 Task: Open Card Patent Application Review in Board Sales Pipeline Management and Lead Generation to Workspace Business Writing and add a team member Softage.1@softage.net, a label Purple, a checklist Storytelling, an attachment from your google drive, a color Purple and finally, add a card description 'Create and send out employee satisfaction survey' and a comment 'Let us approach this task with a sense of curiosity and a willingness to learn, recognizing that there may be new knowledge or skills to gain.'. Add a start date 'Jan 09, 1900' with a due date 'Jan 16, 1900'
Action: Mouse moved to (711, 205)
Screenshot: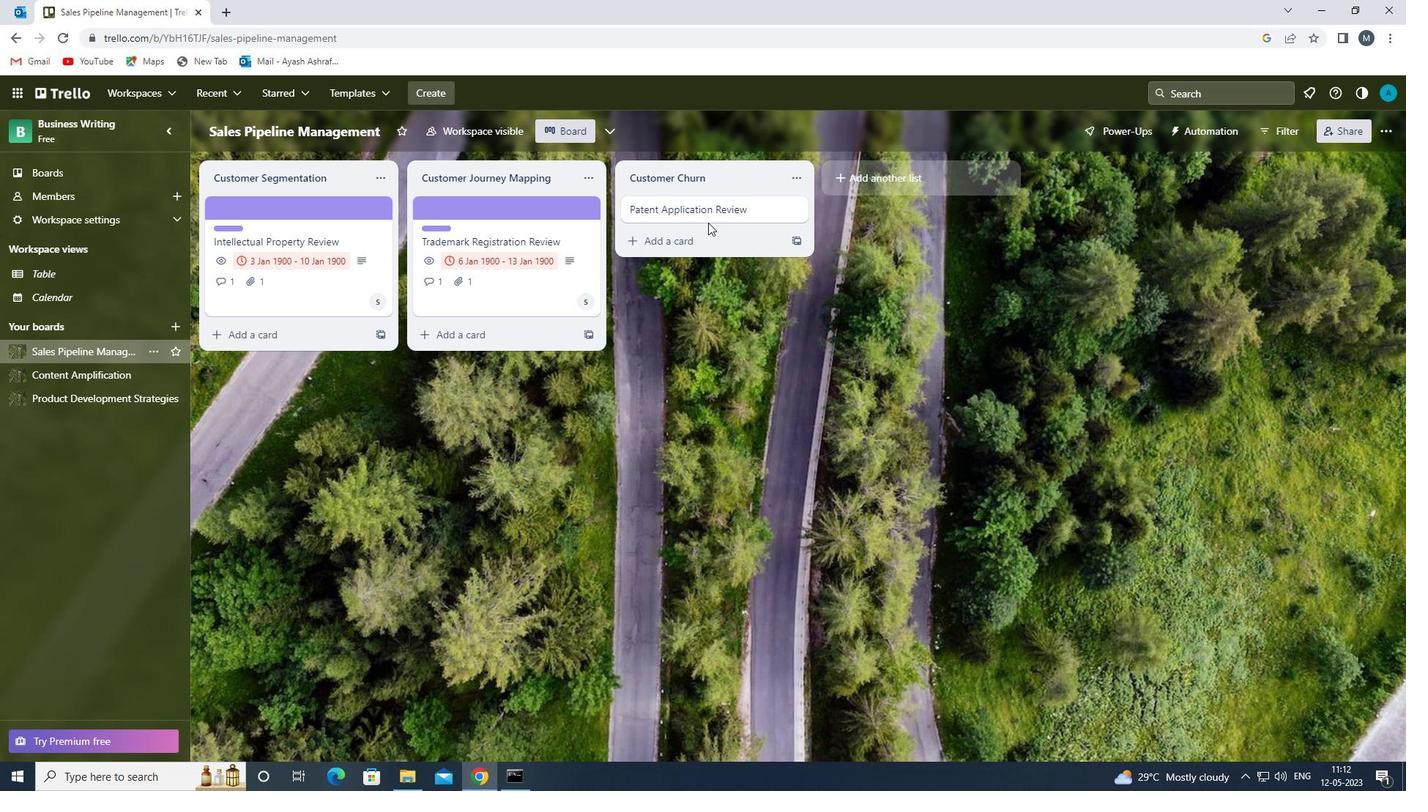 
Action: Mouse pressed left at (711, 205)
Screenshot: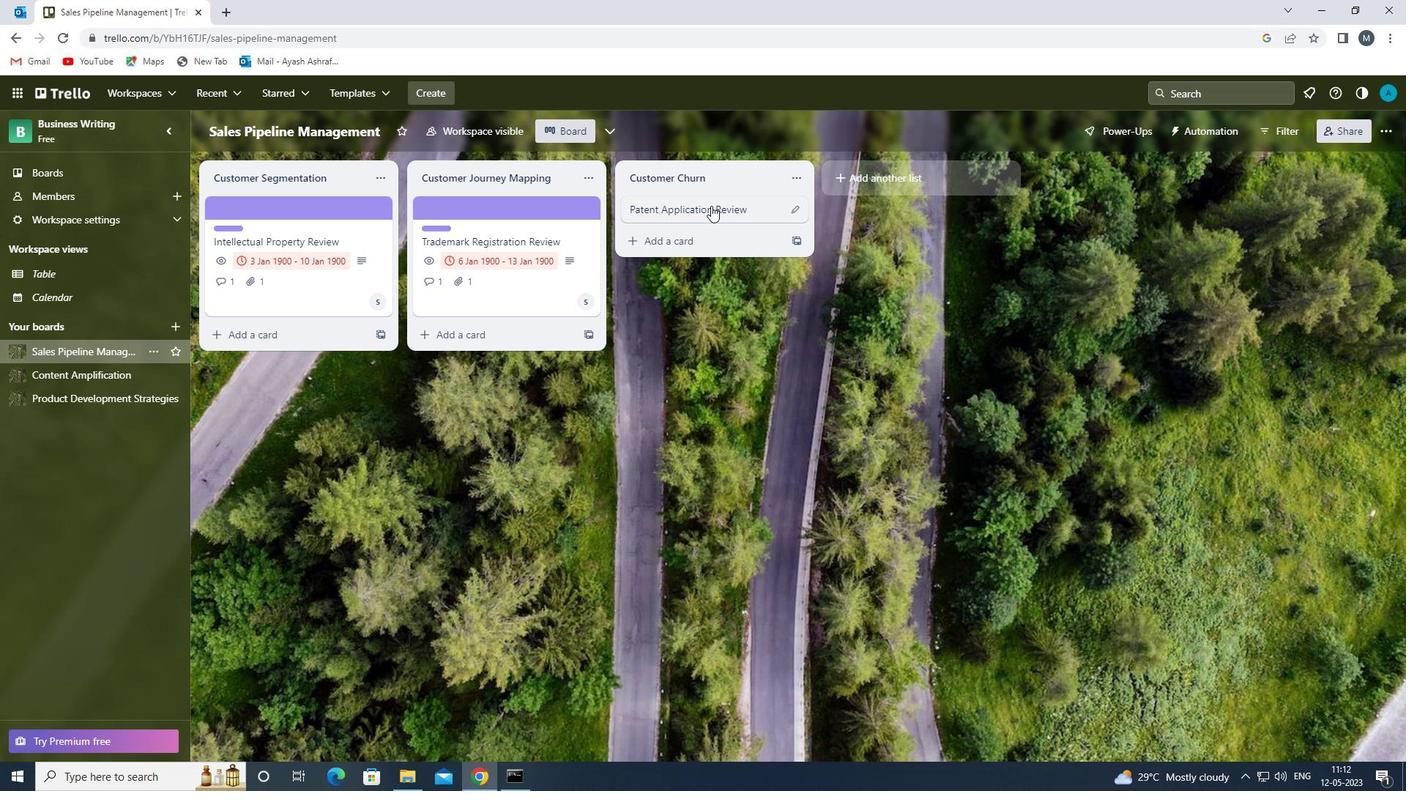 
Action: Mouse moved to (887, 259)
Screenshot: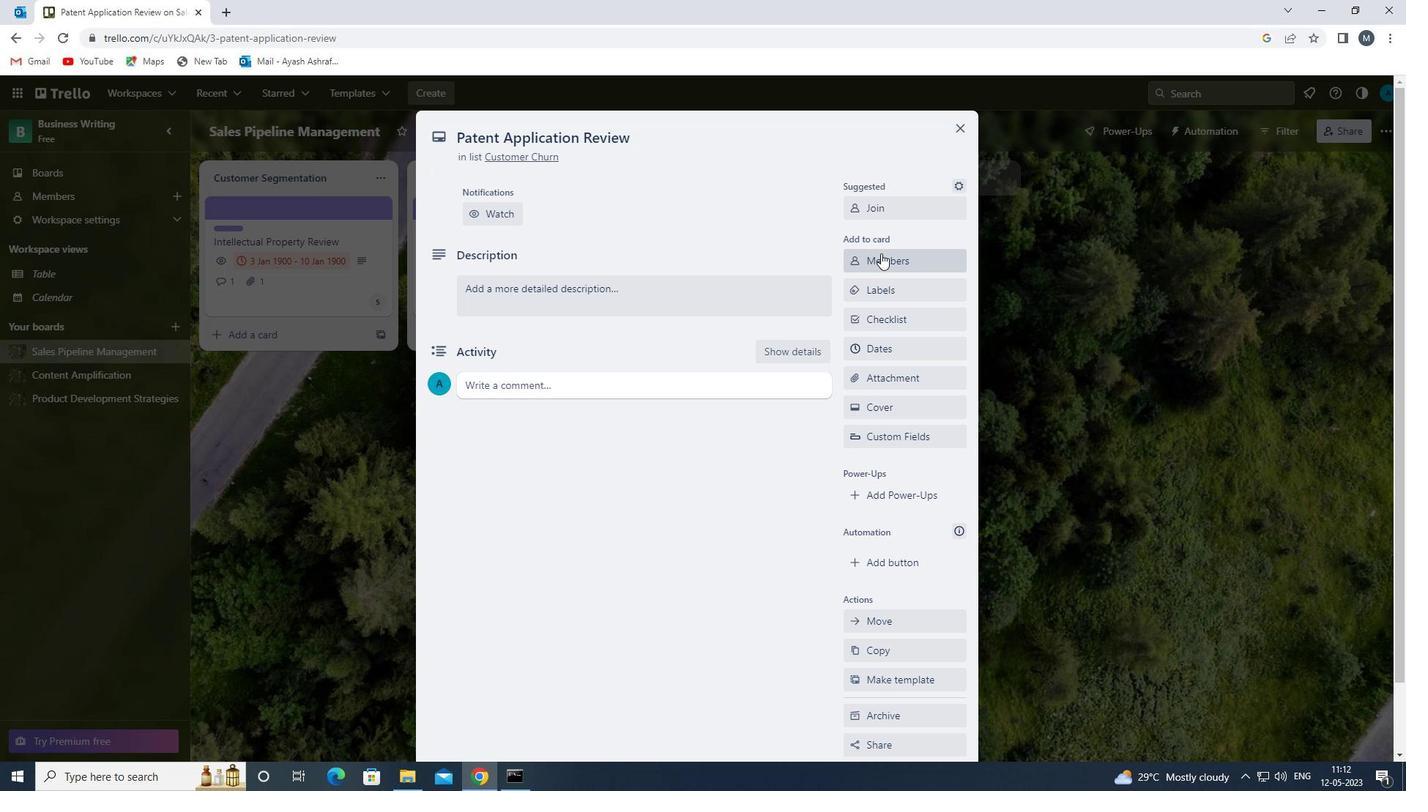
Action: Mouse pressed left at (887, 259)
Screenshot: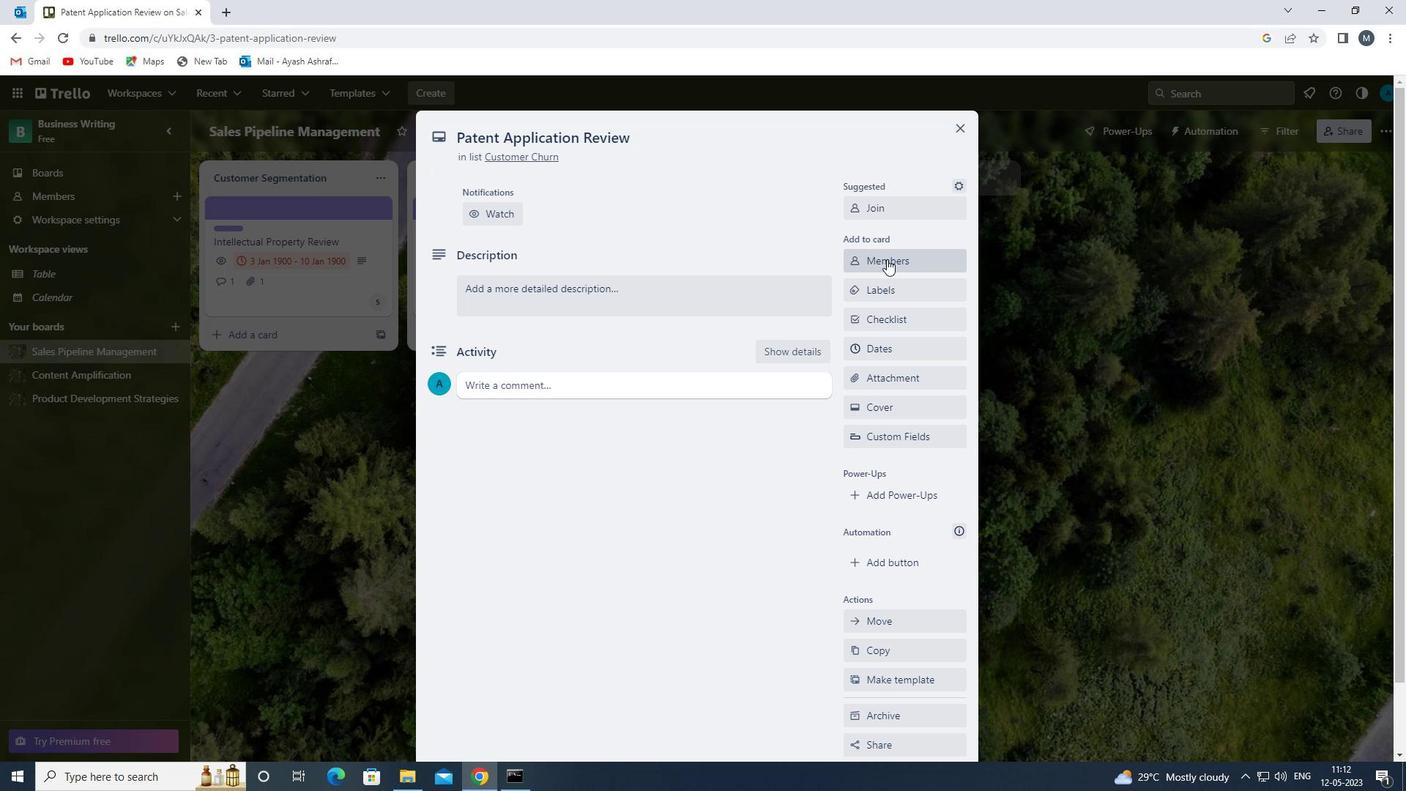 
Action: Mouse moved to (929, 307)
Screenshot: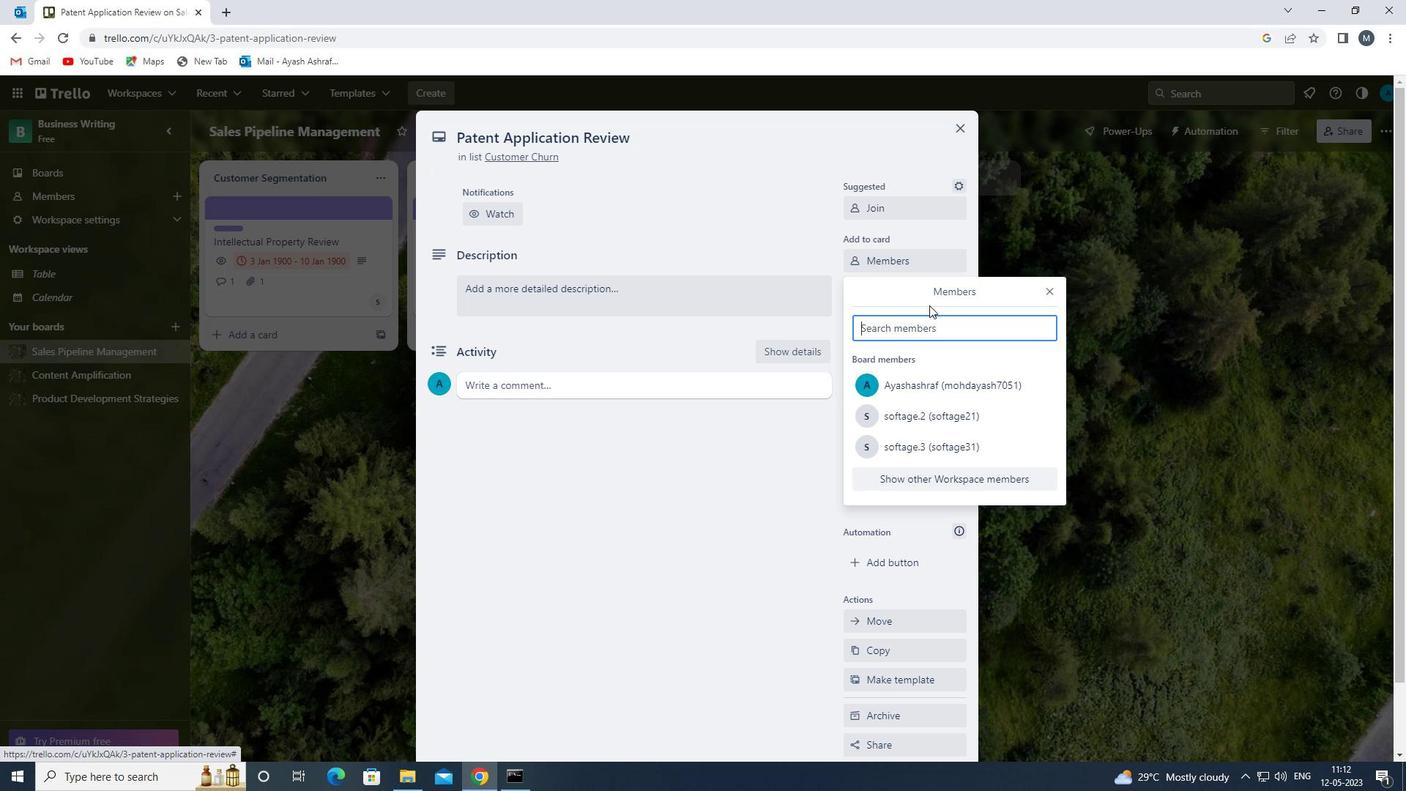 
Action: Key pressed s
Screenshot: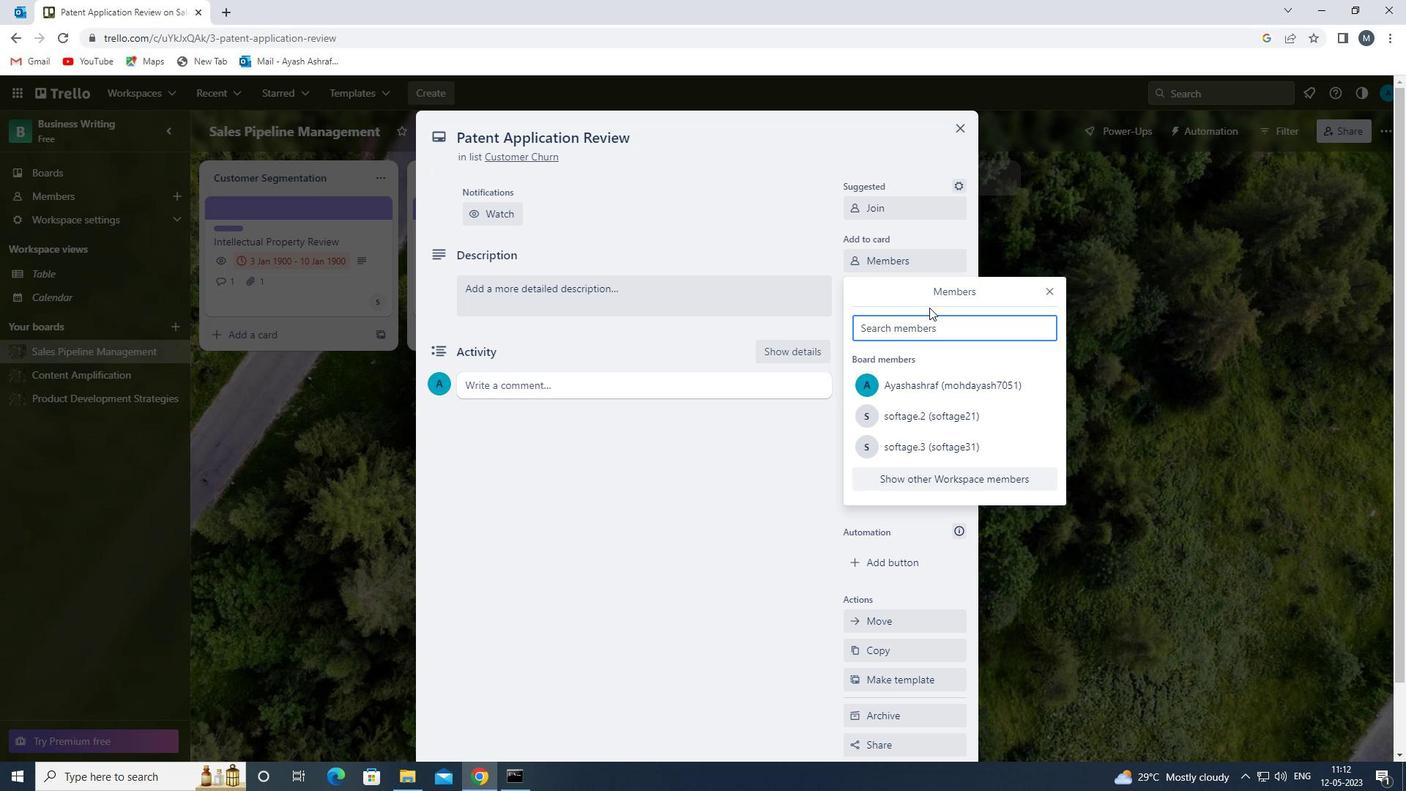 
Action: Mouse moved to (935, 480)
Screenshot: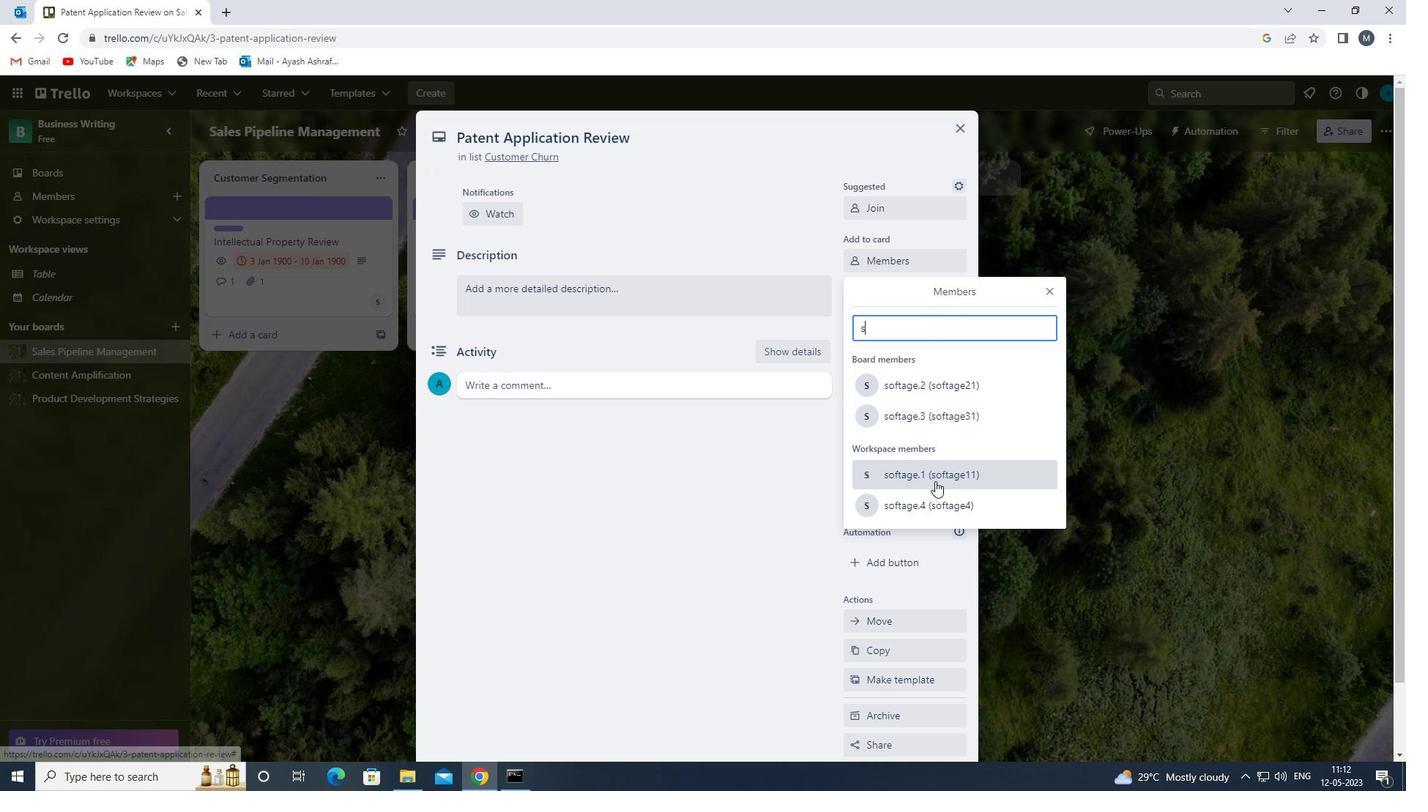 
Action: Mouse pressed left at (935, 480)
Screenshot: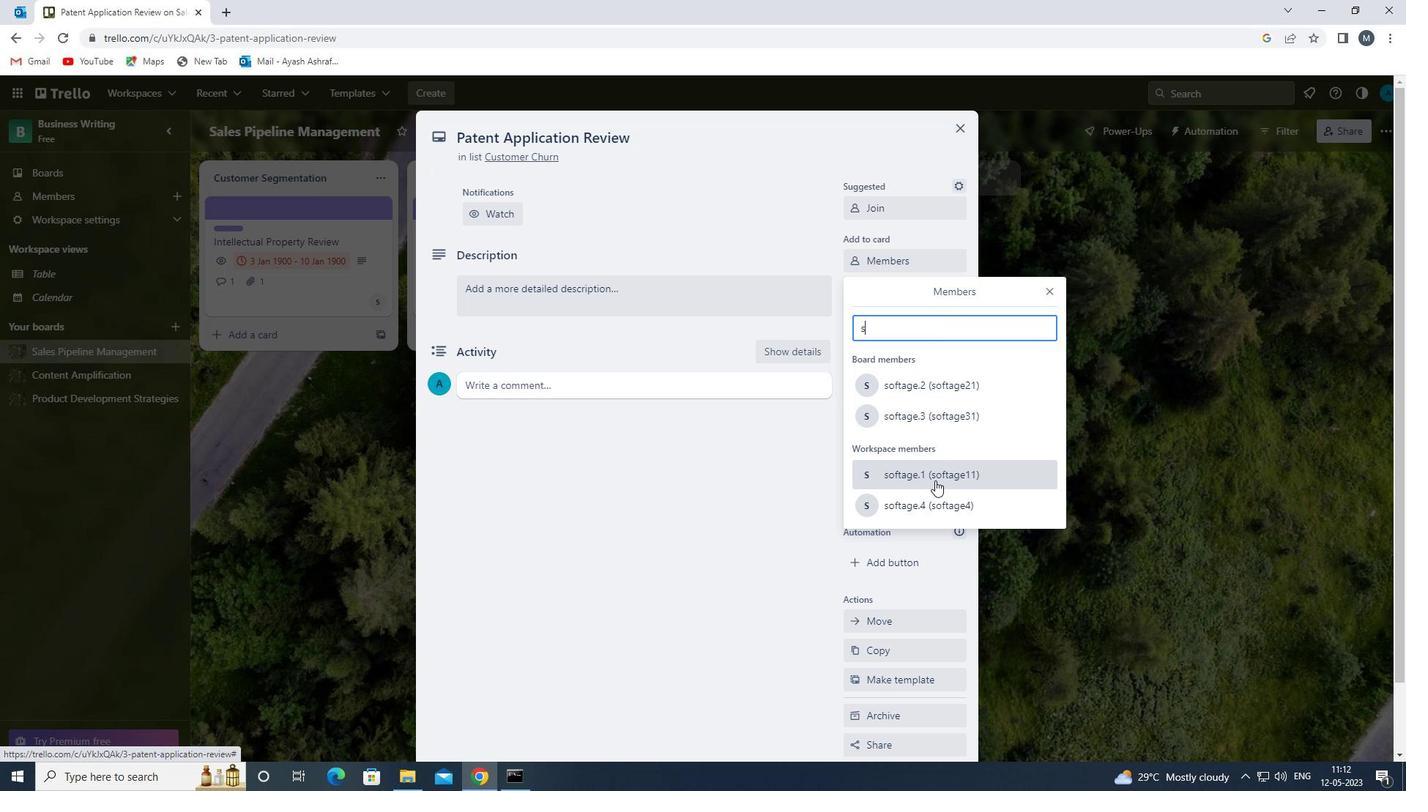 
Action: Mouse moved to (1044, 293)
Screenshot: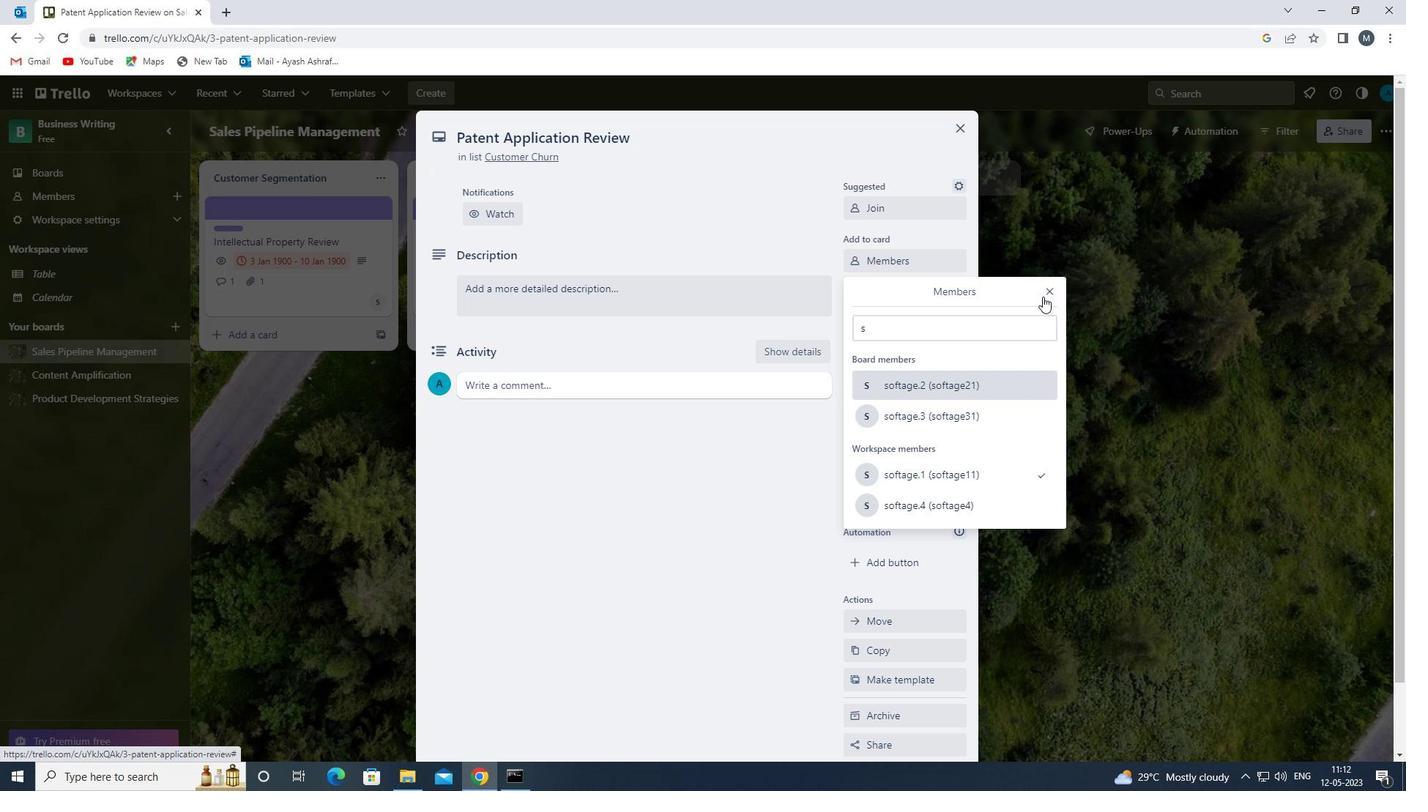 
Action: Mouse pressed left at (1044, 293)
Screenshot: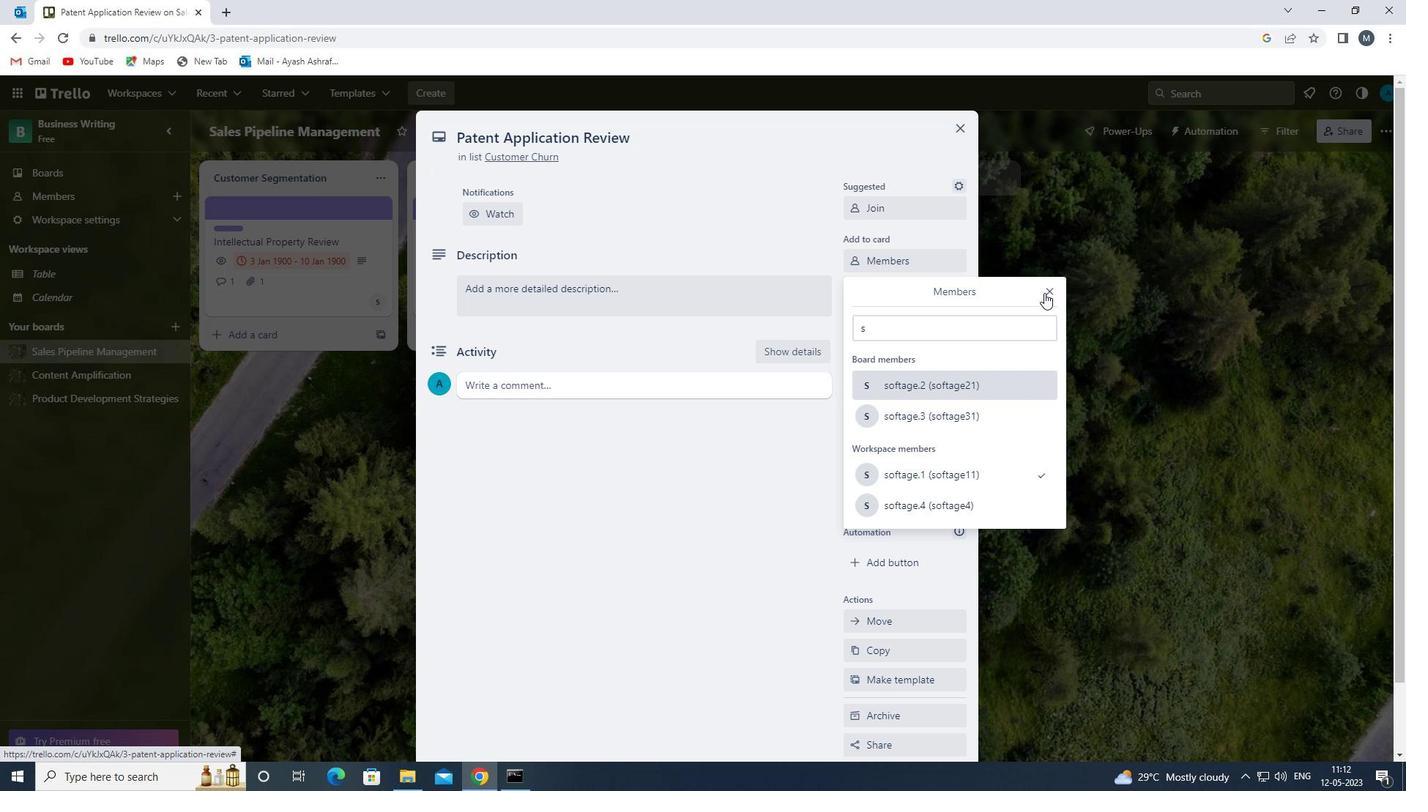 
Action: Mouse moved to (881, 284)
Screenshot: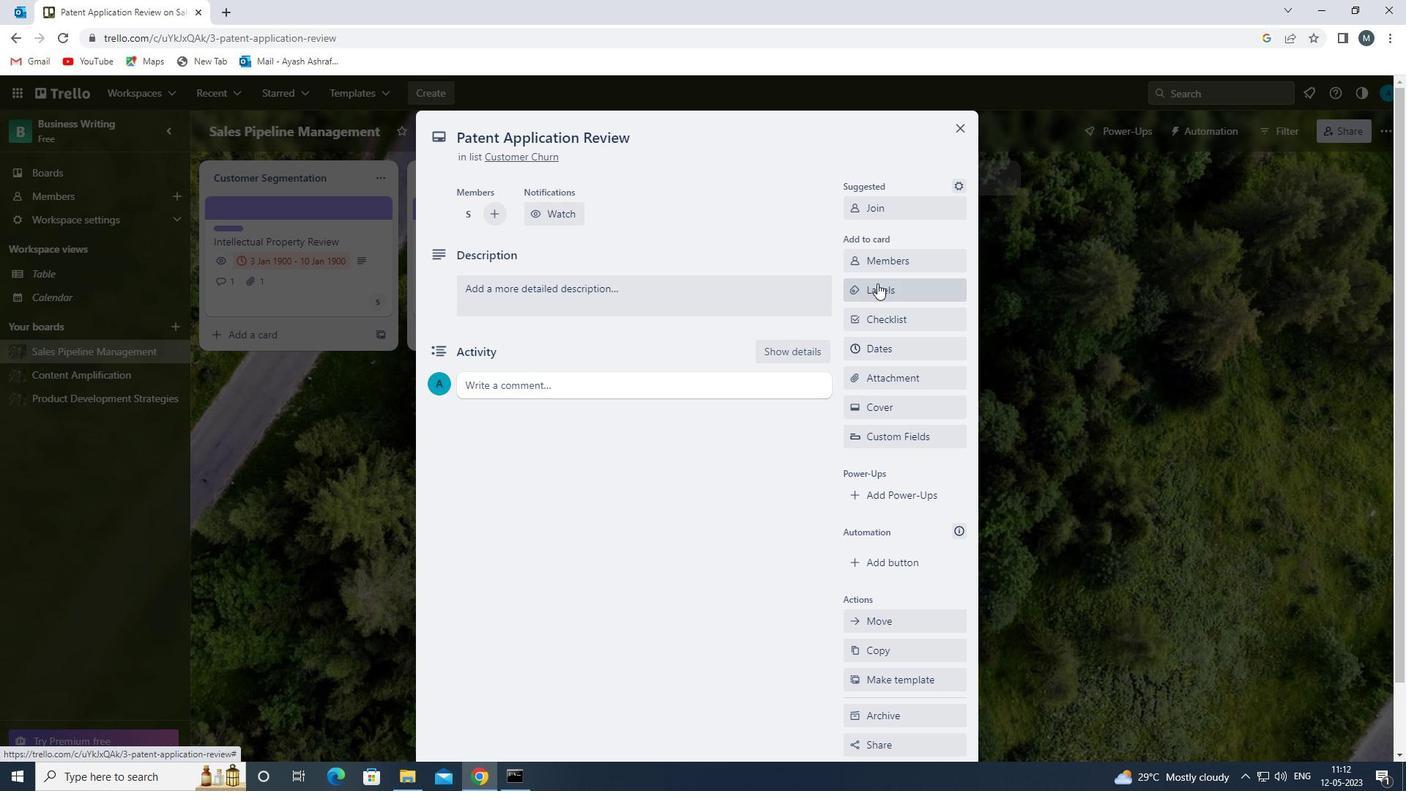 
Action: Mouse pressed left at (881, 284)
Screenshot: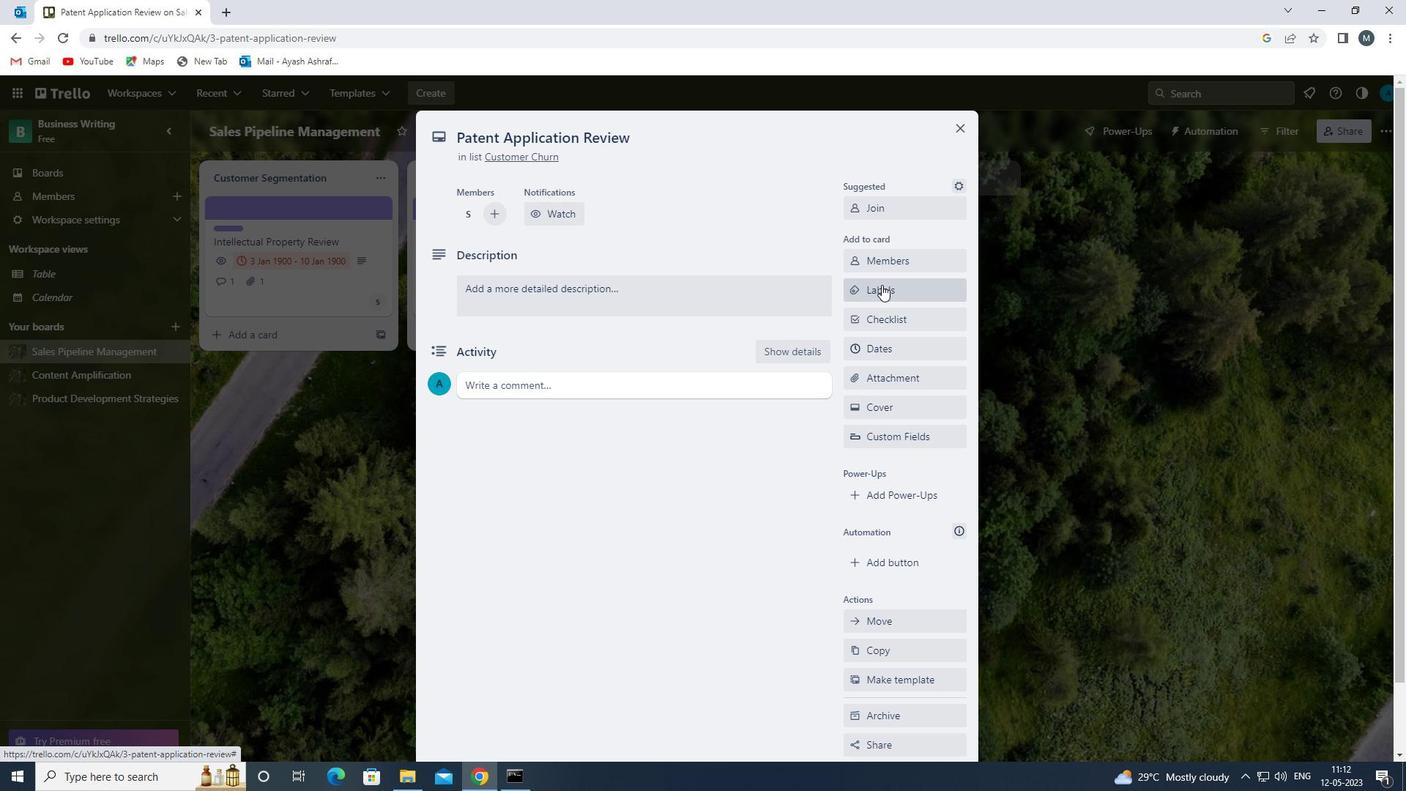 
Action: Mouse moved to (858, 516)
Screenshot: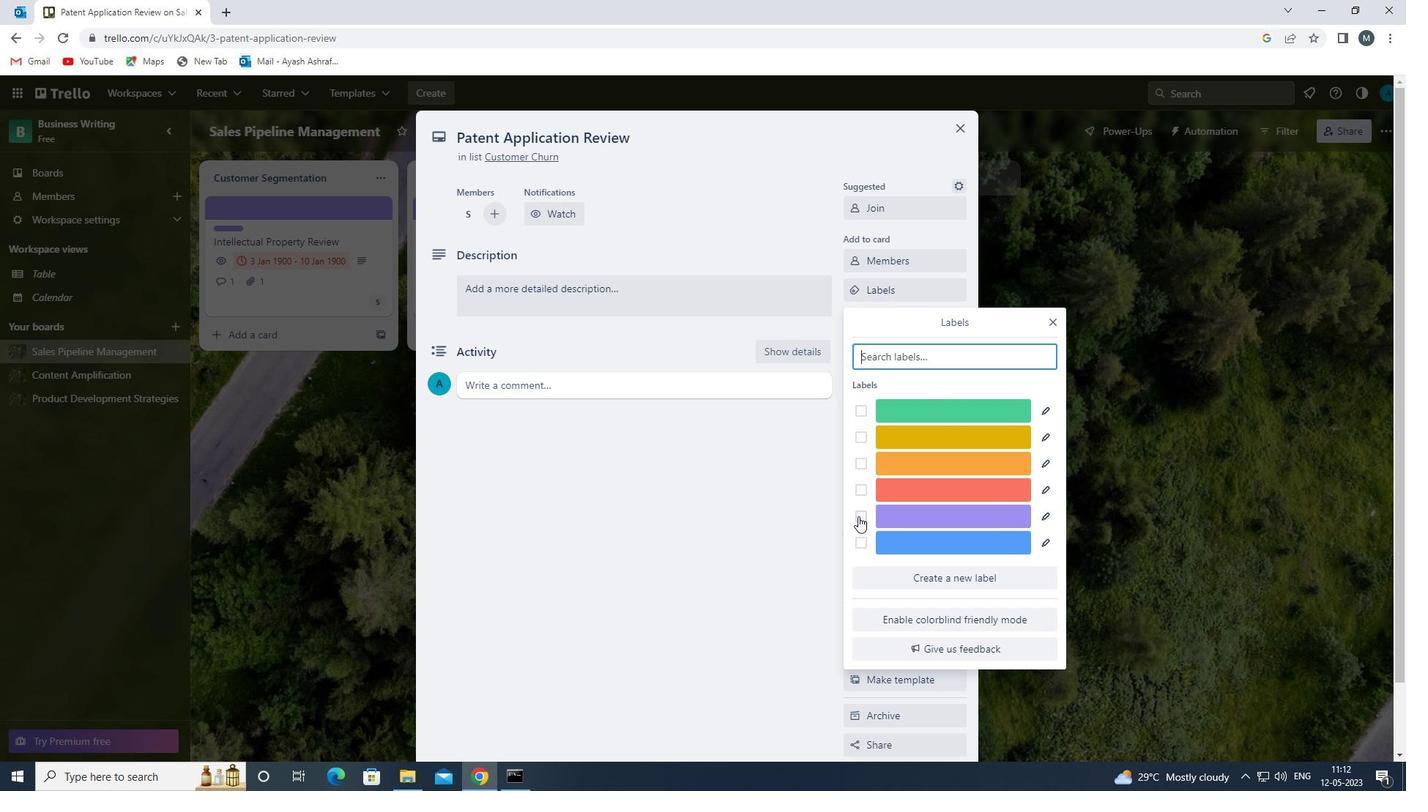 
Action: Mouse pressed left at (858, 516)
Screenshot: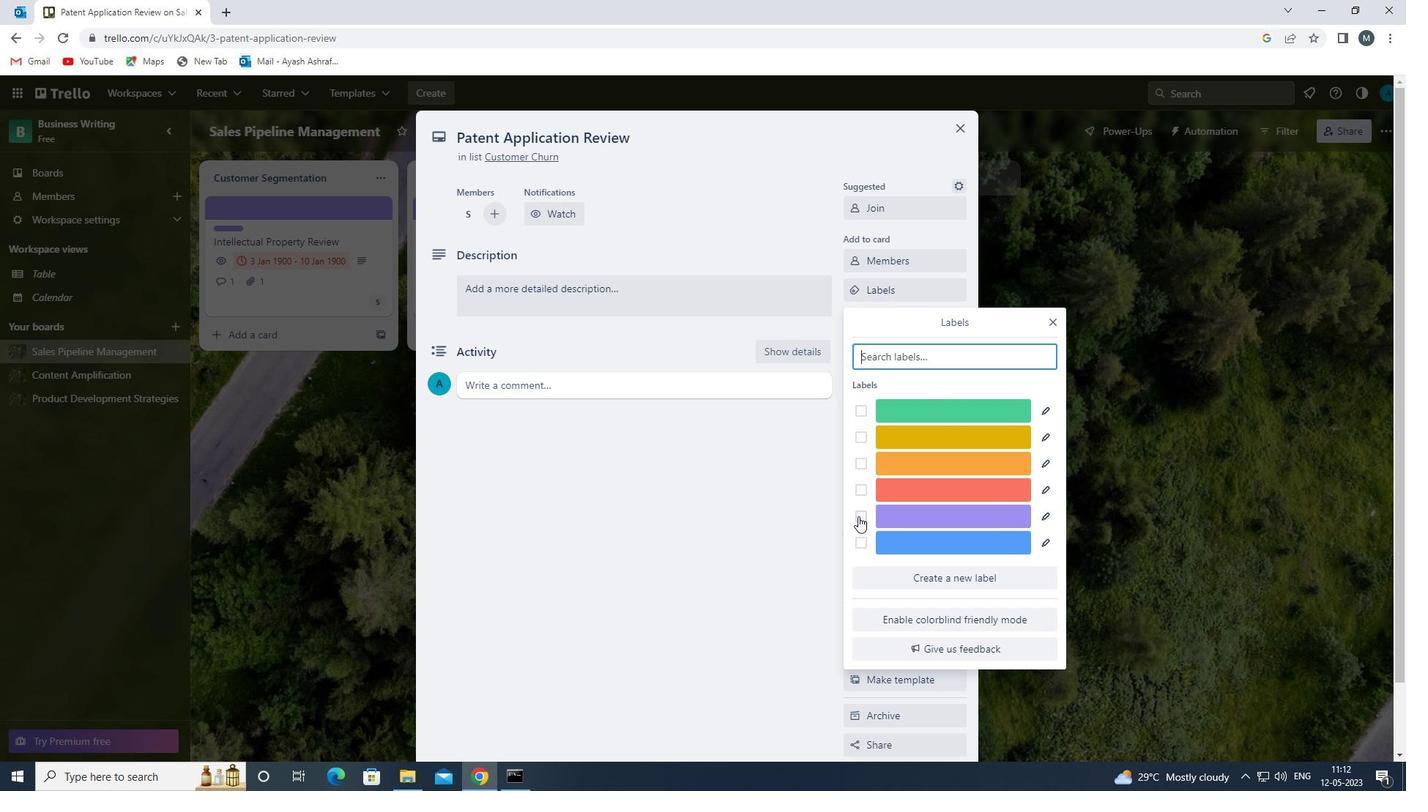 
Action: Mouse moved to (1056, 323)
Screenshot: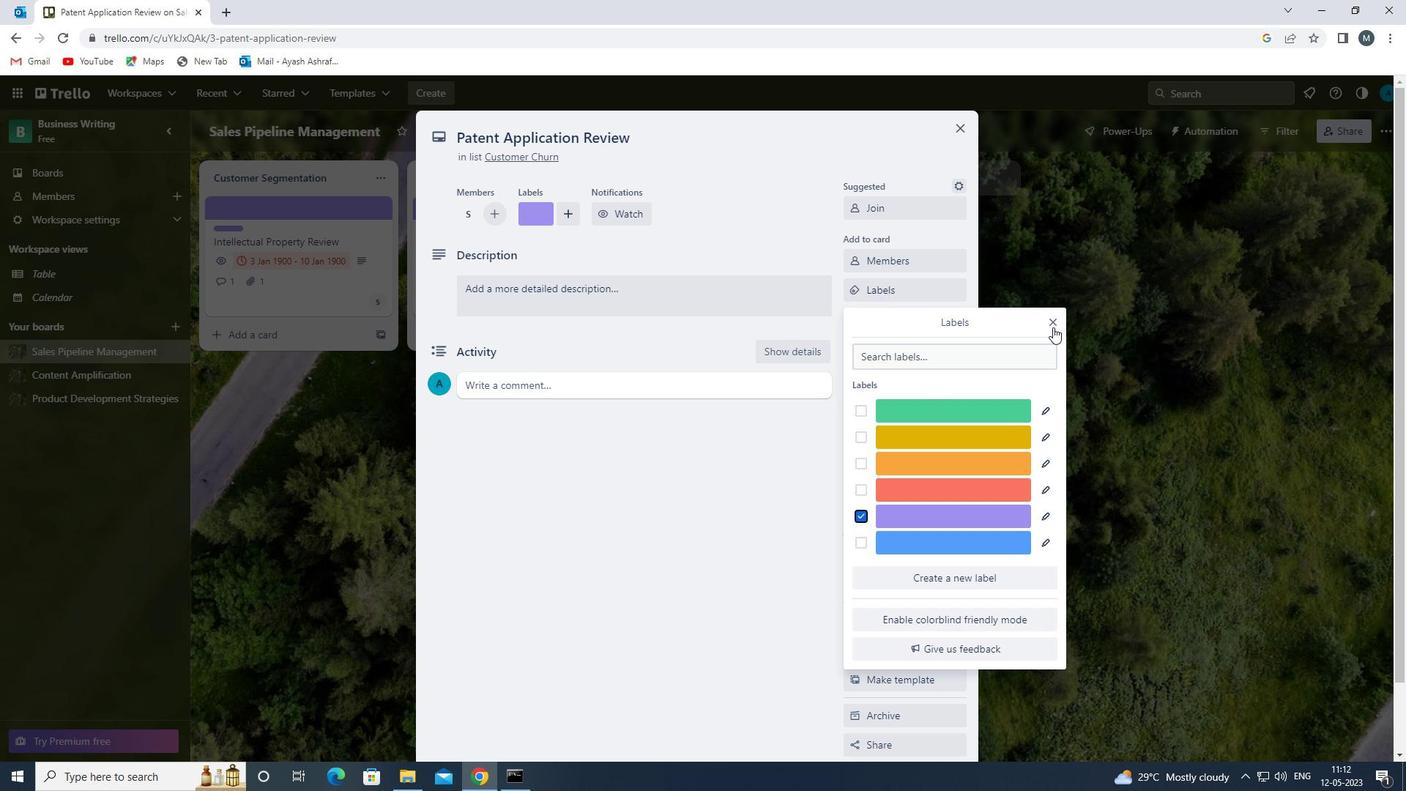 
Action: Mouse pressed left at (1056, 323)
Screenshot: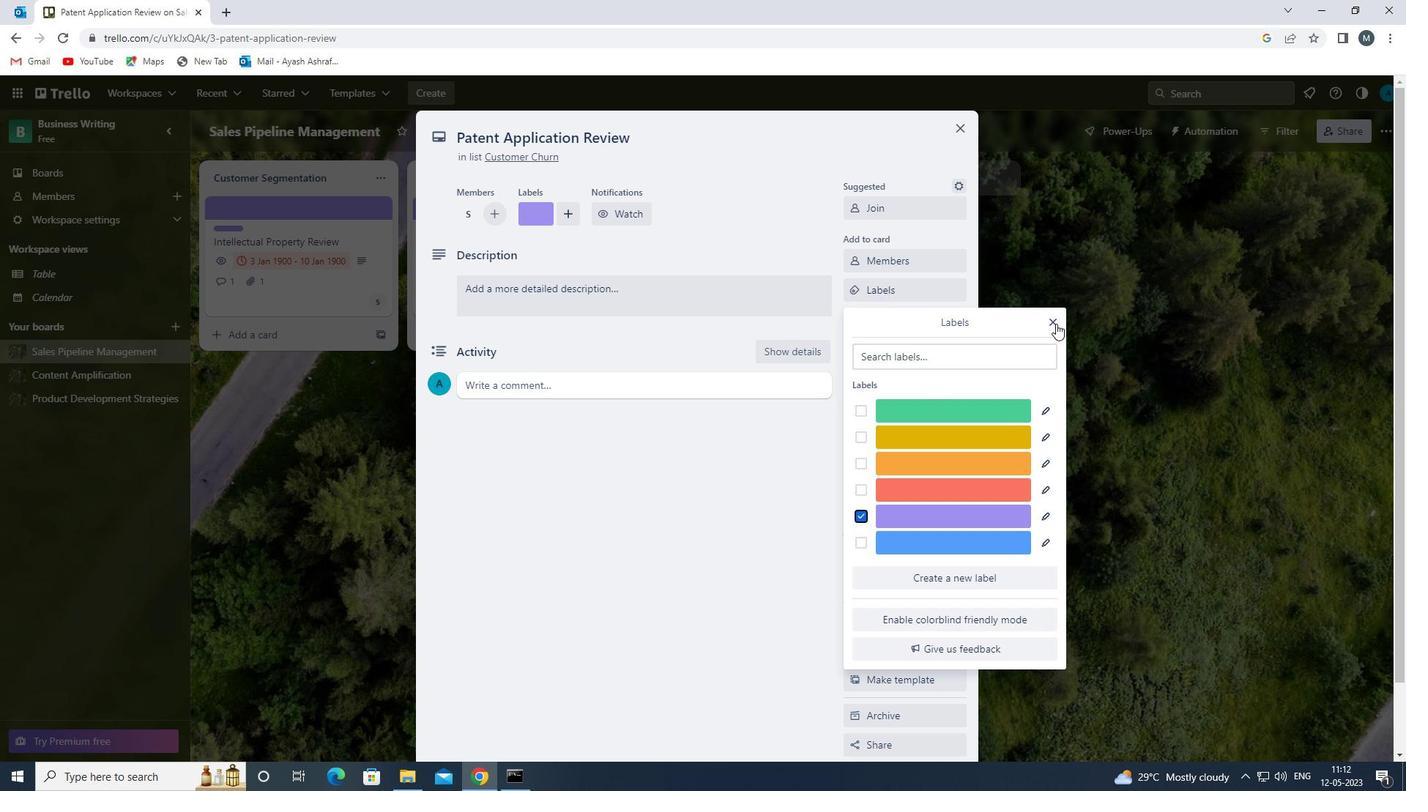 
Action: Mouse moved to (888, 315)
Screenshot: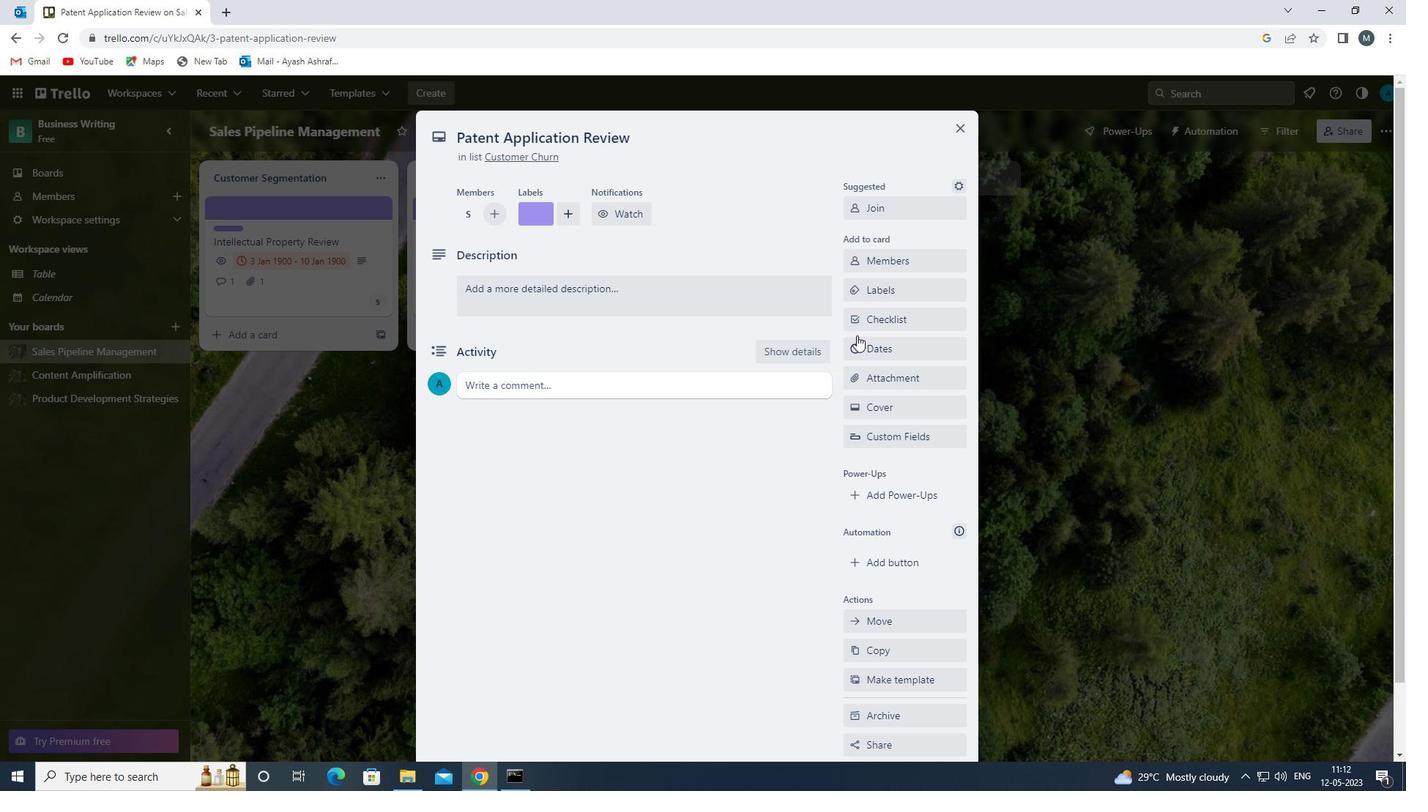 
Action: Mouse pressed left at (888, 315)
Screenshot: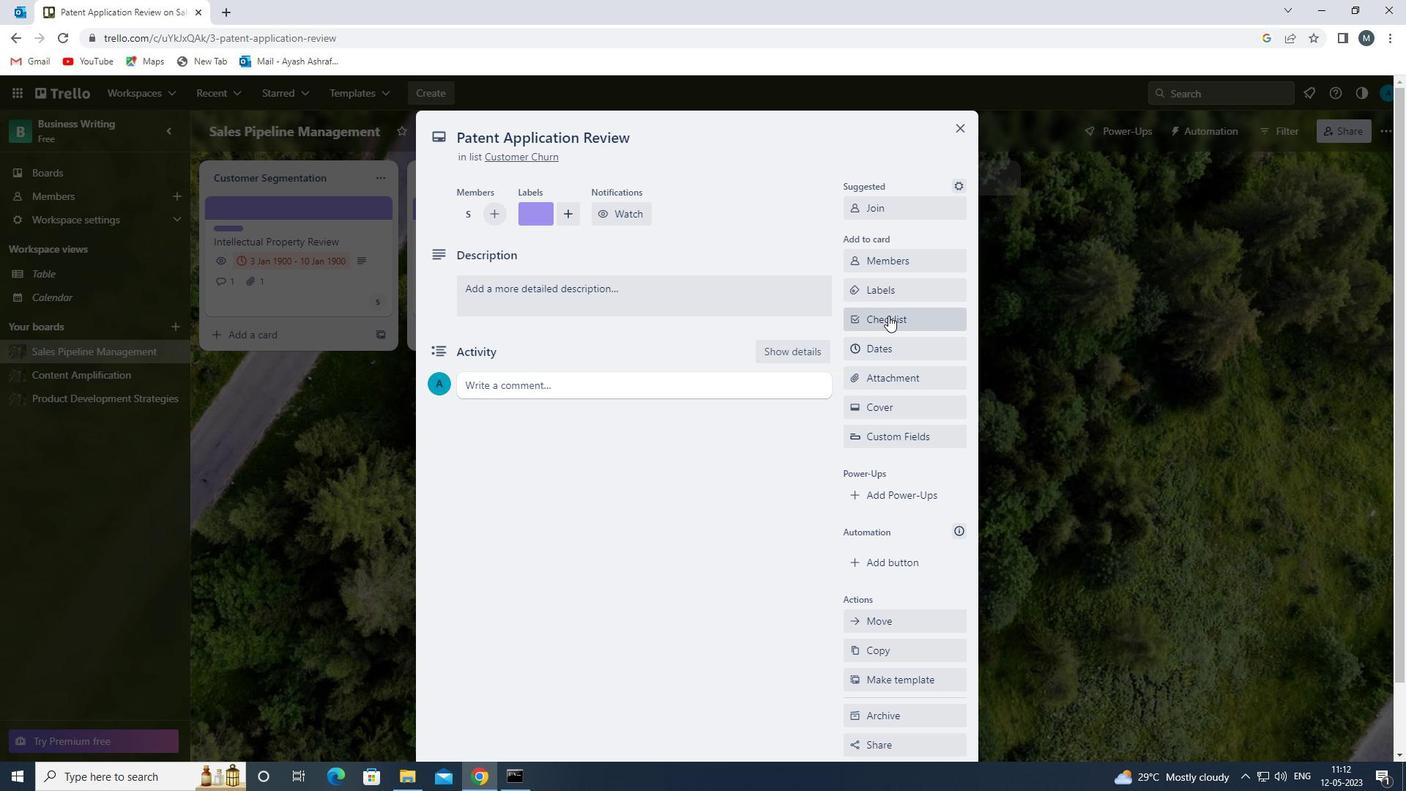
Action: Mouse moved to (901, 356)
Screenshot: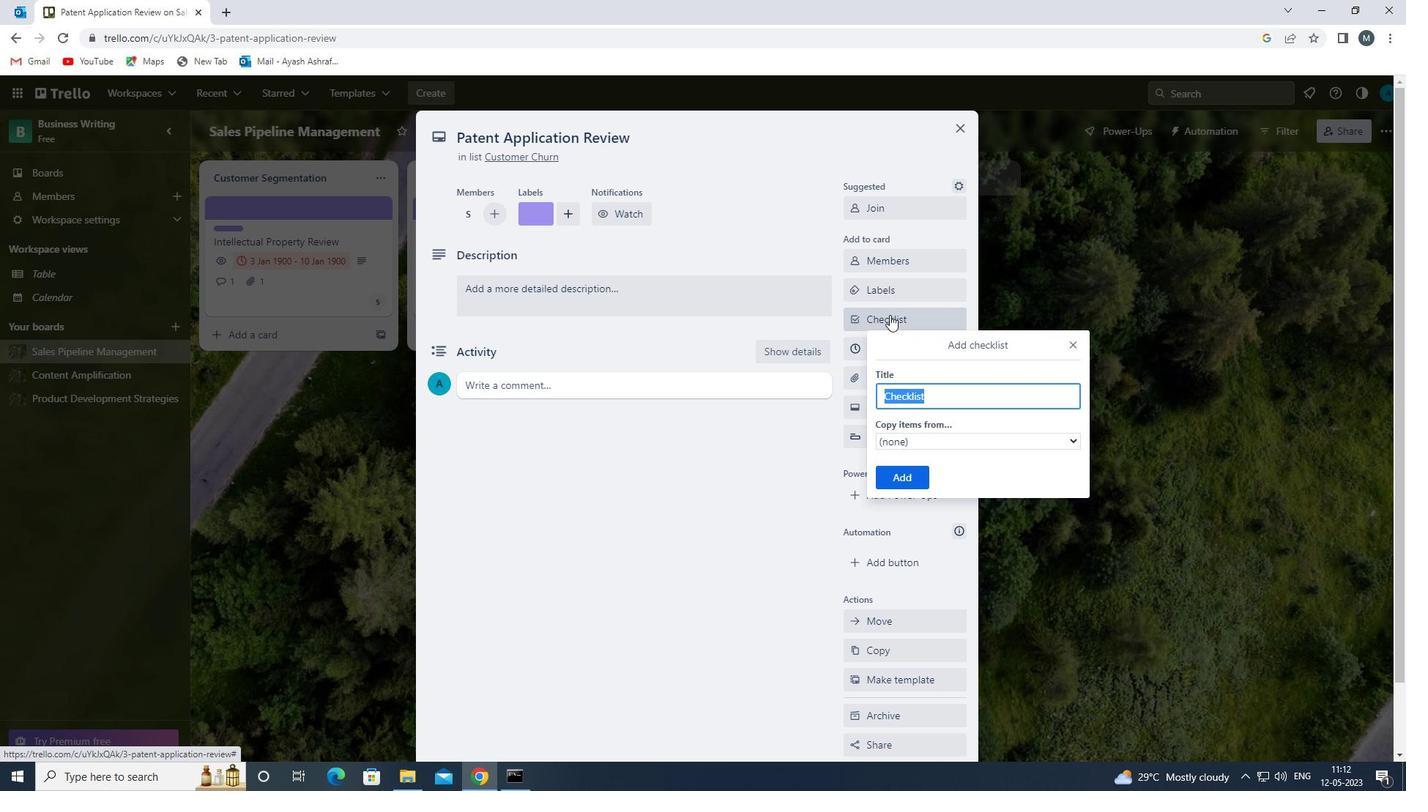 
Action: Key pressed s
Screenshot: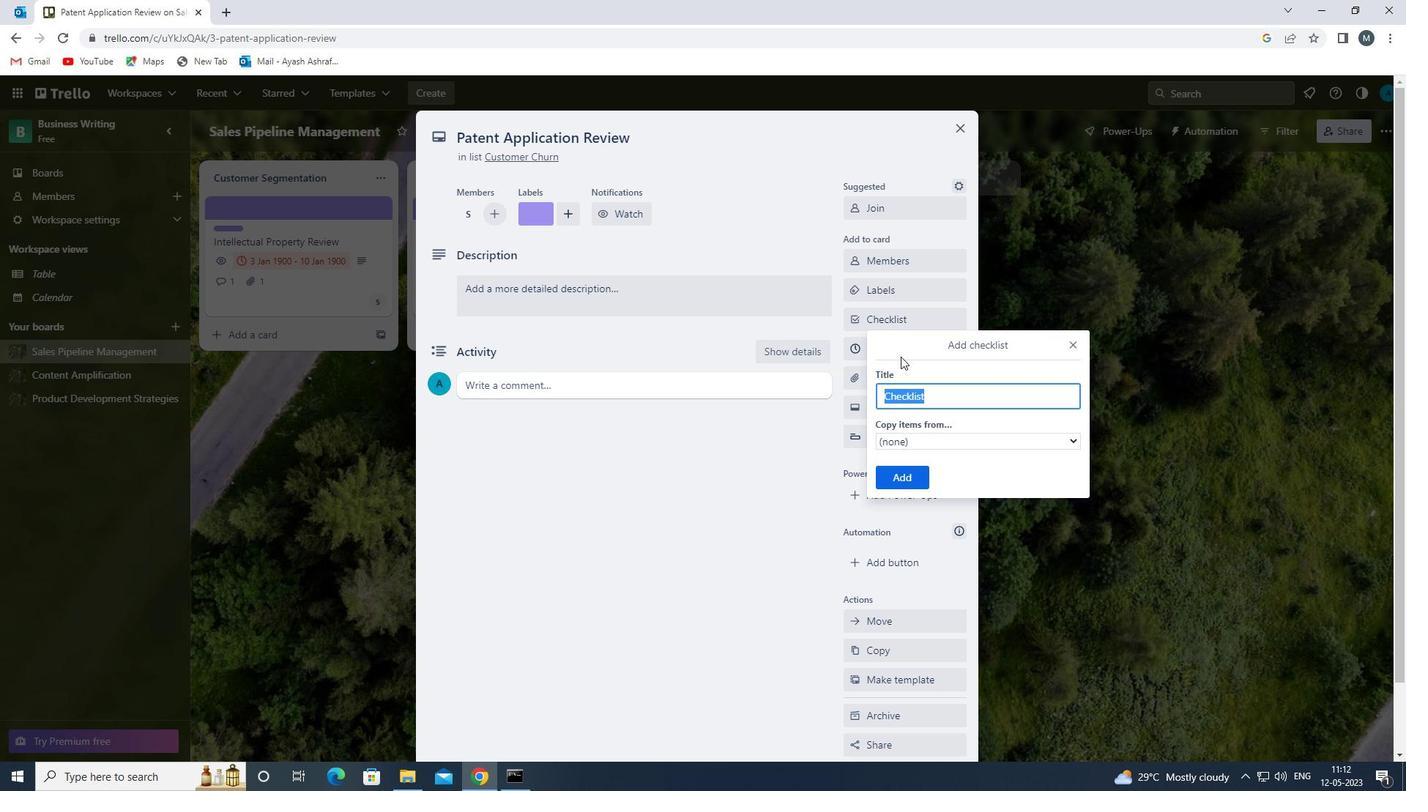 
Action: Mouse moved to (964, 434)
Screenshot: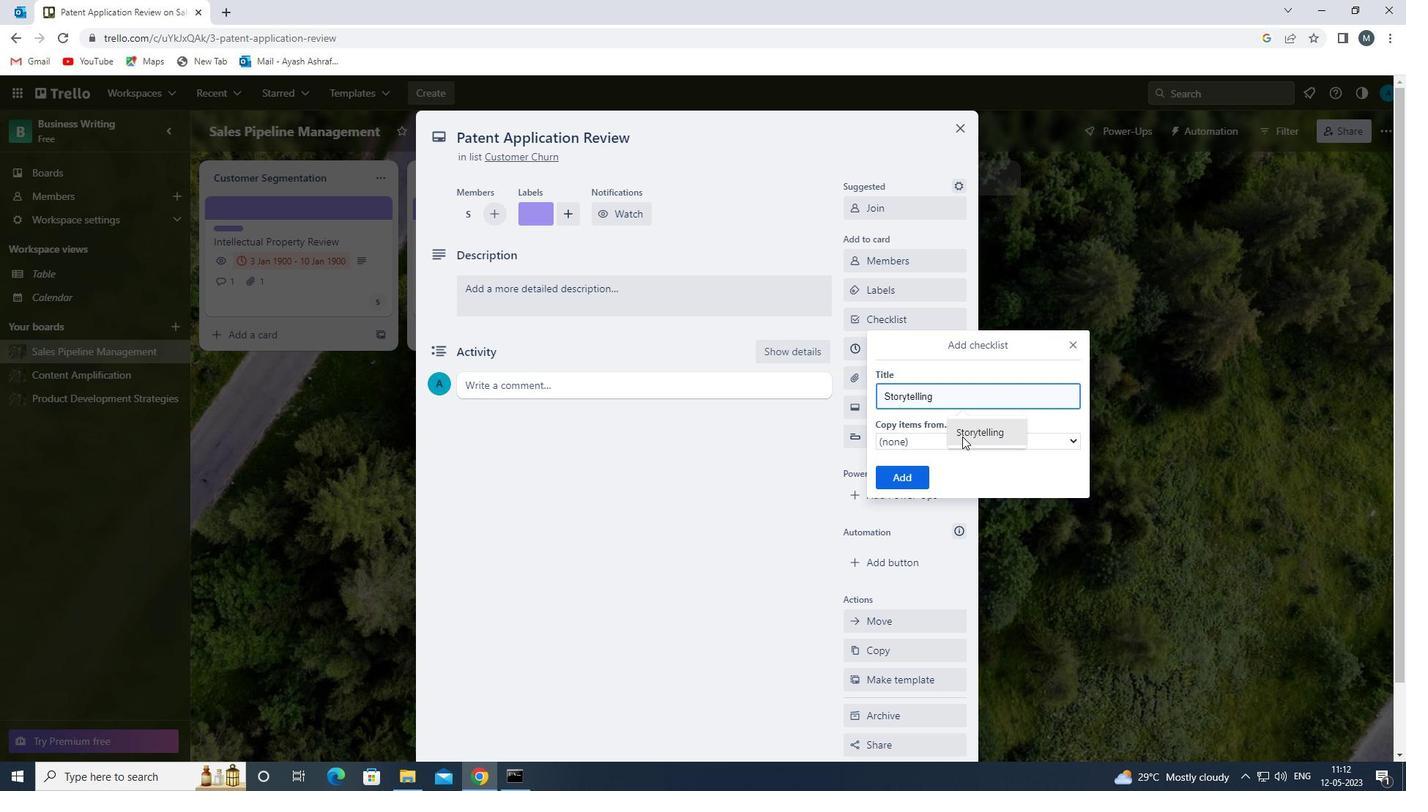 
Action: Mouse pressed left at (964, 434)
Screenshot: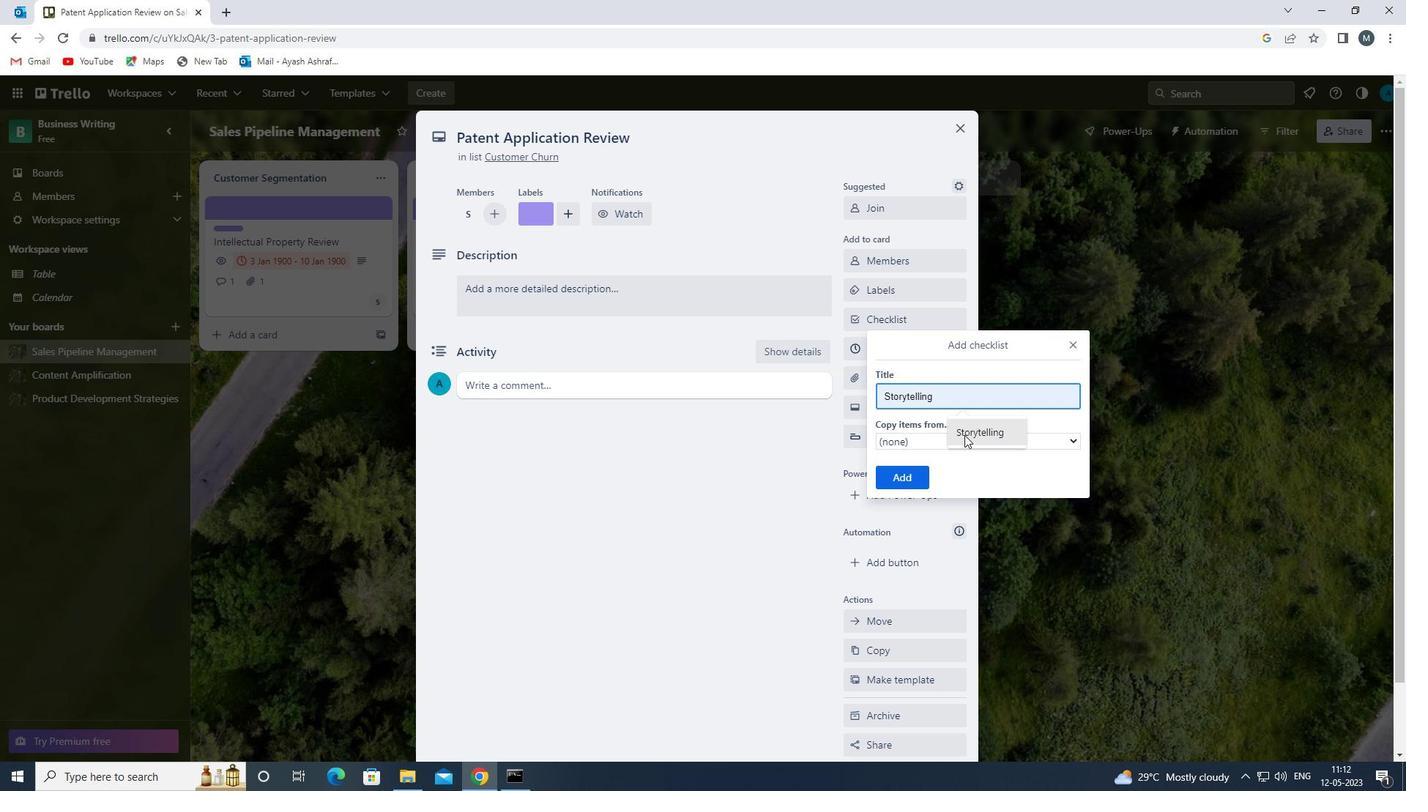 
Action: Mouse moved to (918, 471)
Screenshot: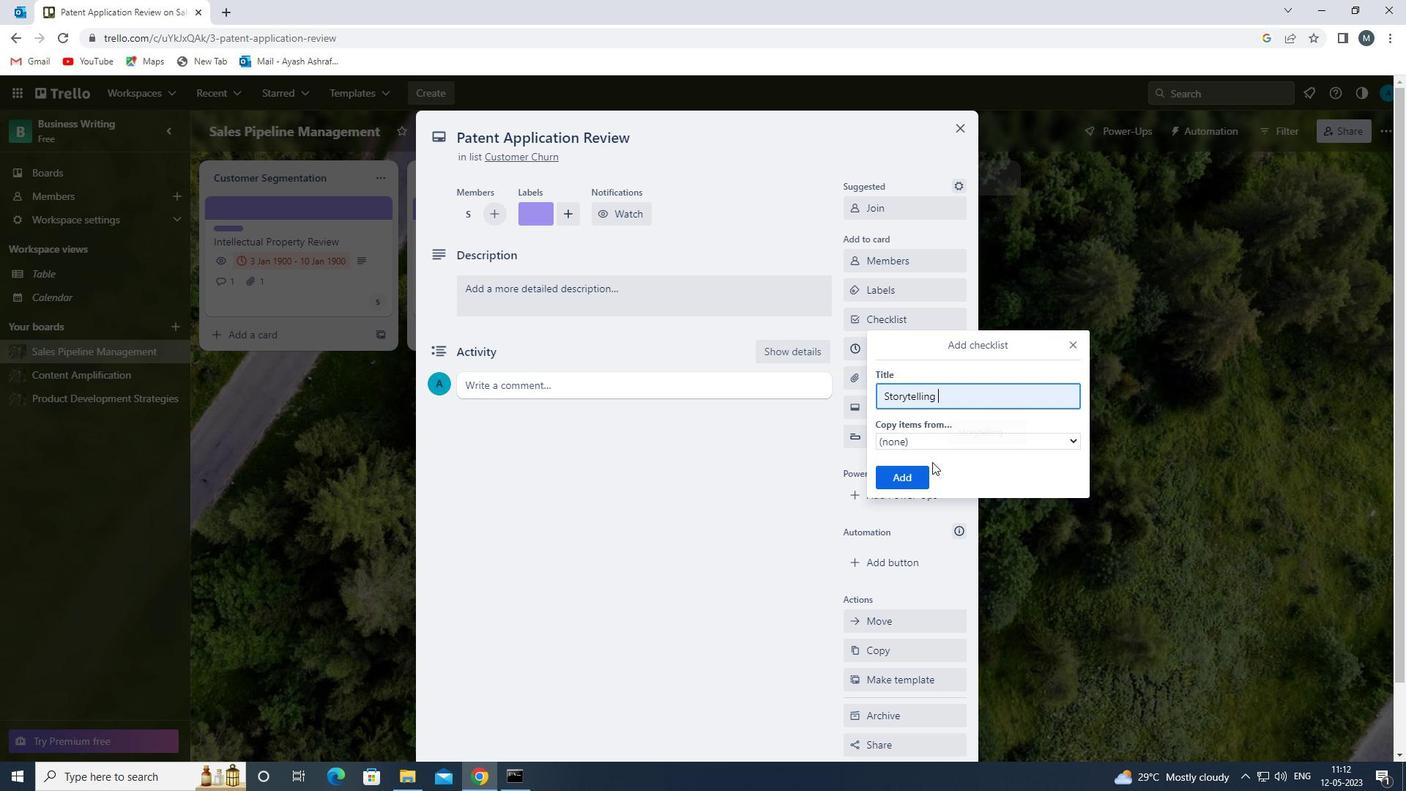 
Action: Mouse pressed left at (918, 471)
Screenshot: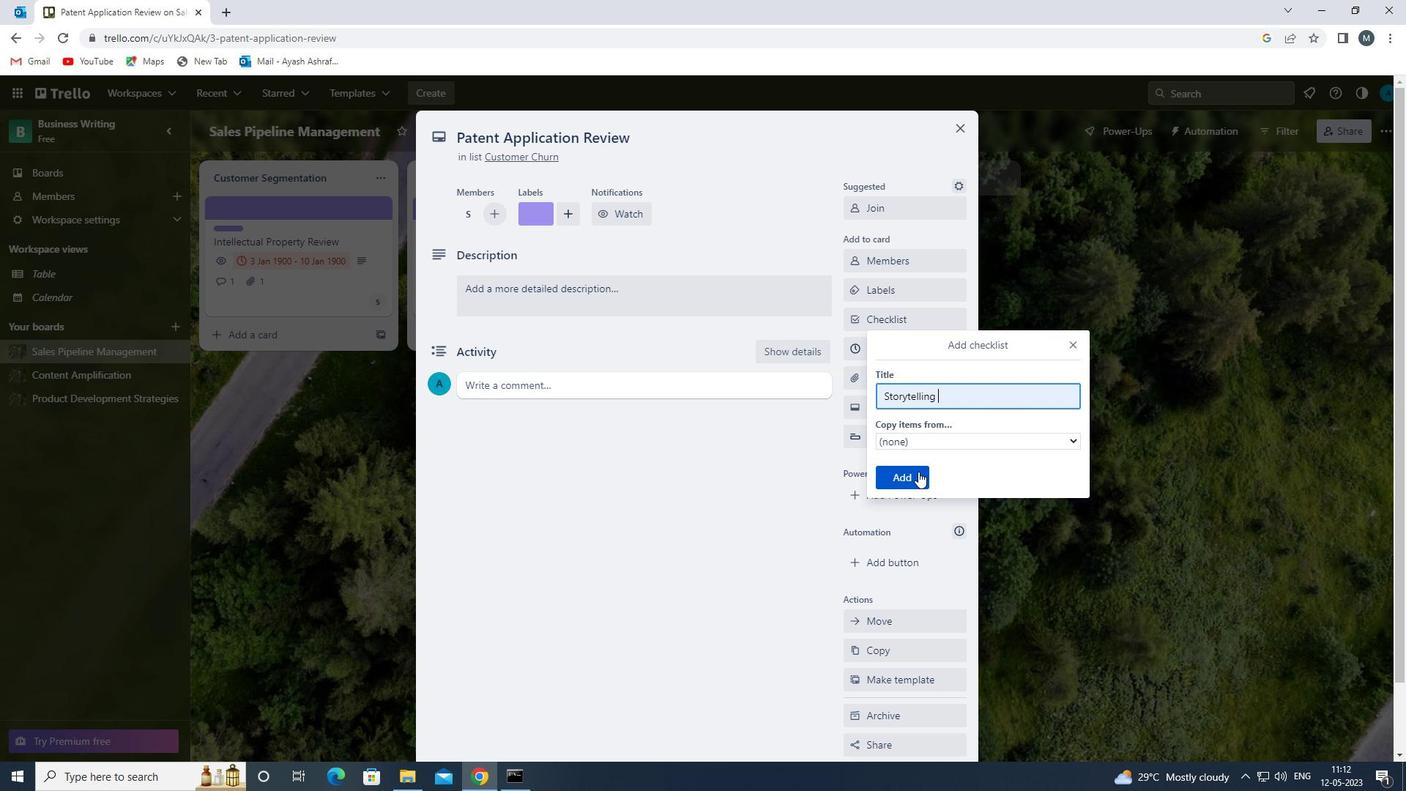 
Action: Mouse moved to (909, 375)
Screenshot: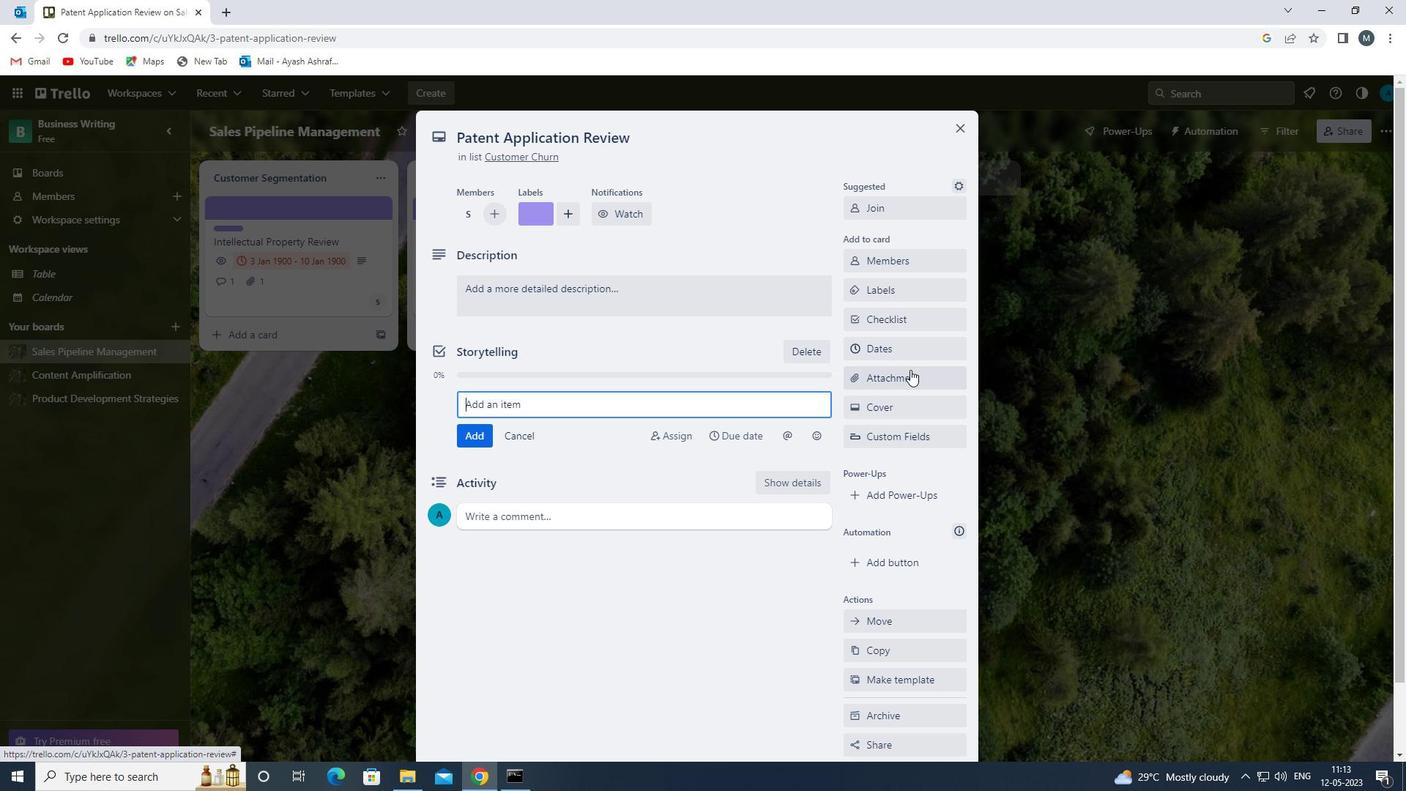 
Action: Mouse pressed left at (909, 375)
Screenshot: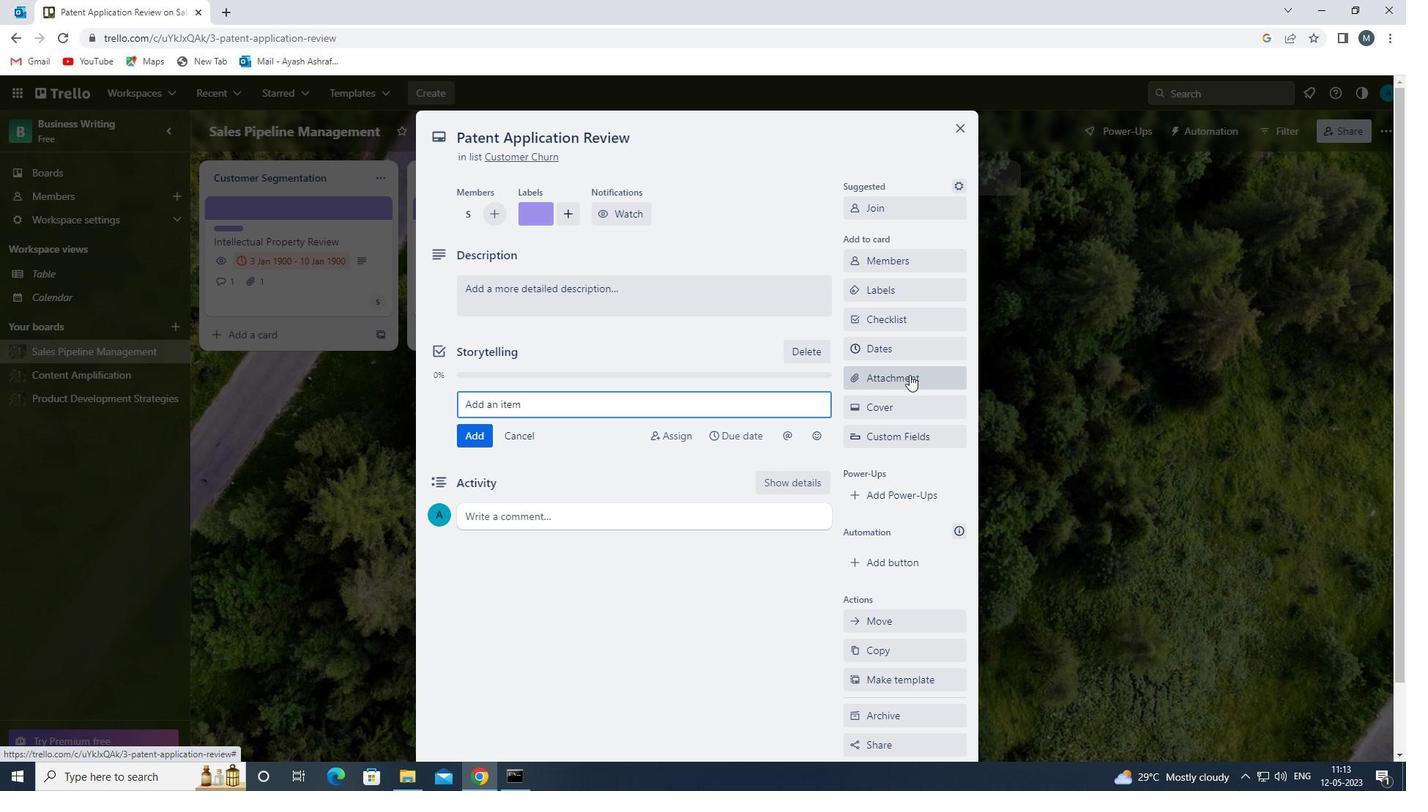 
Action: Mouse moved to (895, 494)
Screenshot: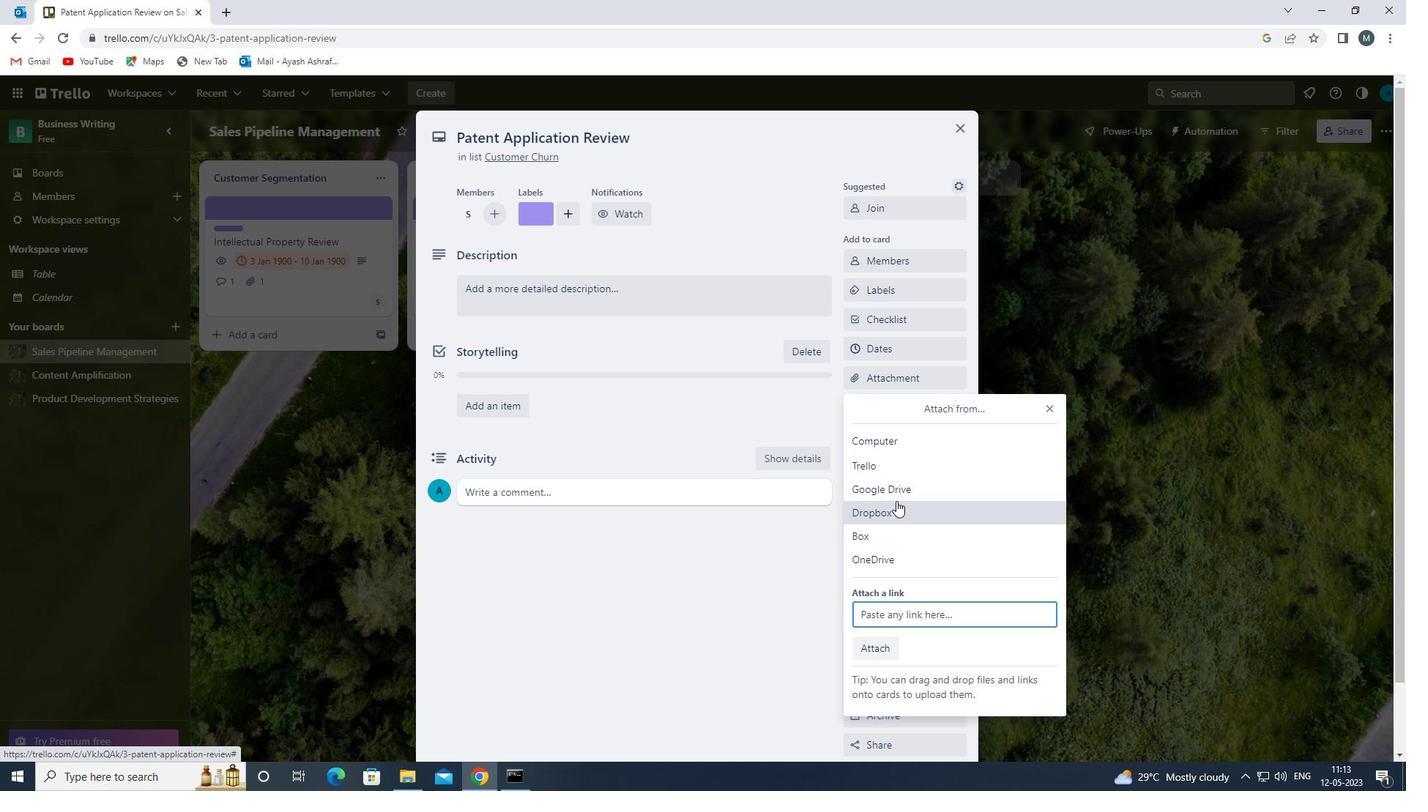 
Action: Mouse pressed left at (895, 494)
Screenshot: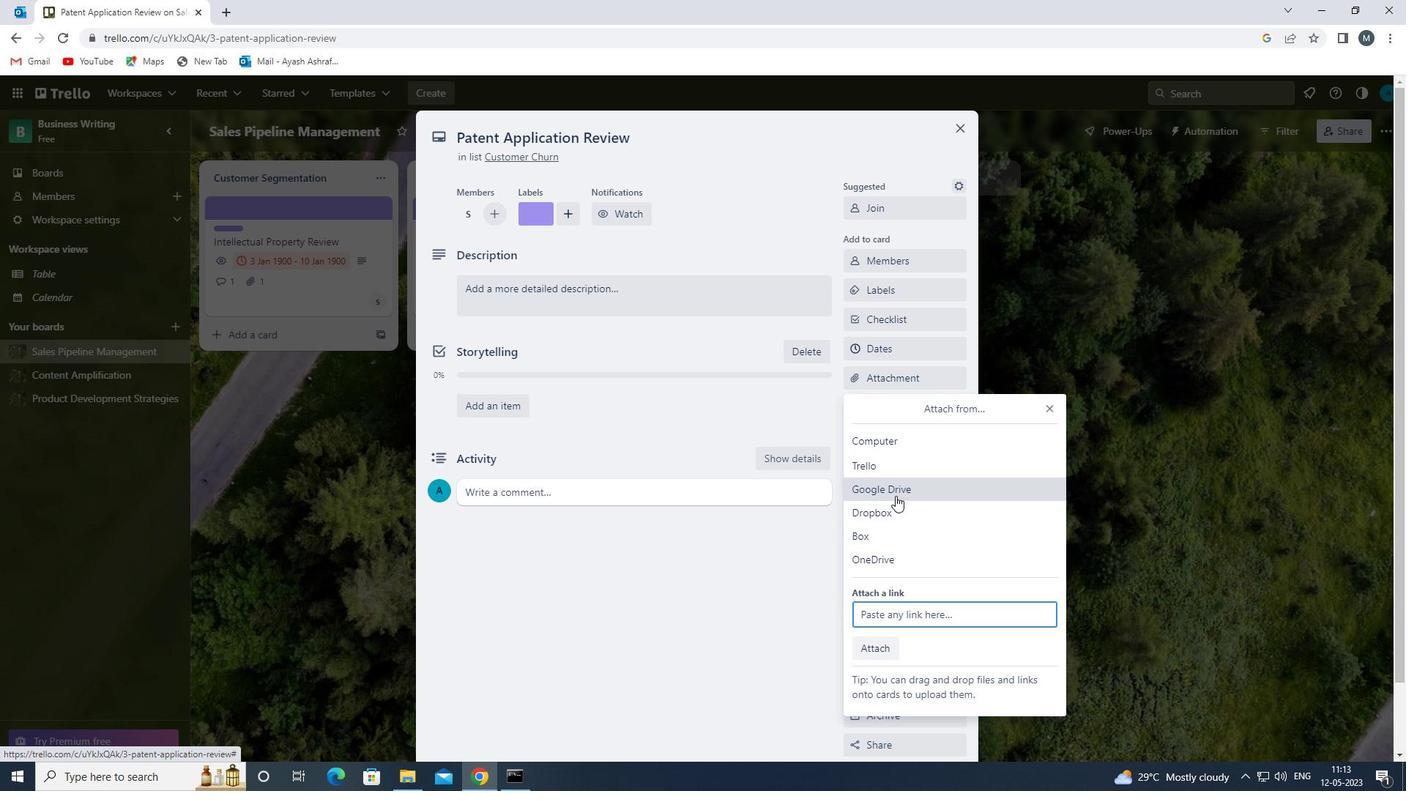 
Action: Mouse moved to (371, 428)
Screenshot: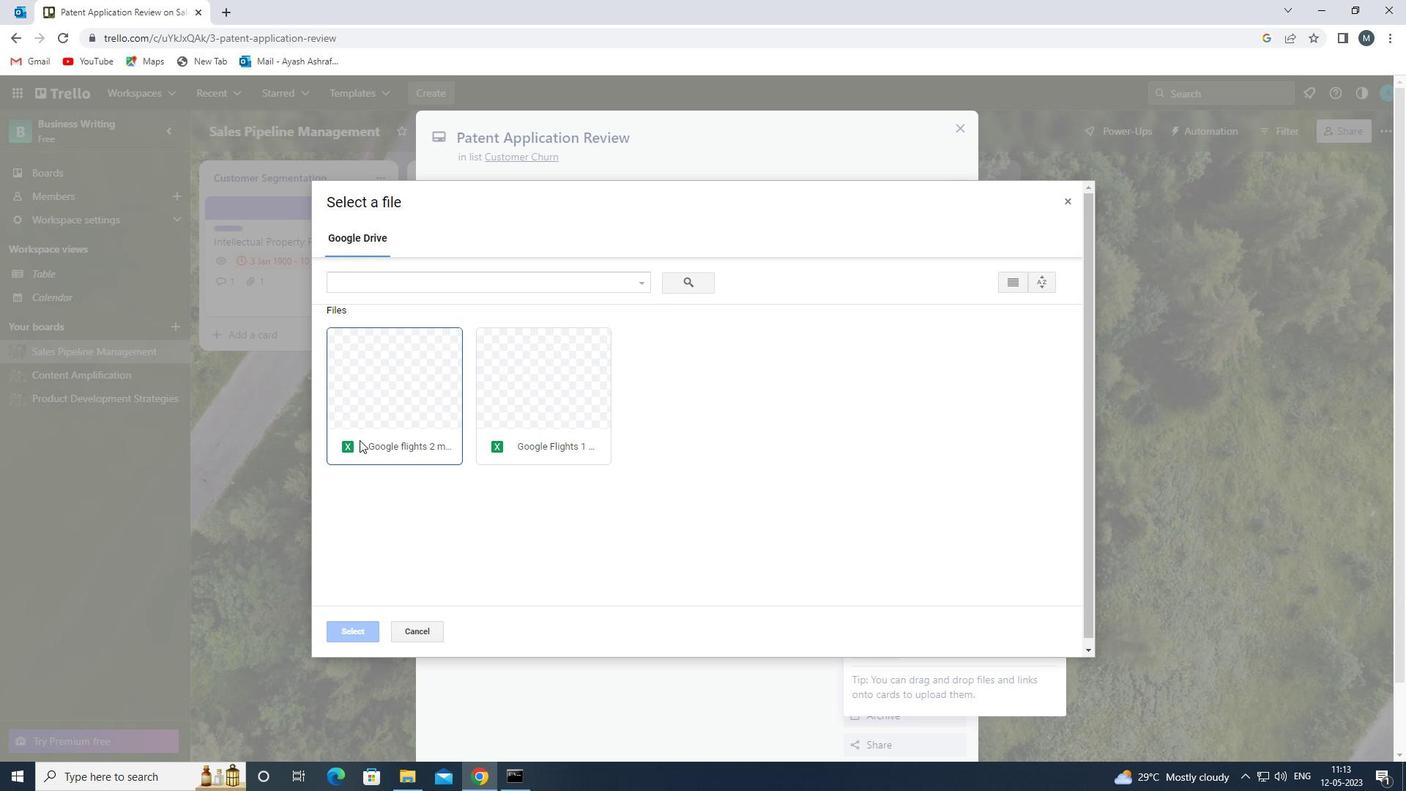 
Action: Mouse pressed left at (371, 428)
Screenshot: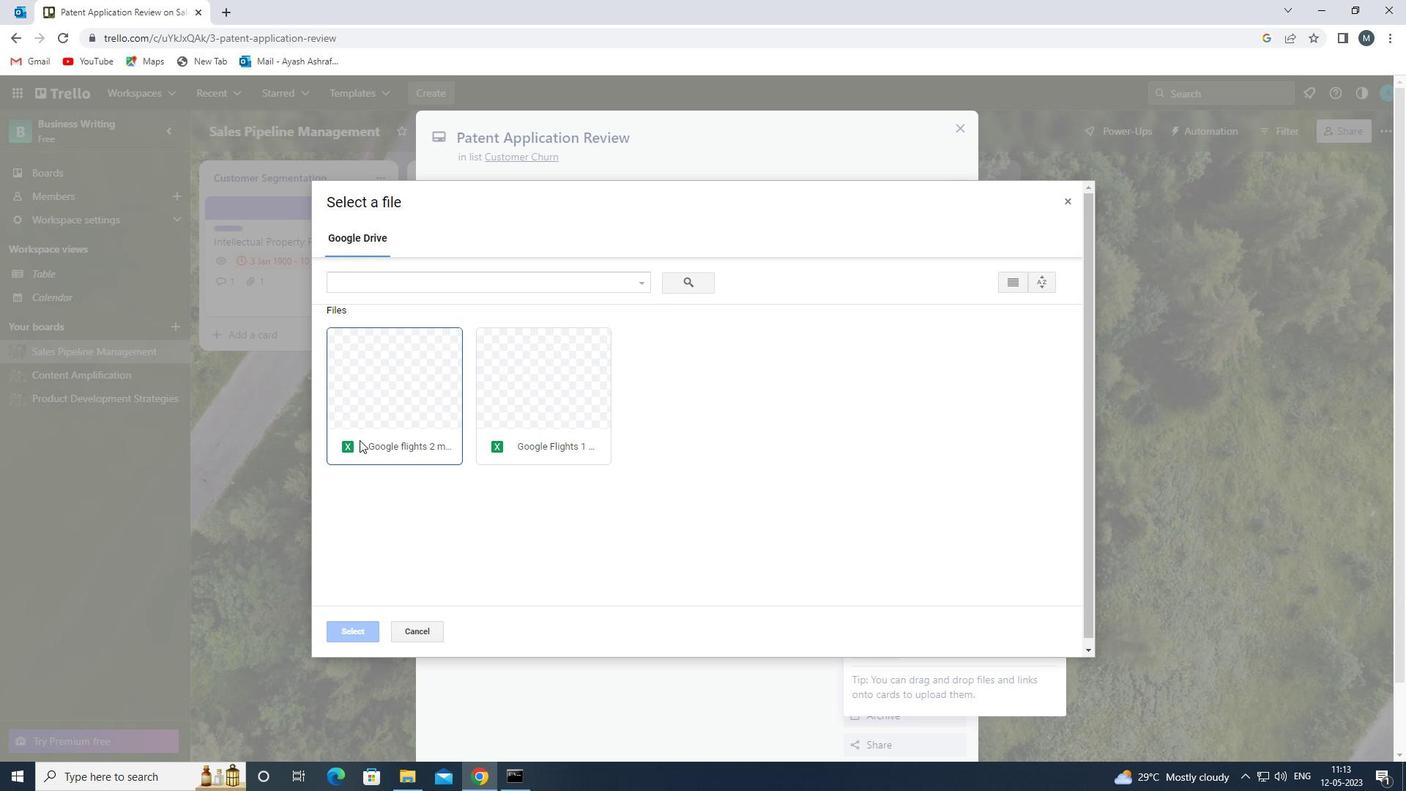 
Action: Mouse moved to (349, 629)
Screenshot: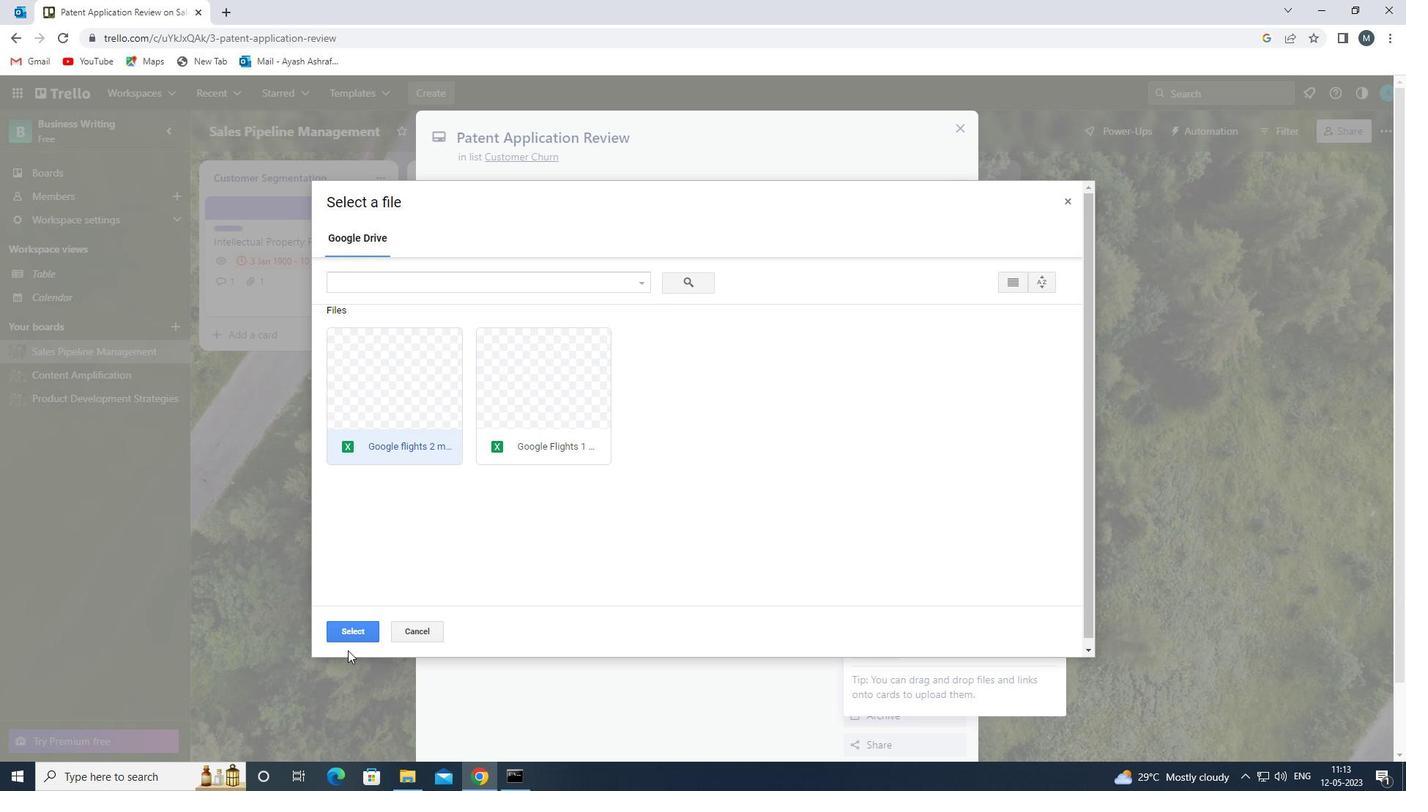 
Action: Mouse pressed left at (349, 629)
Screenshot: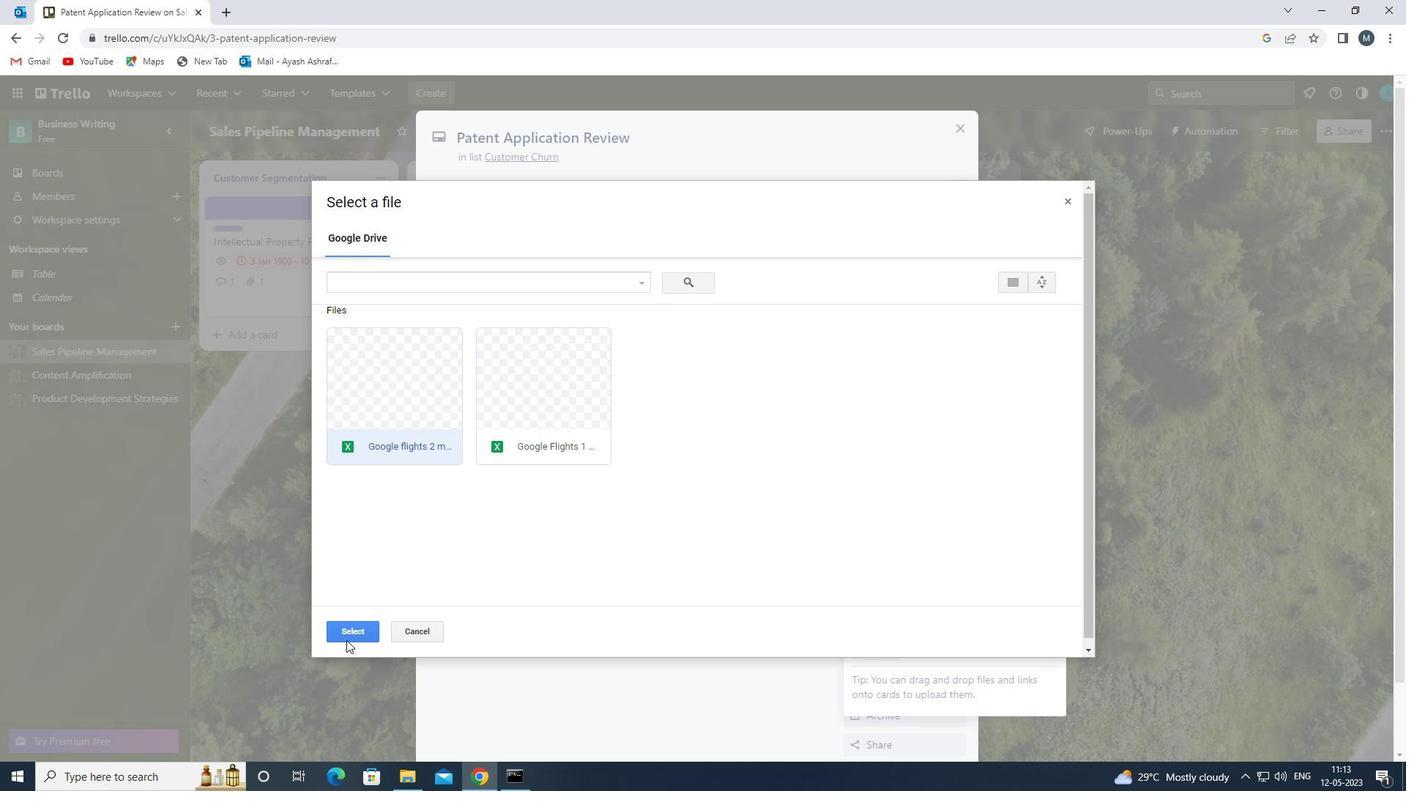 
Action: Mouse moved to (896, 408)
Screenshot: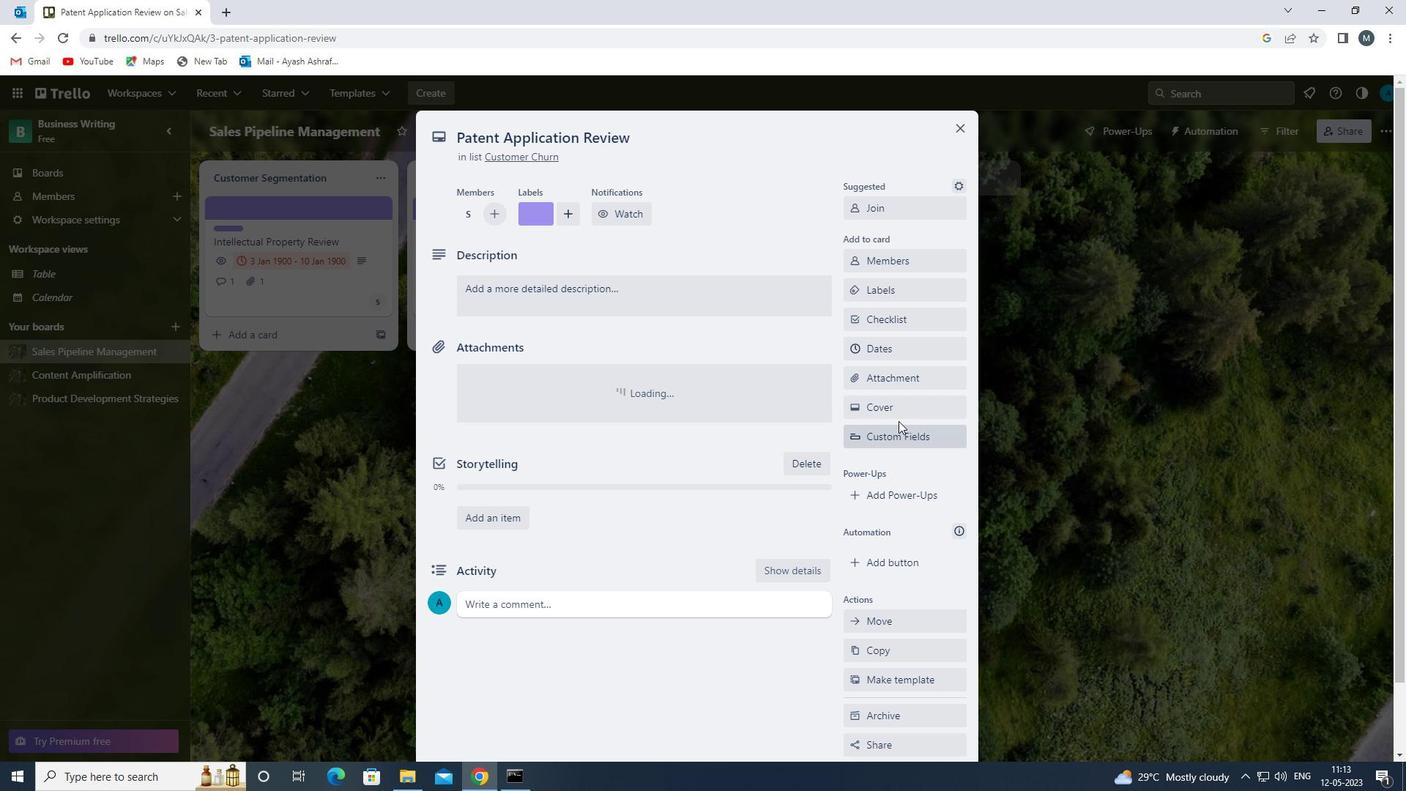 
Action: Mouse pressed left at (896, 408)
Screenshot: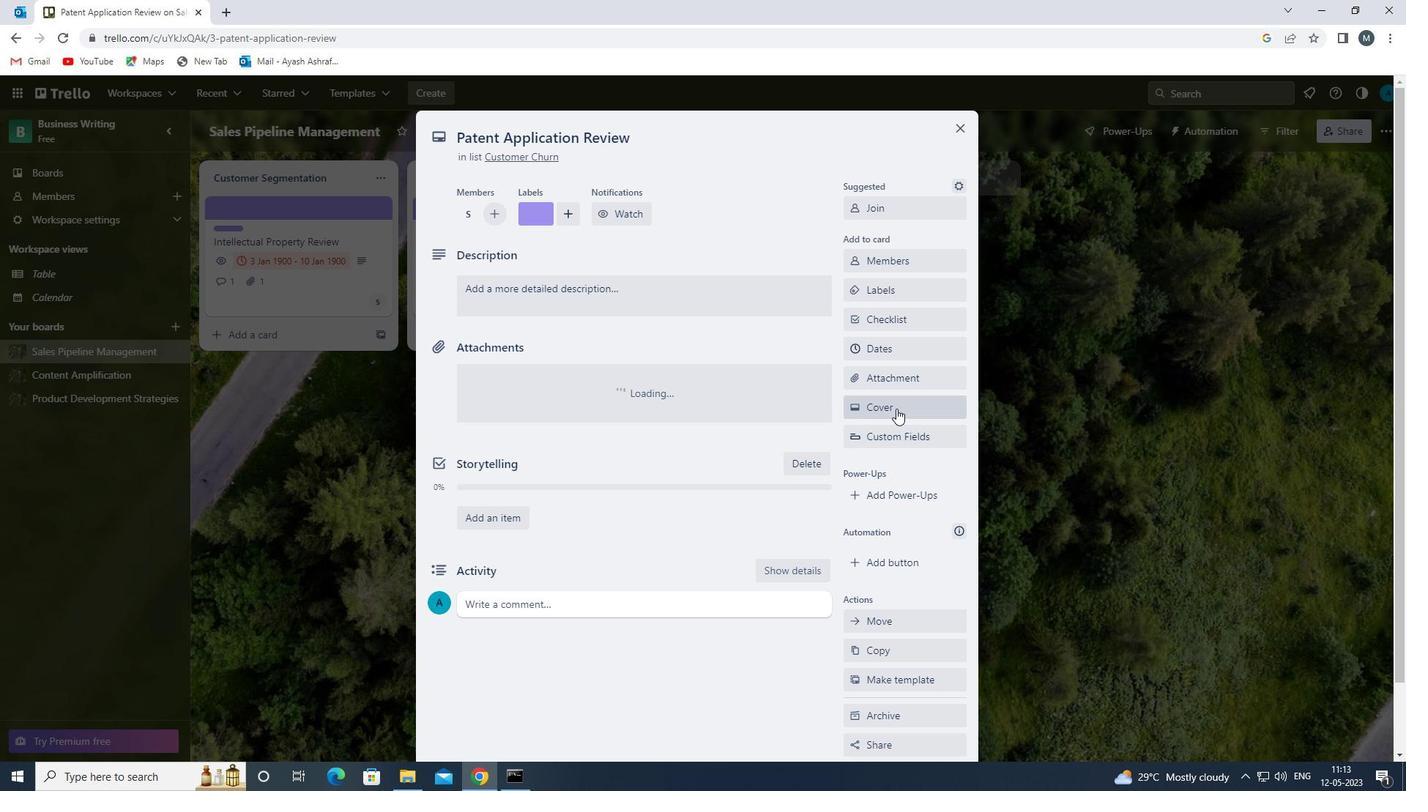
Action: Mouse moved to (1042, 462)
Screenshot: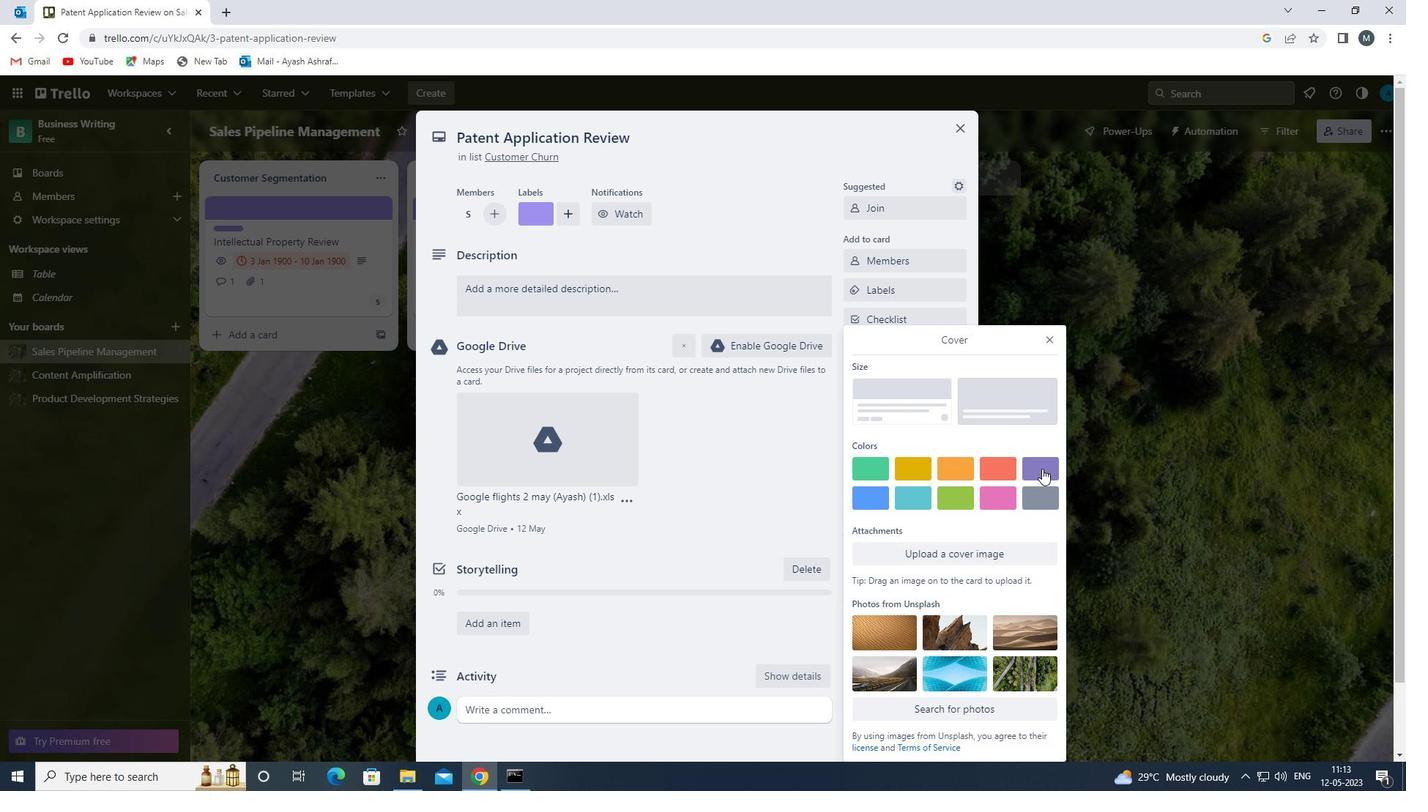 
Action: Mouse pressed left at (1042, 462)
Screenshot: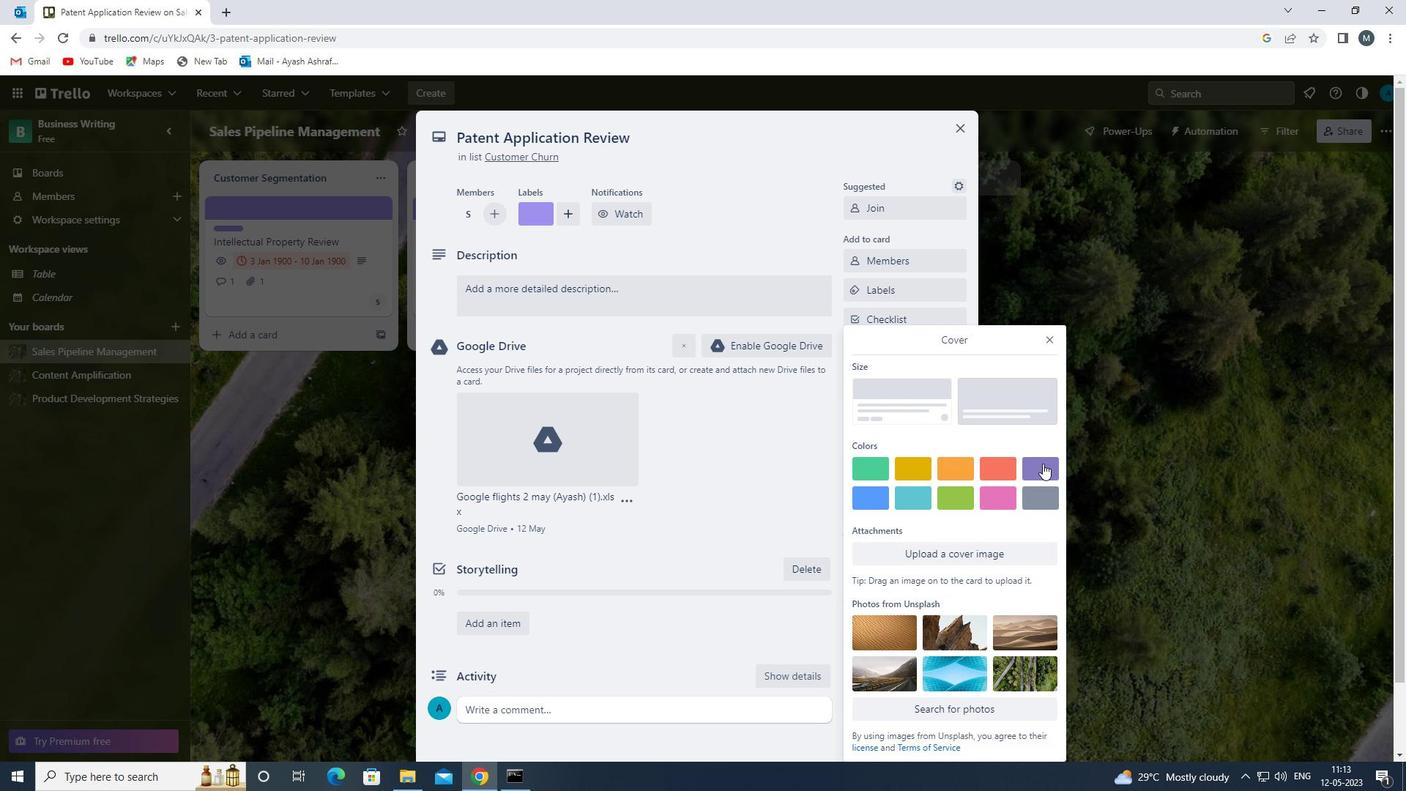 
Action: Mouse moved to (1053, 313)
Screenshot: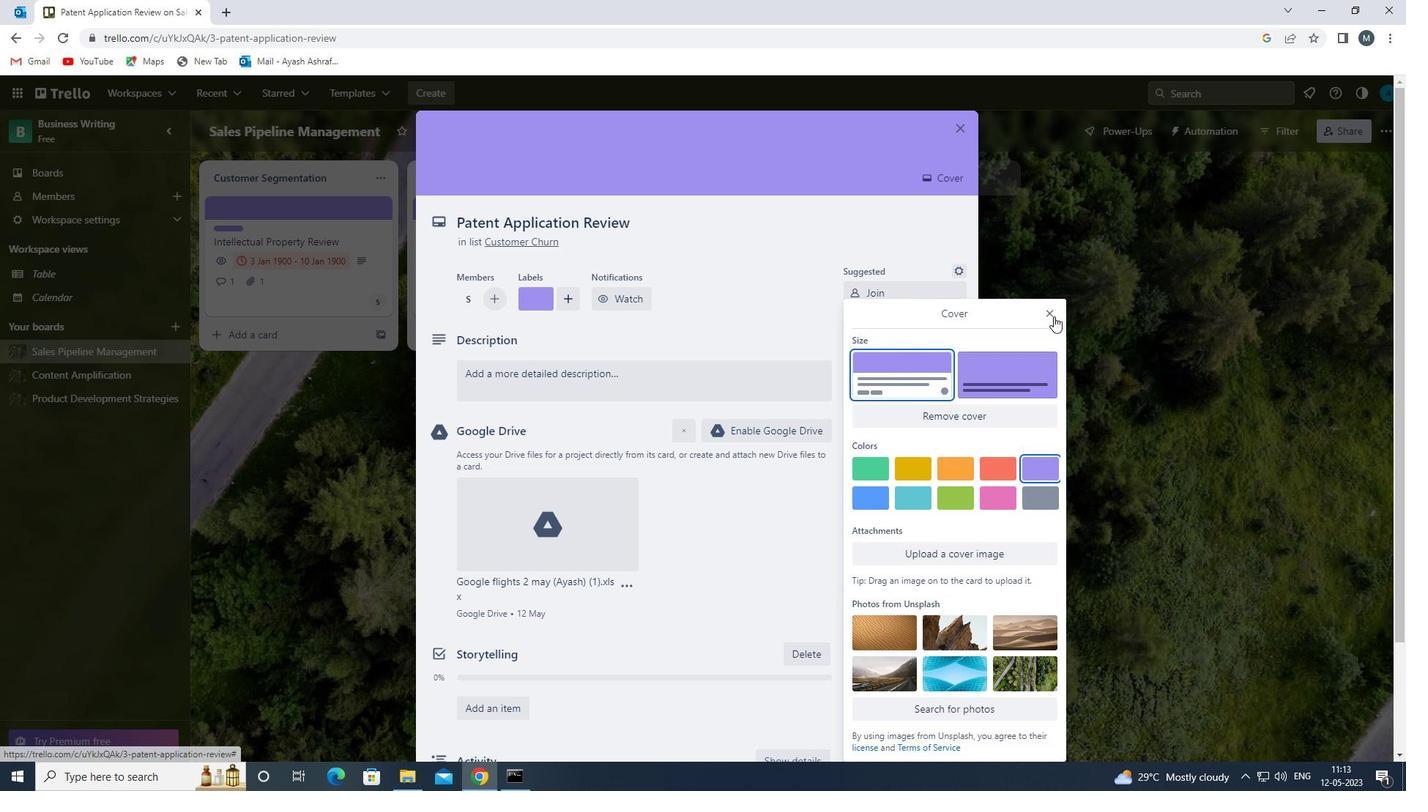 
Action: Mouse pressed left at (1053, 313)
Screenshot: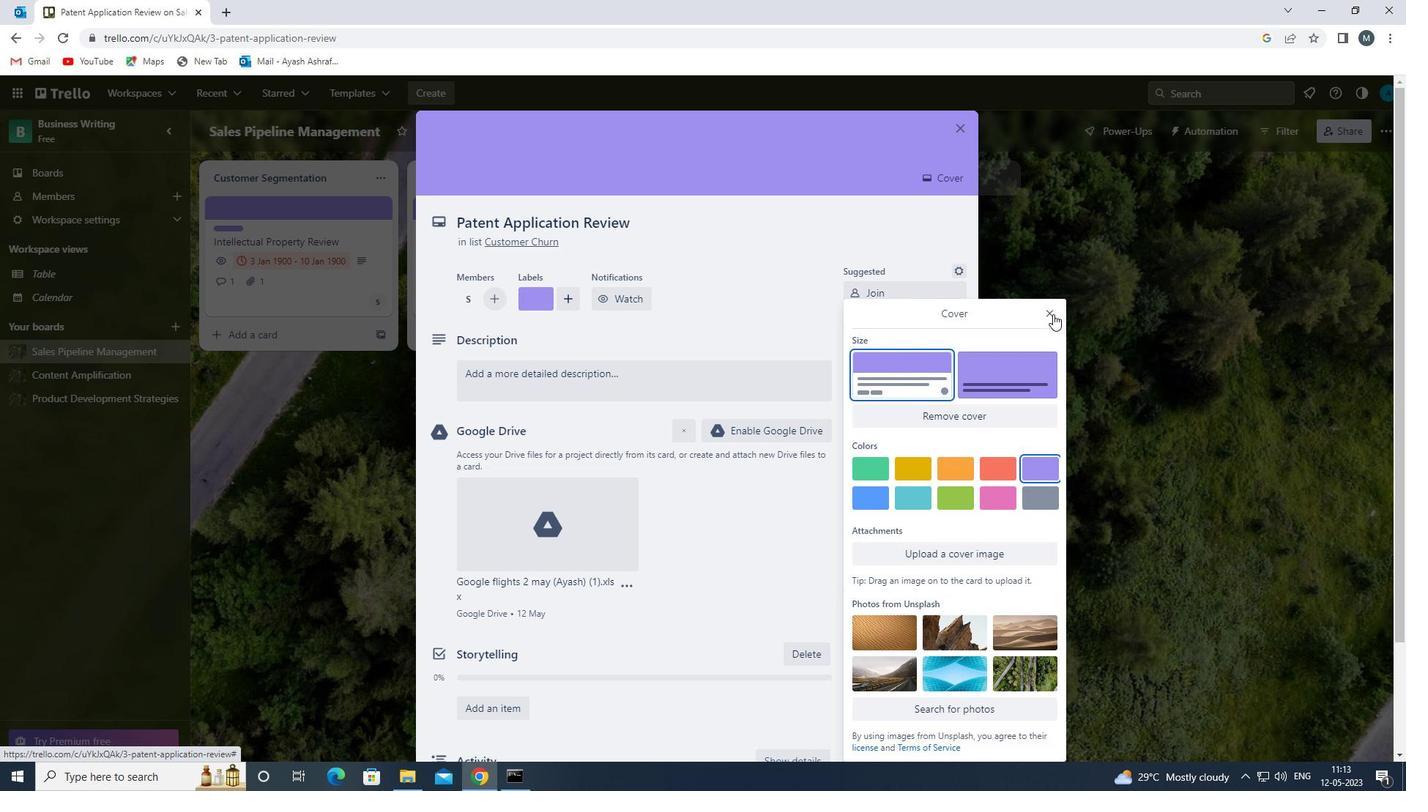 
Action: Mouse moved to (561, 361)
Screenshot: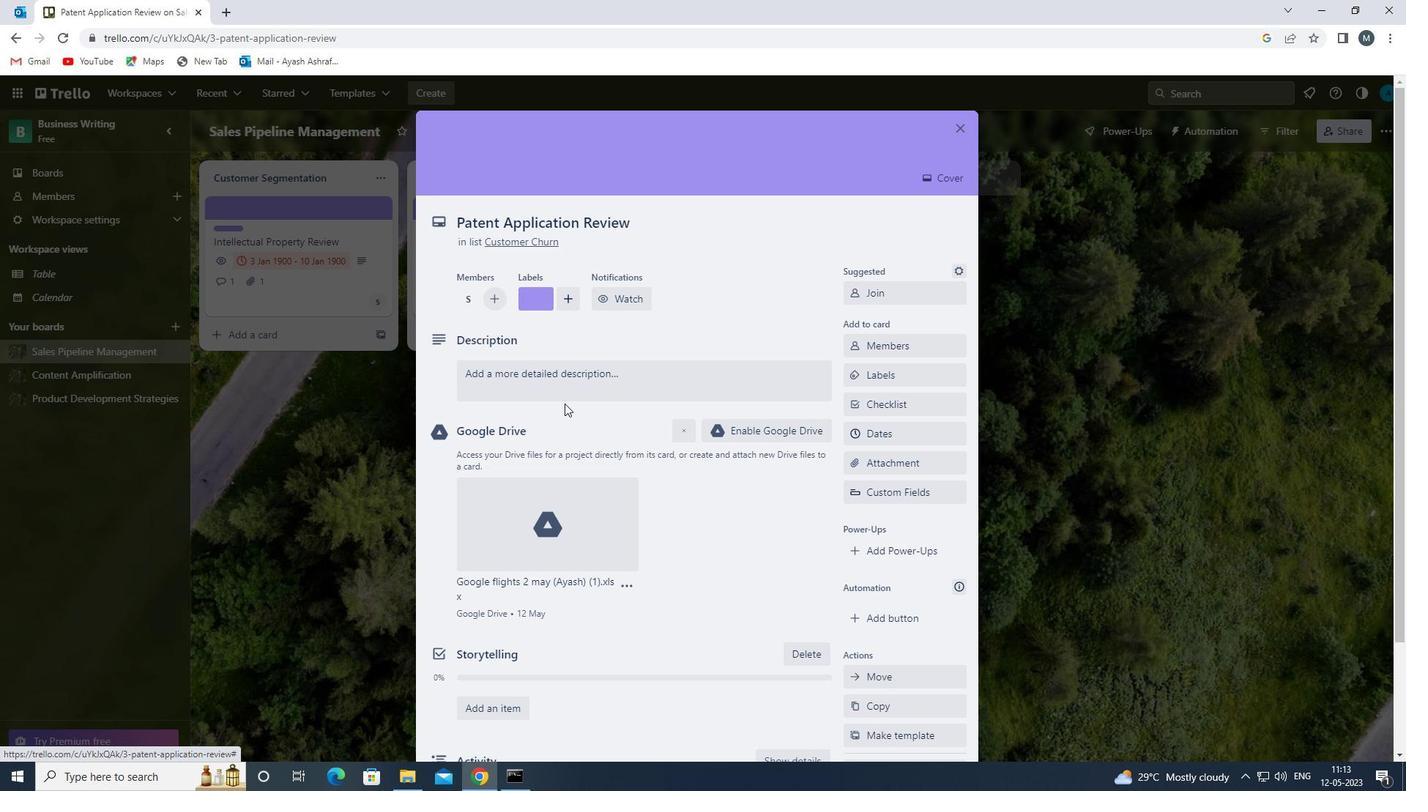 
Action: Mouse pressed left at (561, 361)
Screenshot: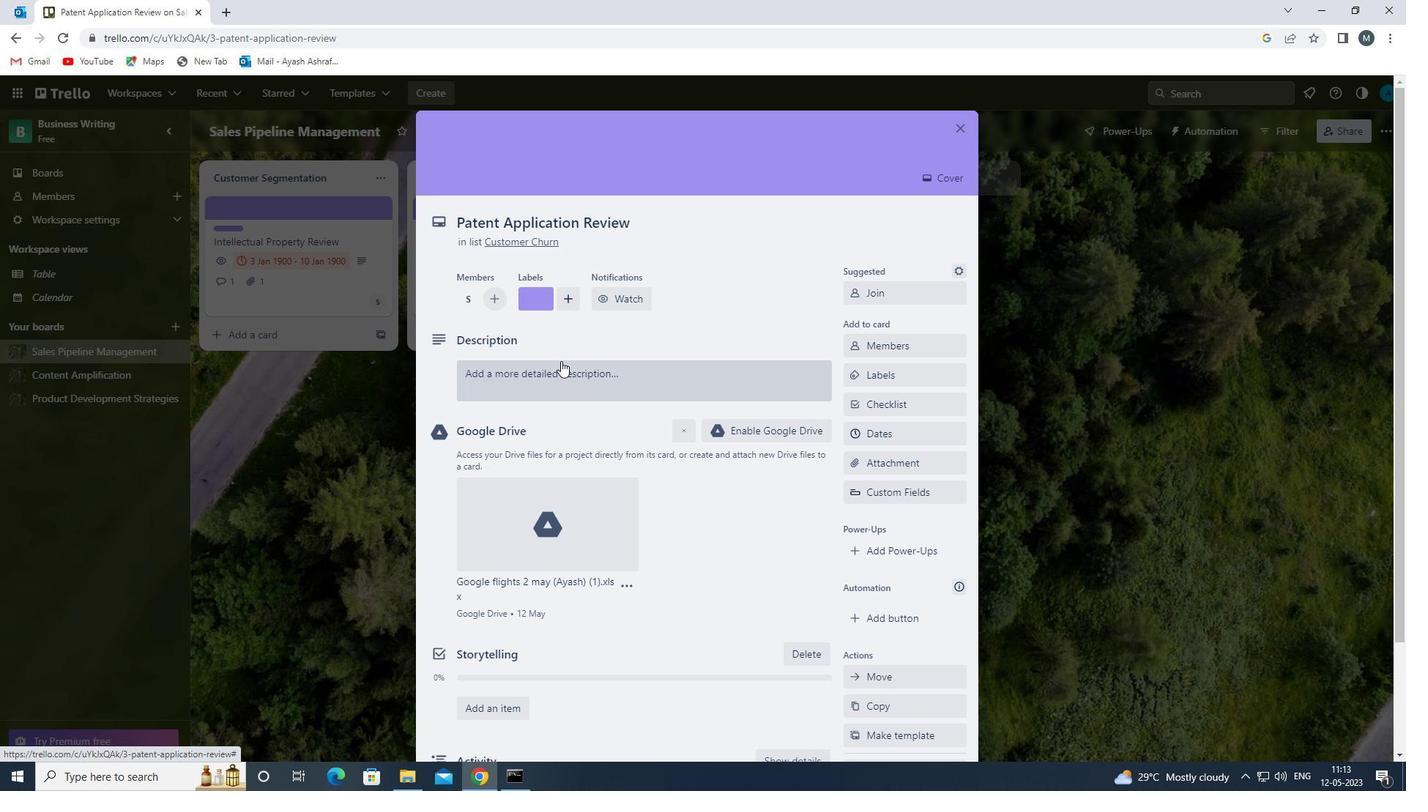 
Action: Mouse moved to (552, 427)
Screenshot: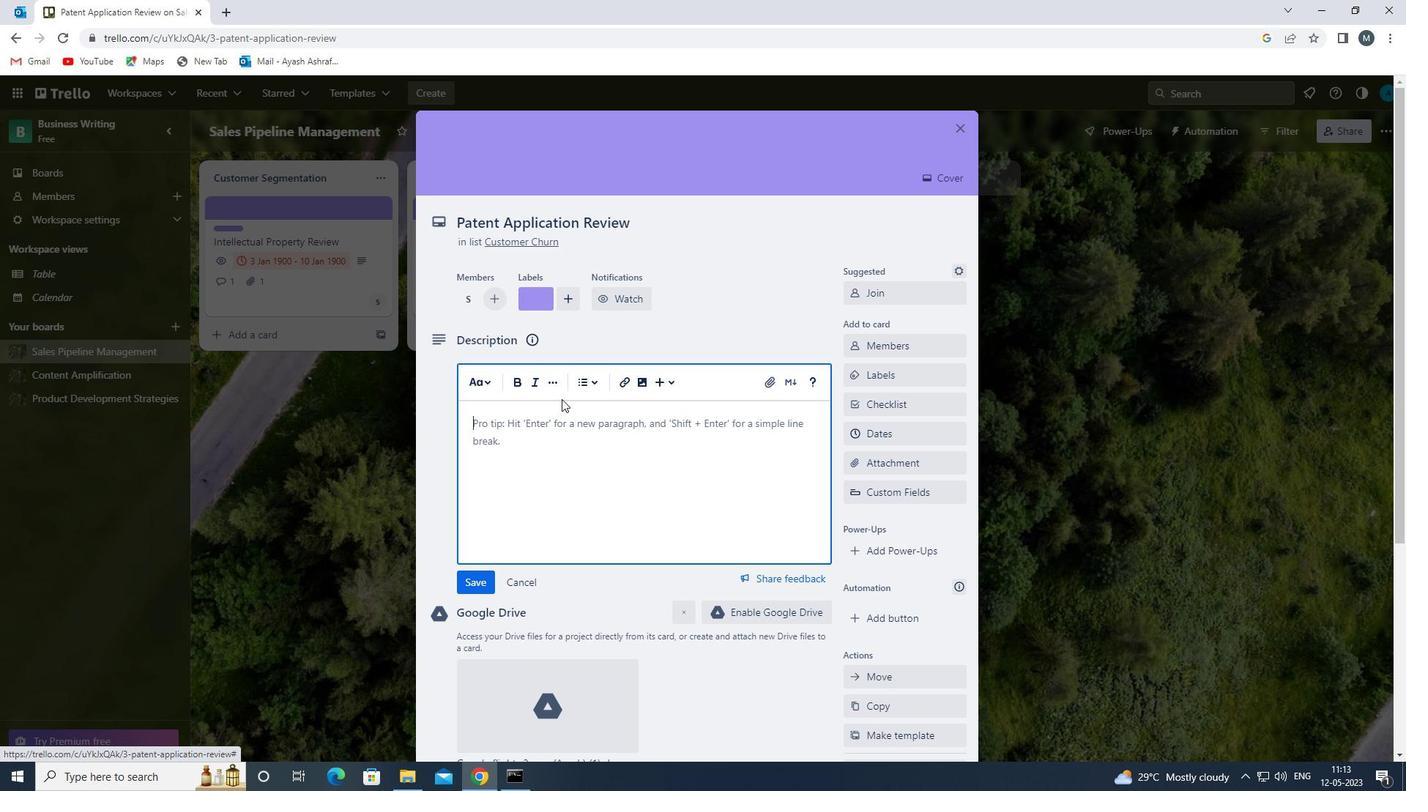 
Action: Mouse pressed left at (552, 427)
Screenshot: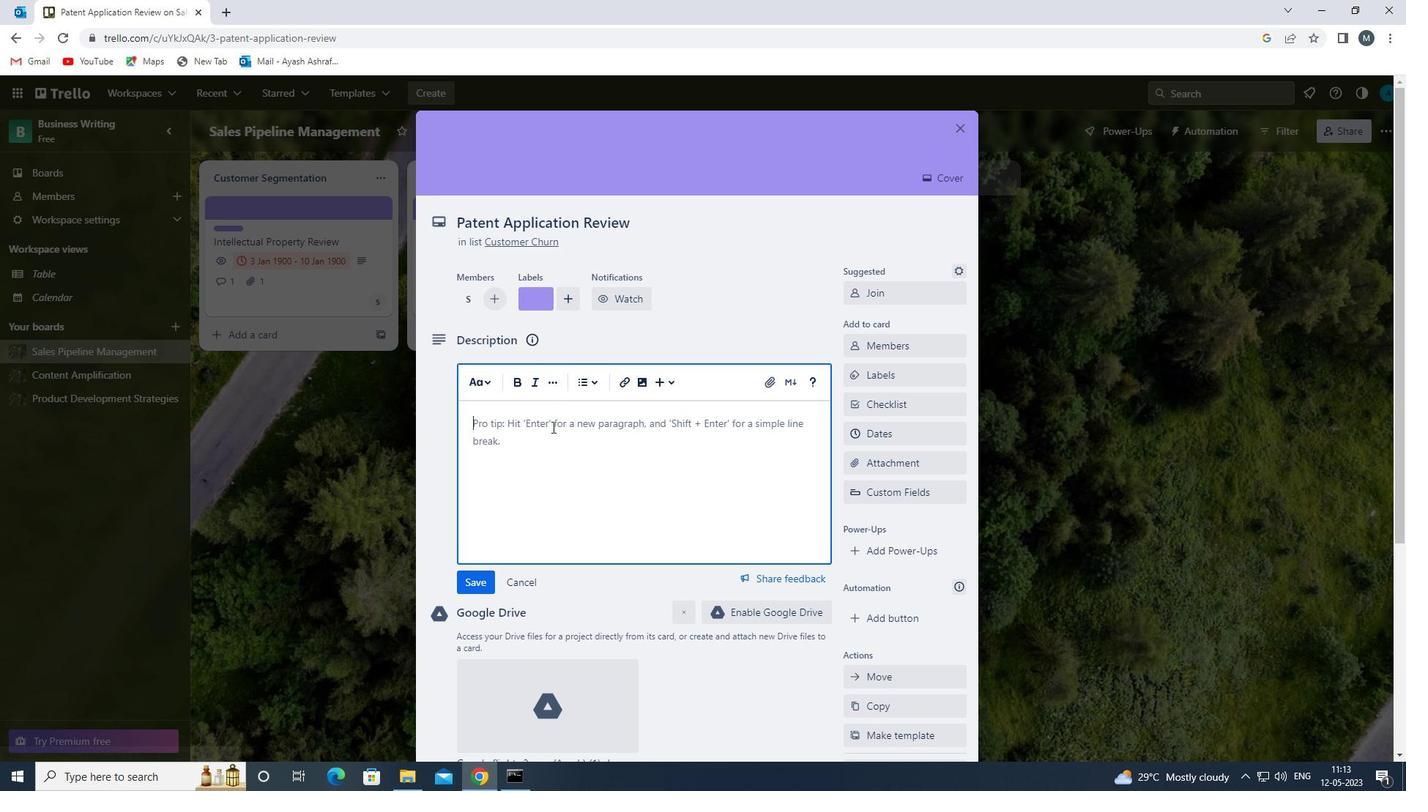 
Action: Mouse moved to (552, 428)
Screenshot: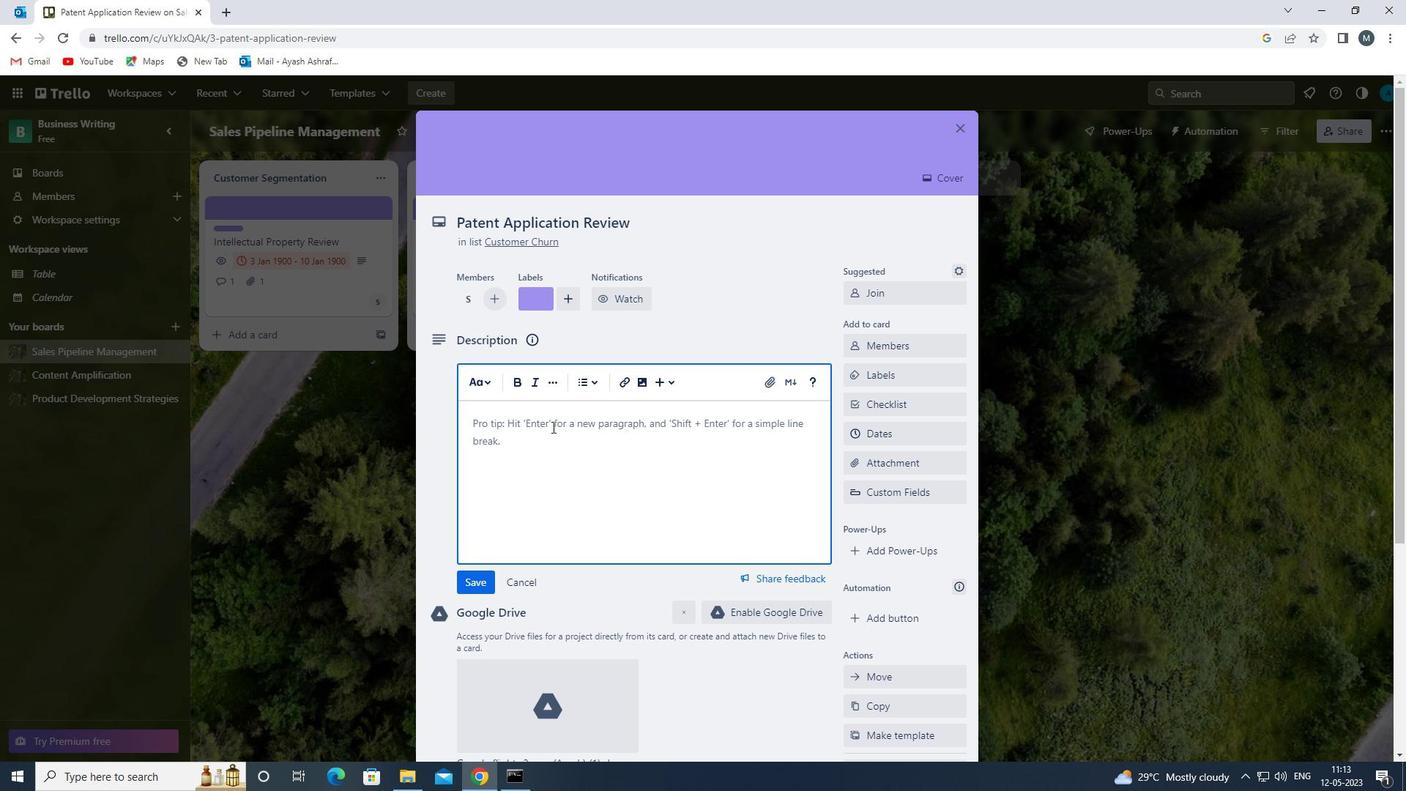 
Action: Key pressed <Key.shift>CREATE<Key.space>AND<Key.space>SEND<Key.space>OUT<Key.space>EMPLOYEE<Key.space>SATISFACTION<Key.space>SURVEY<Key.space>
Screenshot: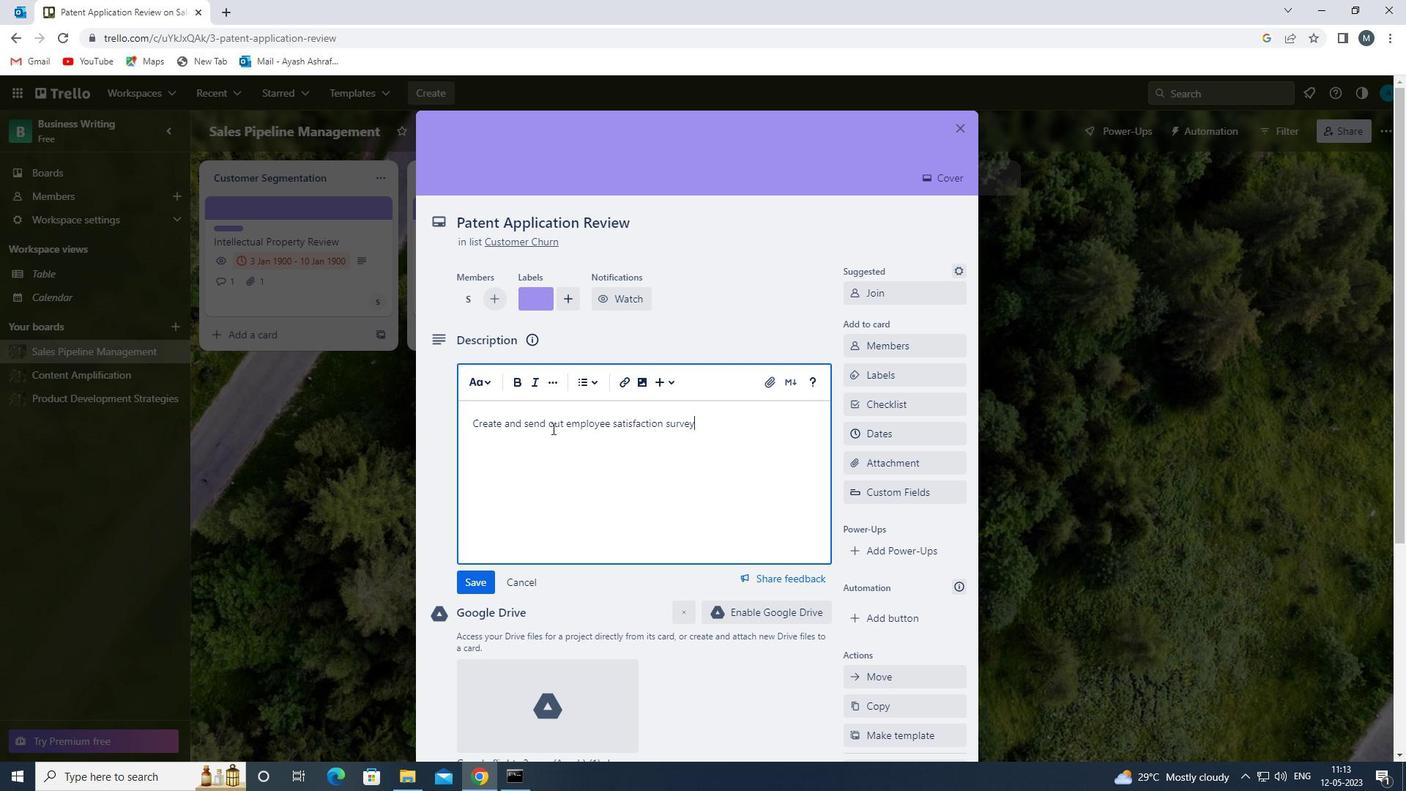 
Action: Mouse moved to (478, 580)
Screenshot: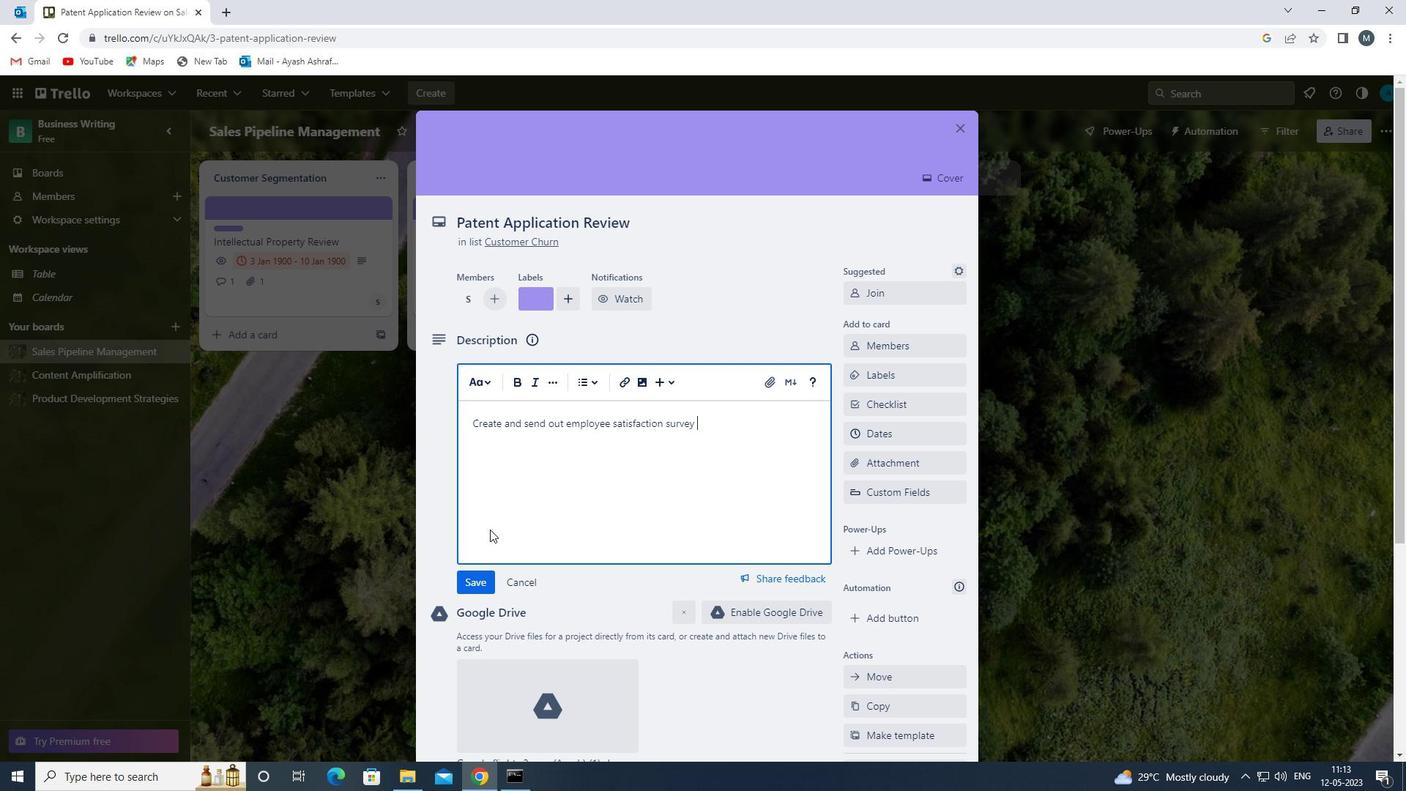 
Action: Mouse pressed left at (478, 580)
Screenshot: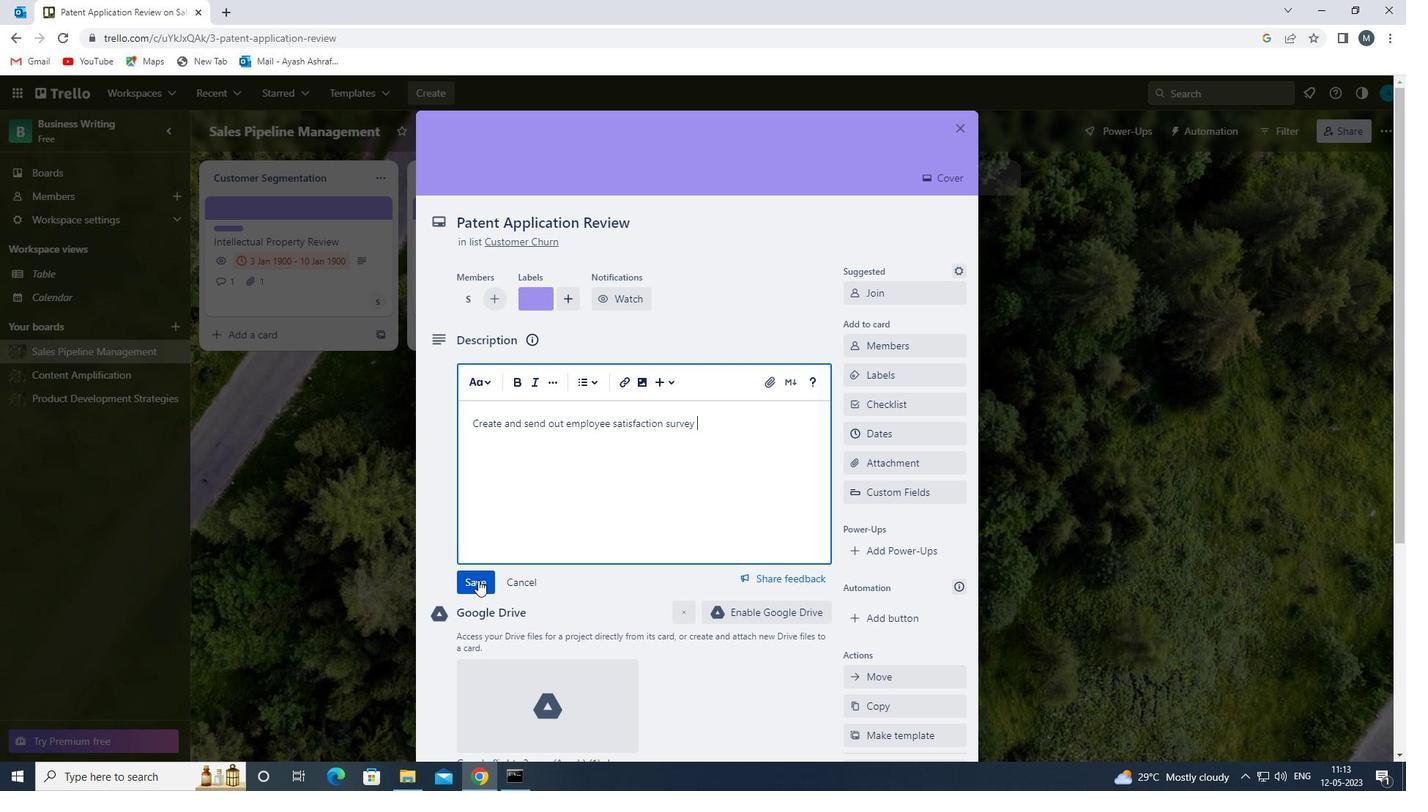 
Action: Mouse moved to (565, 521)
Screenshot: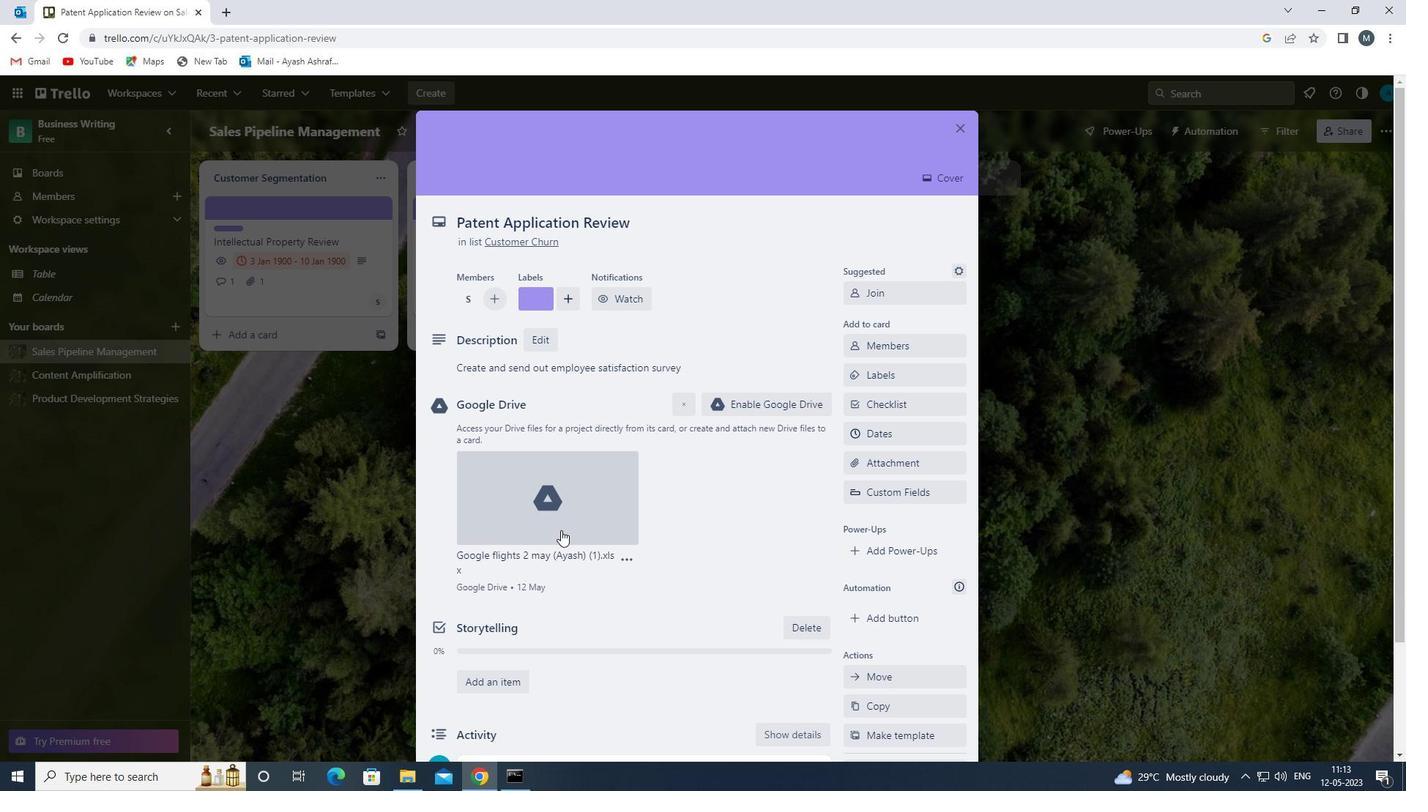
Action: Mouse scrolled (565, 520) with delta (0, 0)
Screenshot: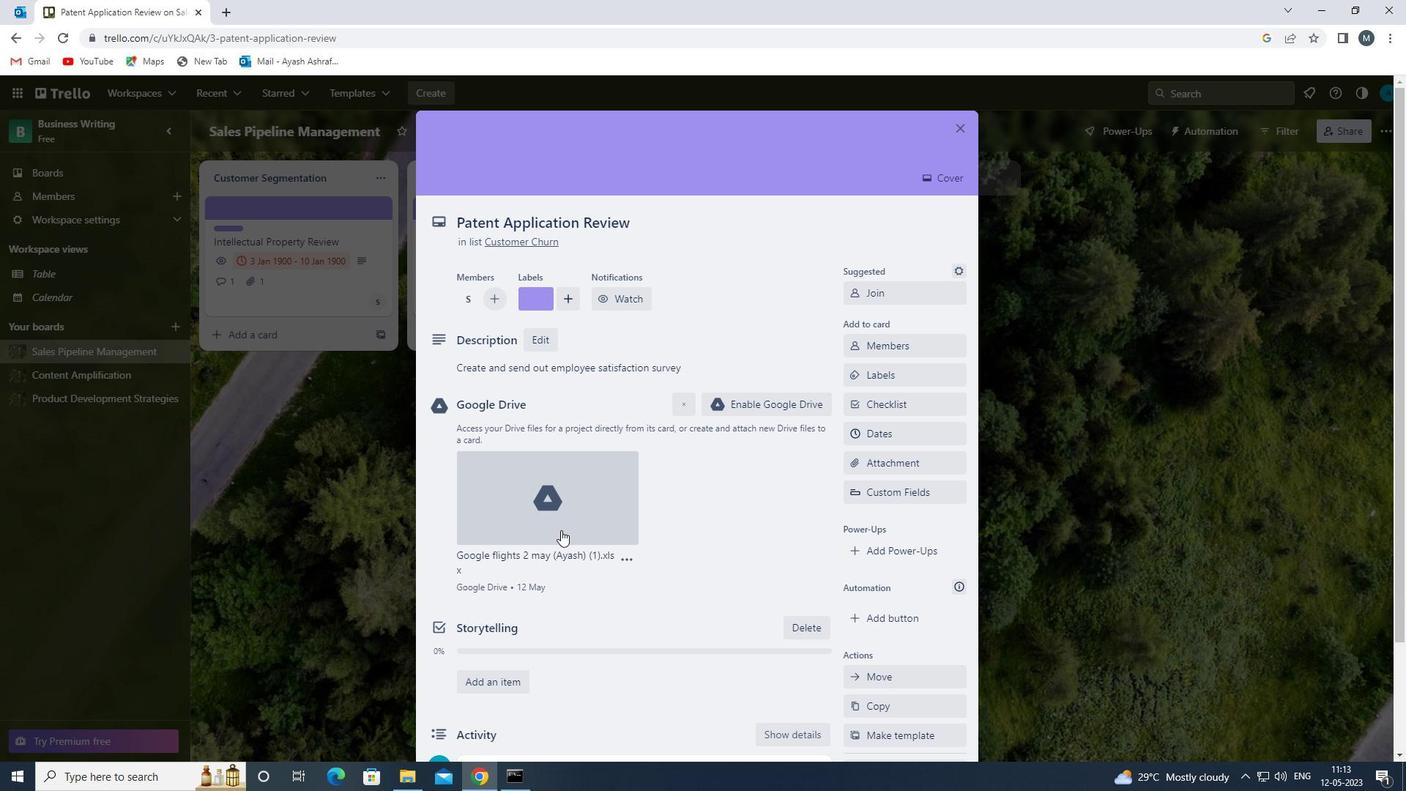 
Action: Mouse moved to (565, 521)
Screenshot: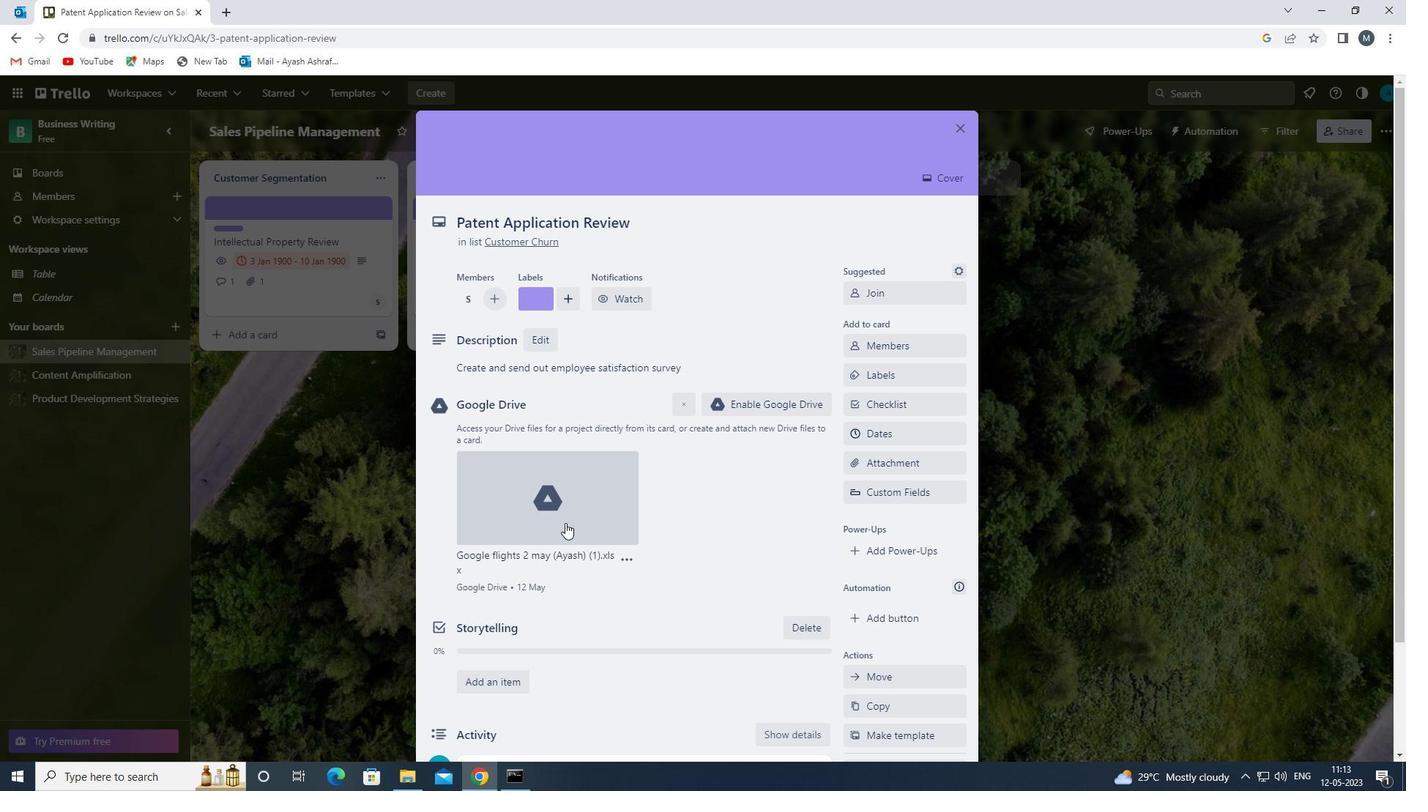 
Action: Mouse scrolled (565, 520) with delta (0, 0)
Screenshot: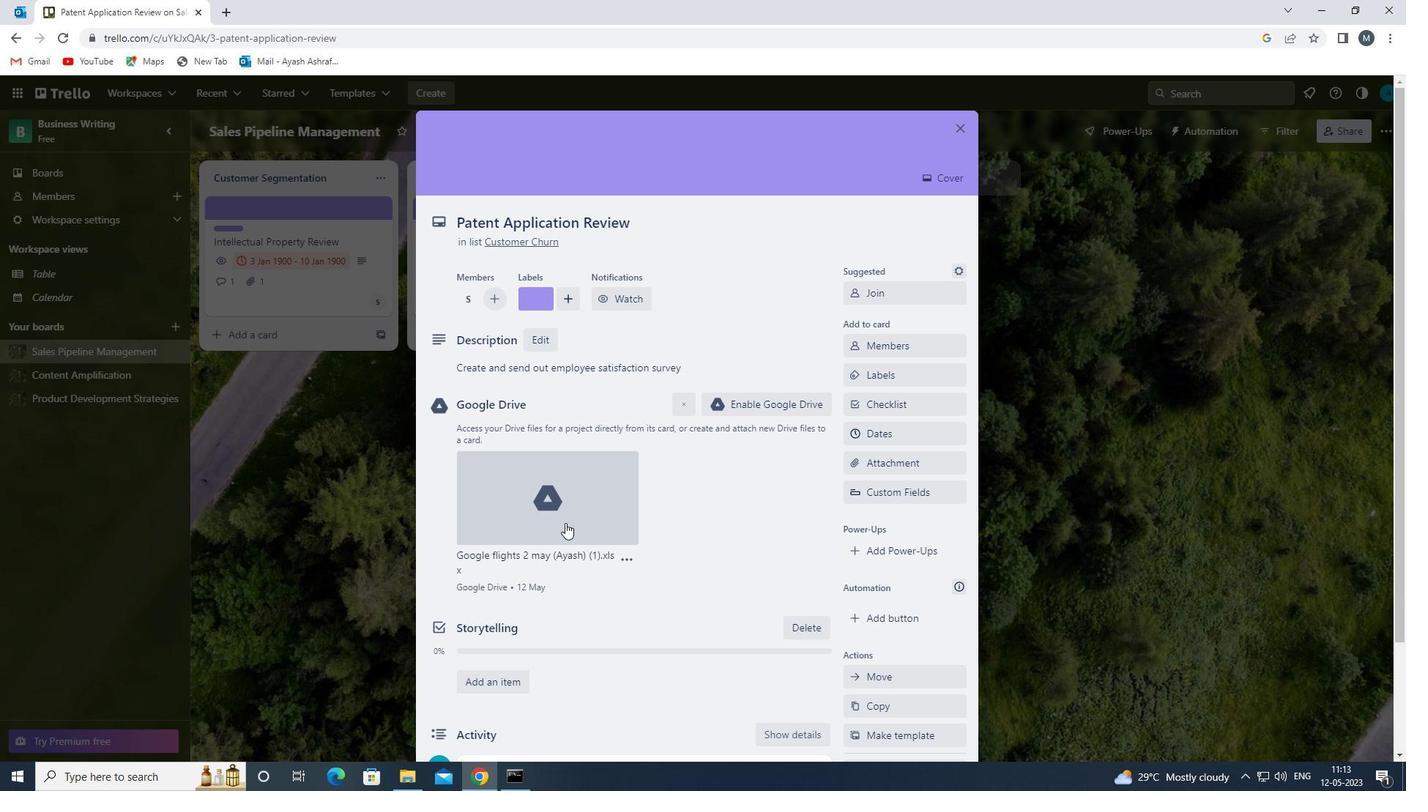 
Action: Mouse moved to (565, 636)
Screenshot: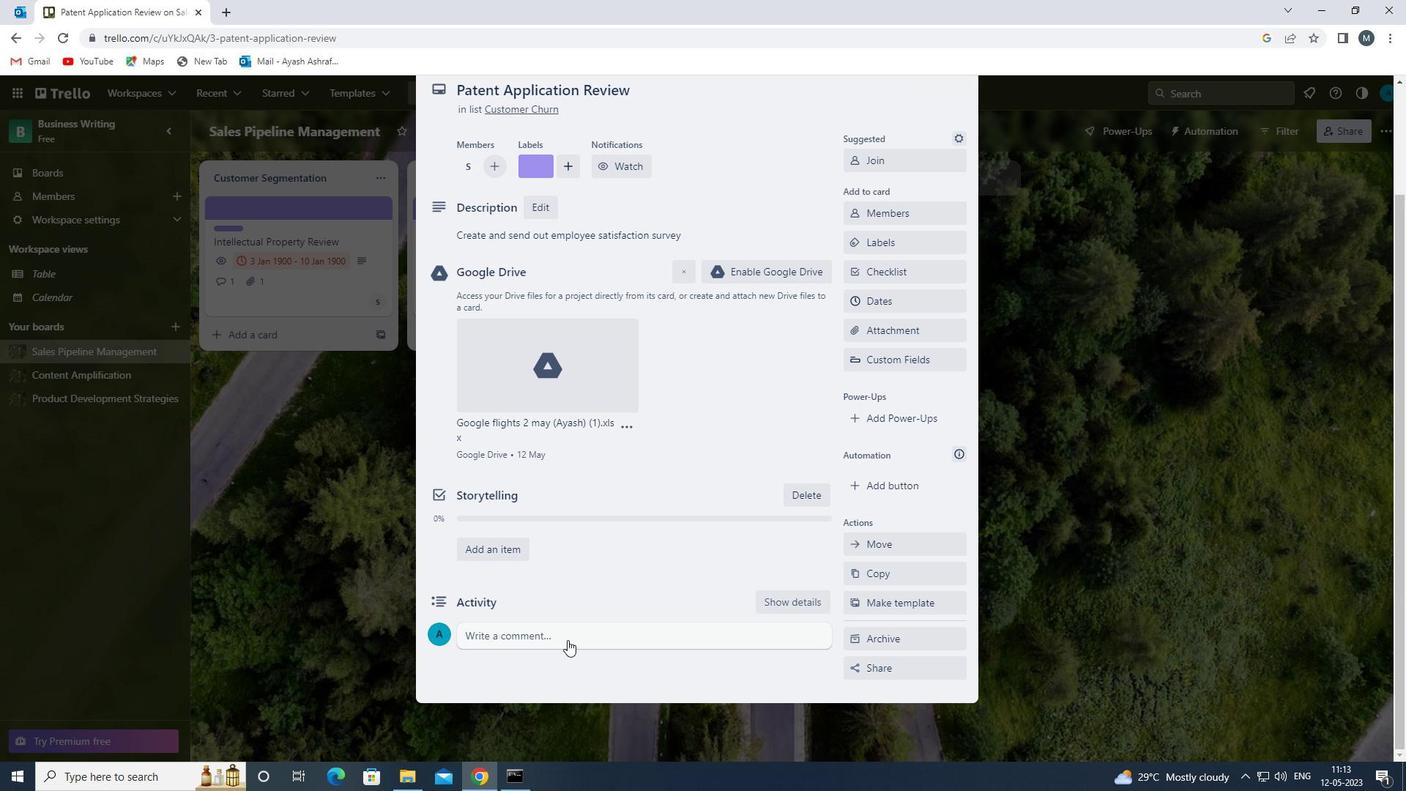 
Action: Mouse pressed left at (565, 636)
Screenshot: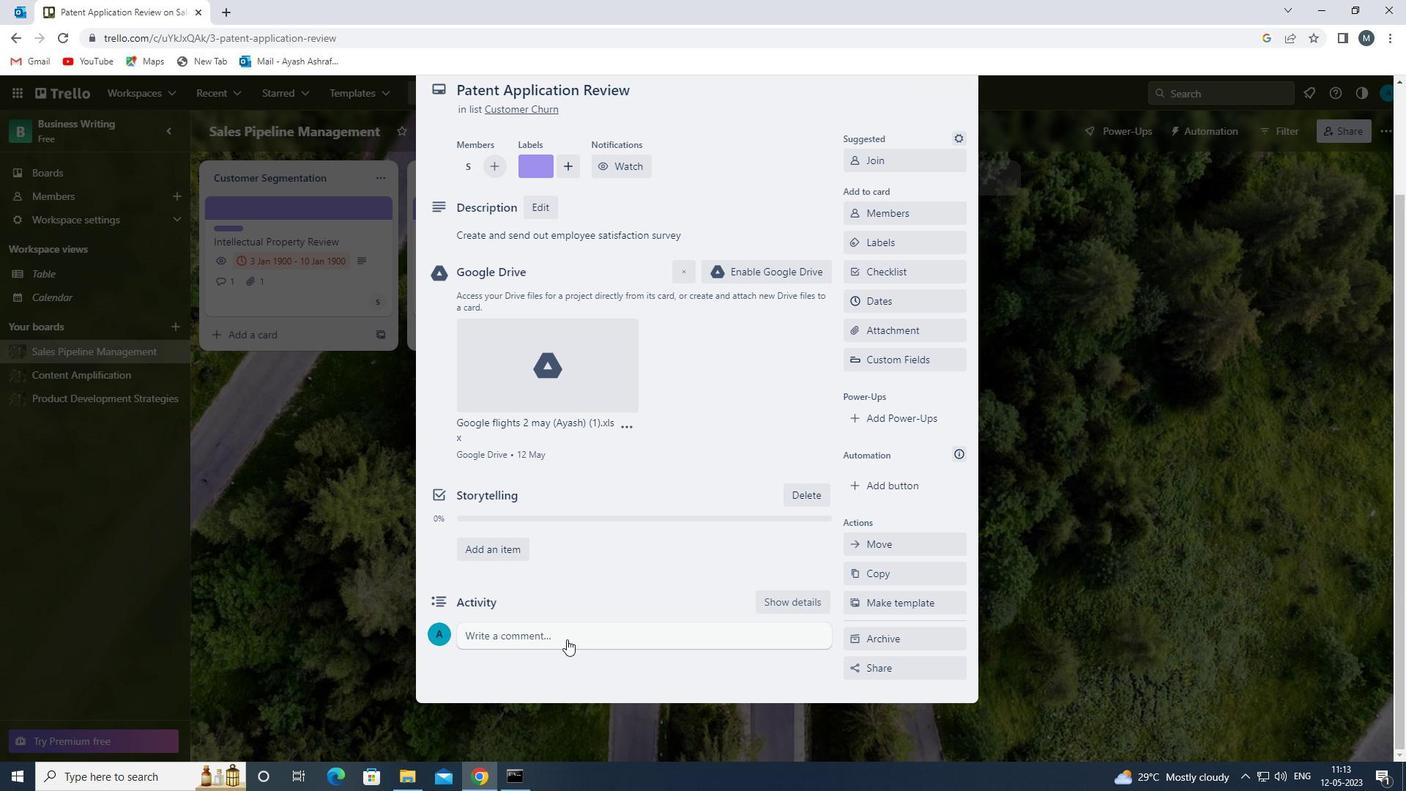 
Action: Mouse moved to (574, 628)
Screenshot: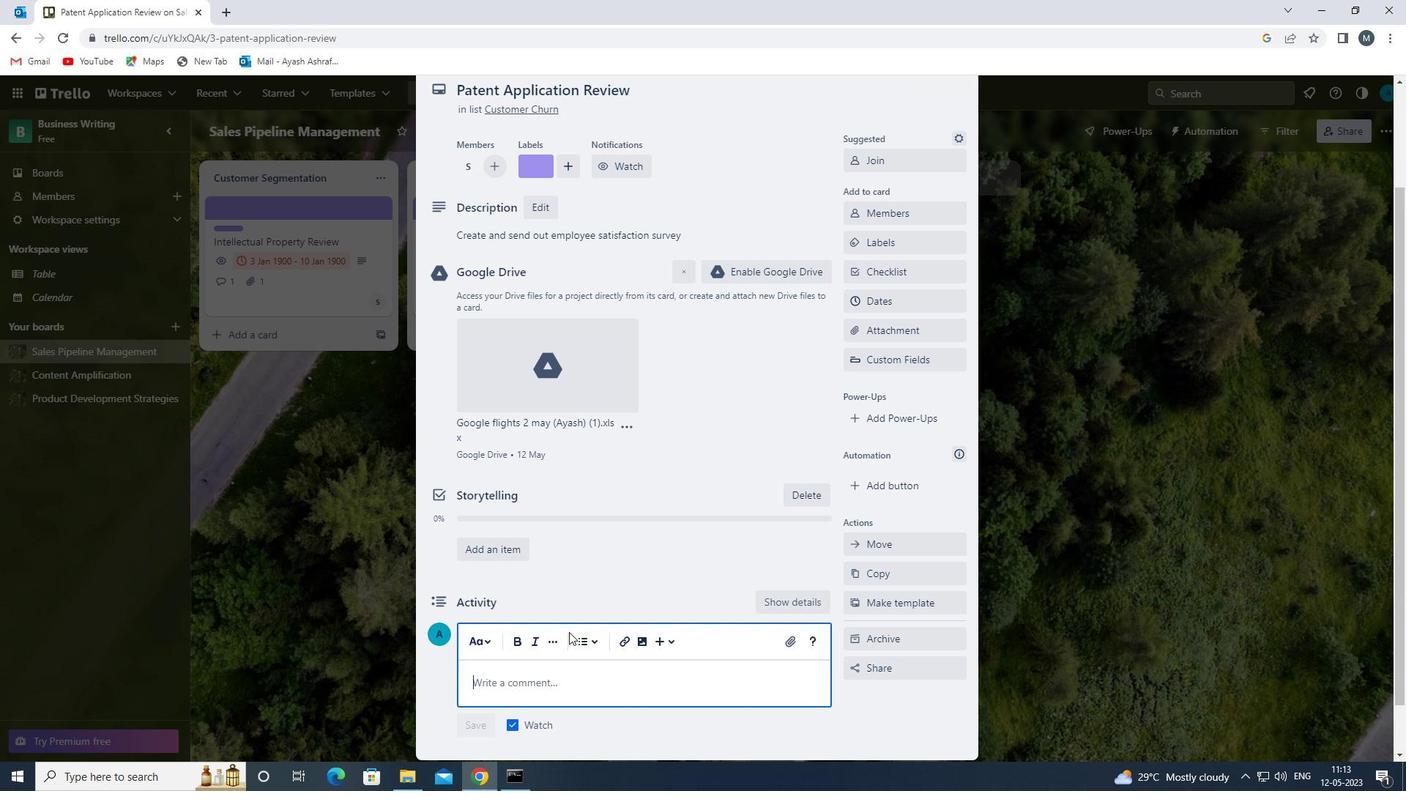 
Action: Mouse scrolled (574, 627) with delta (0, 0)
Screenshot: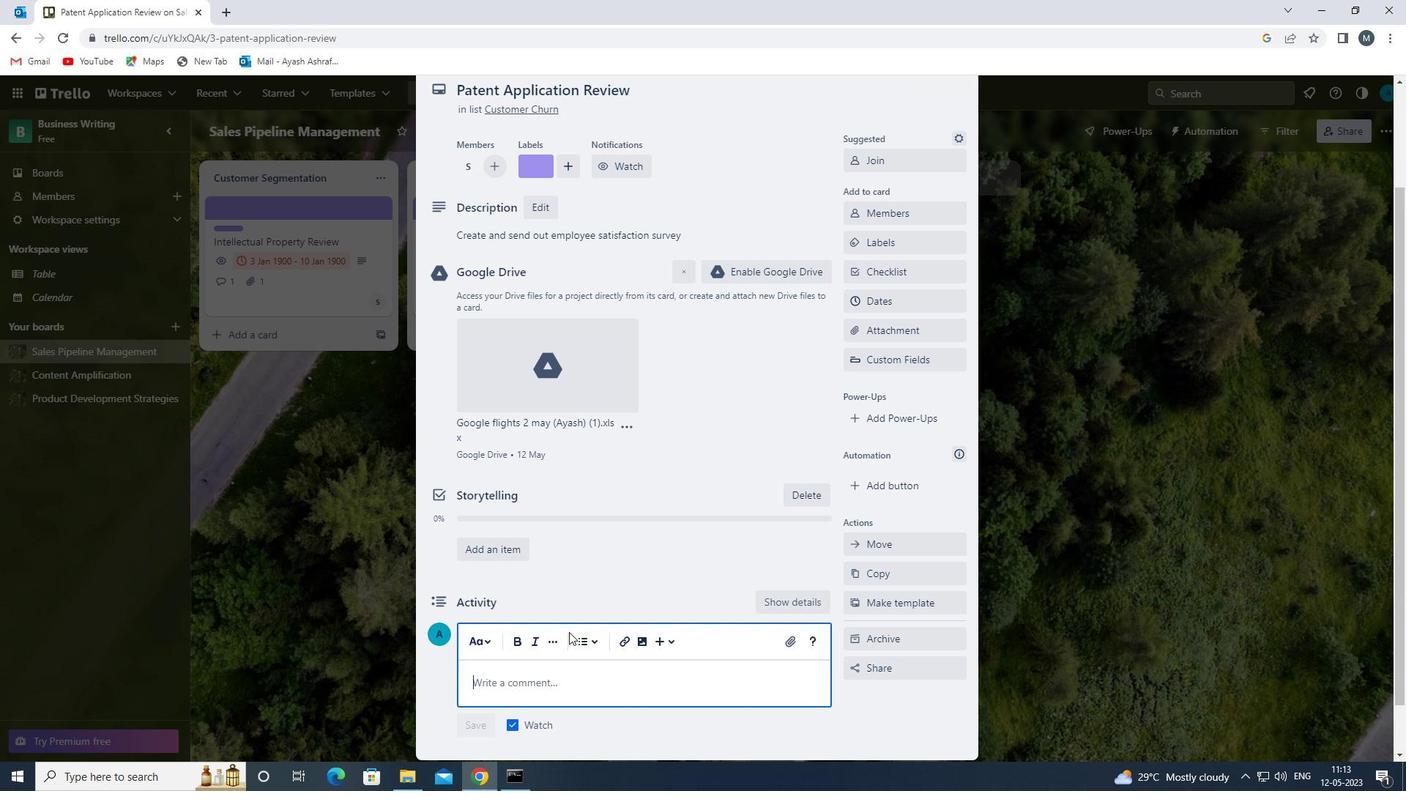 
Action: Mouse moved to (547, 620)
Screenshot: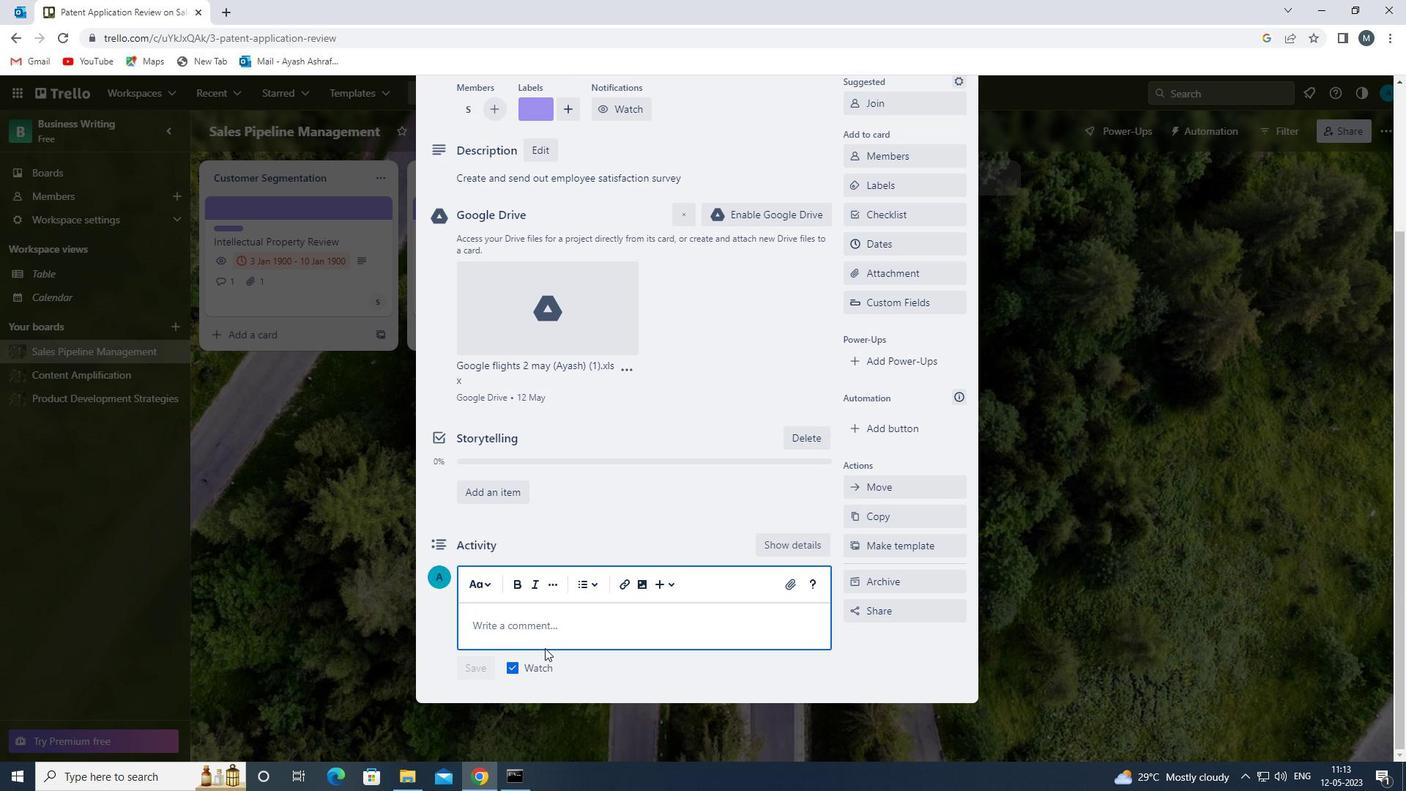 
Action: Mouse pressed left at (547, 620)
Screenshot: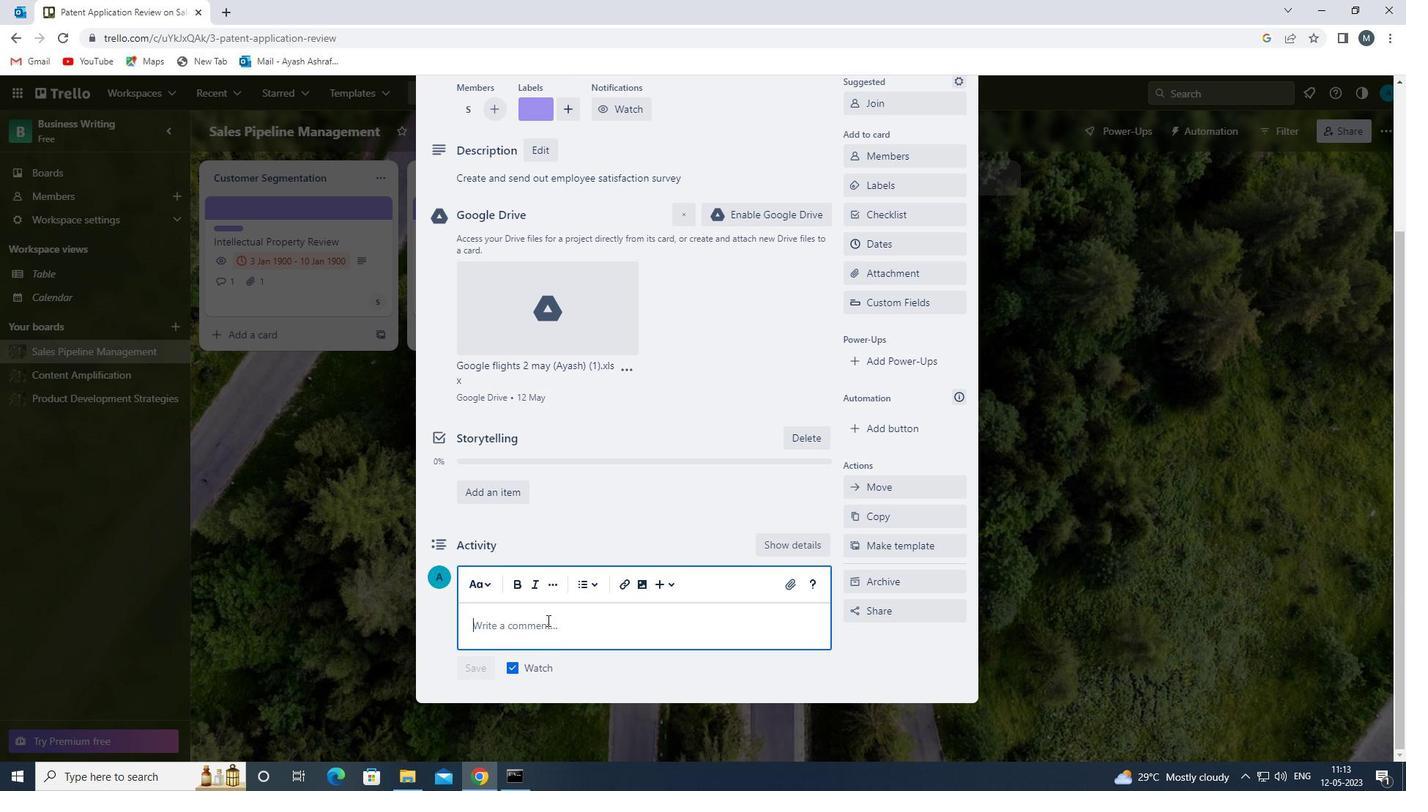 
Action: Key pressed <Key.shift>LET<Key.space>US<Key.space>APPROACH<Key.space>THIS<Key.space>TASK<Key.space>WITH<Key.space>A<Key.space>SENSE<Key.space>OF<Key.space>CURIOSITY<Key.space>AND<Key.space>WILLINGNESS<Key.space>TO<Key.space>LEARN,<Key.space>RECOGNIZING<Key.space>THAT<Key.space>THERE<Key.space>MAYBE<Key.space>M<Key.backspace>NEW<Key.space>KNOWLEDGE<Key.space>OR<Key.space>SKILLS<Key.space>TO<Key.space>GAIN<Key.space><Key.backspace>.
Screenshot: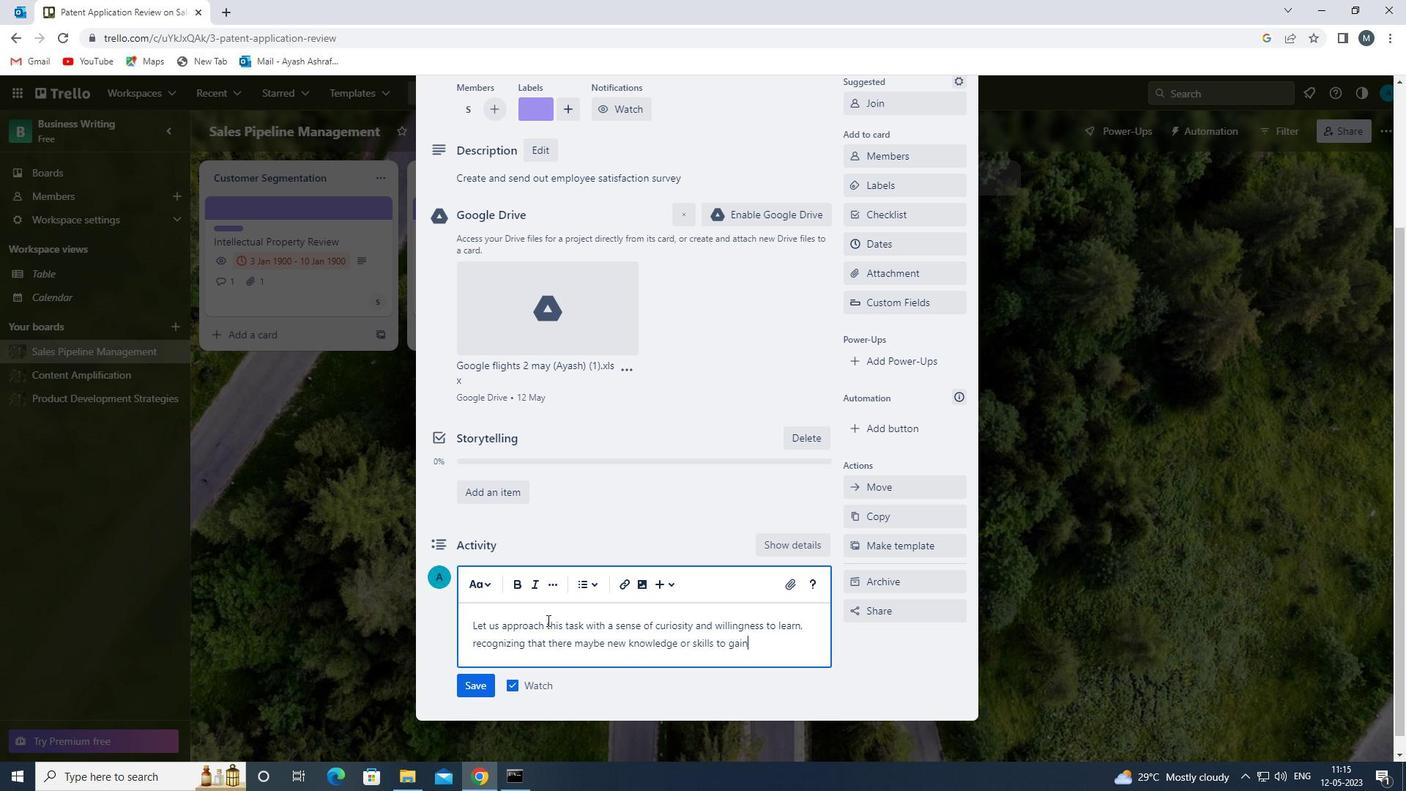 
Action: Mouse moved to (476, 680)
Screenshot: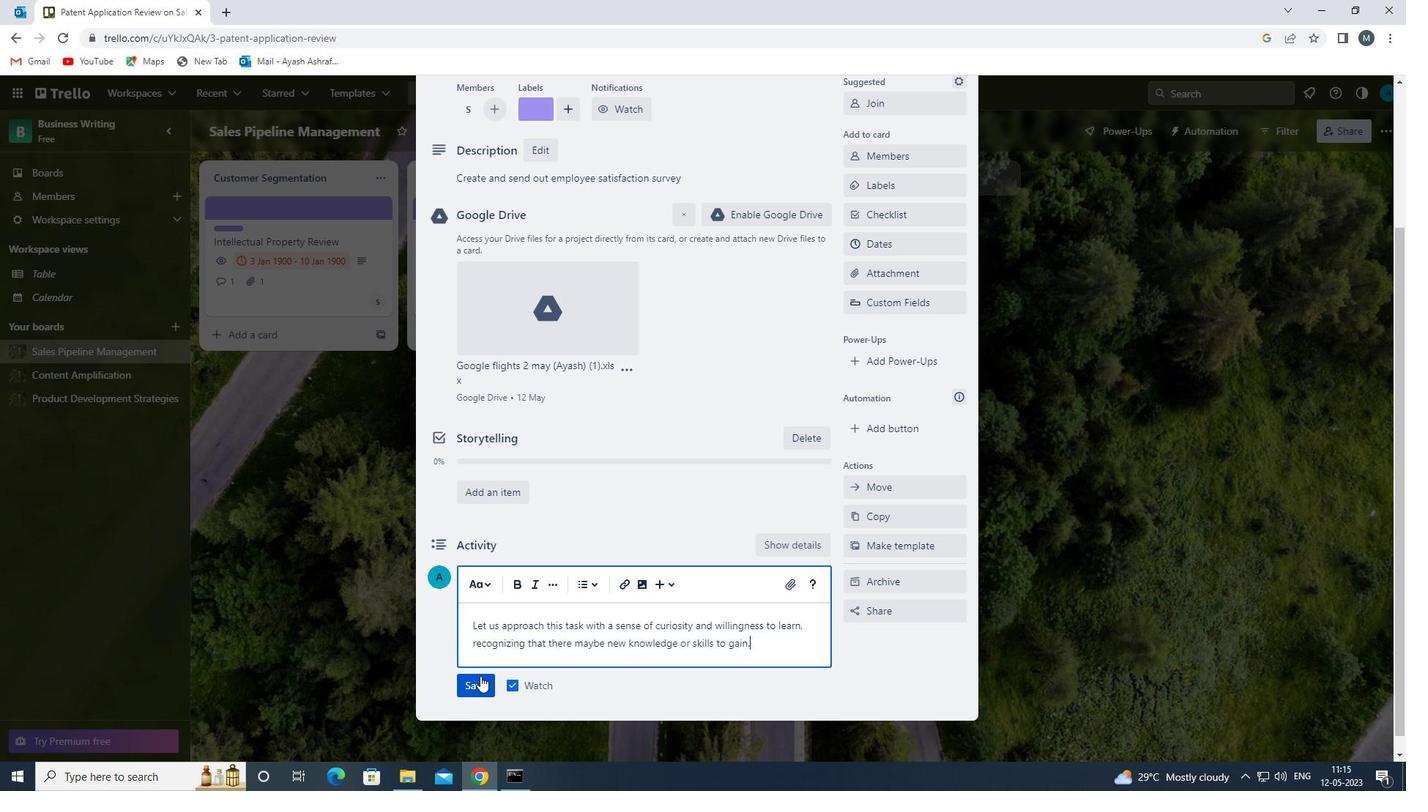 
Action: Mouse pressed left at (476, 680)
Screenshot: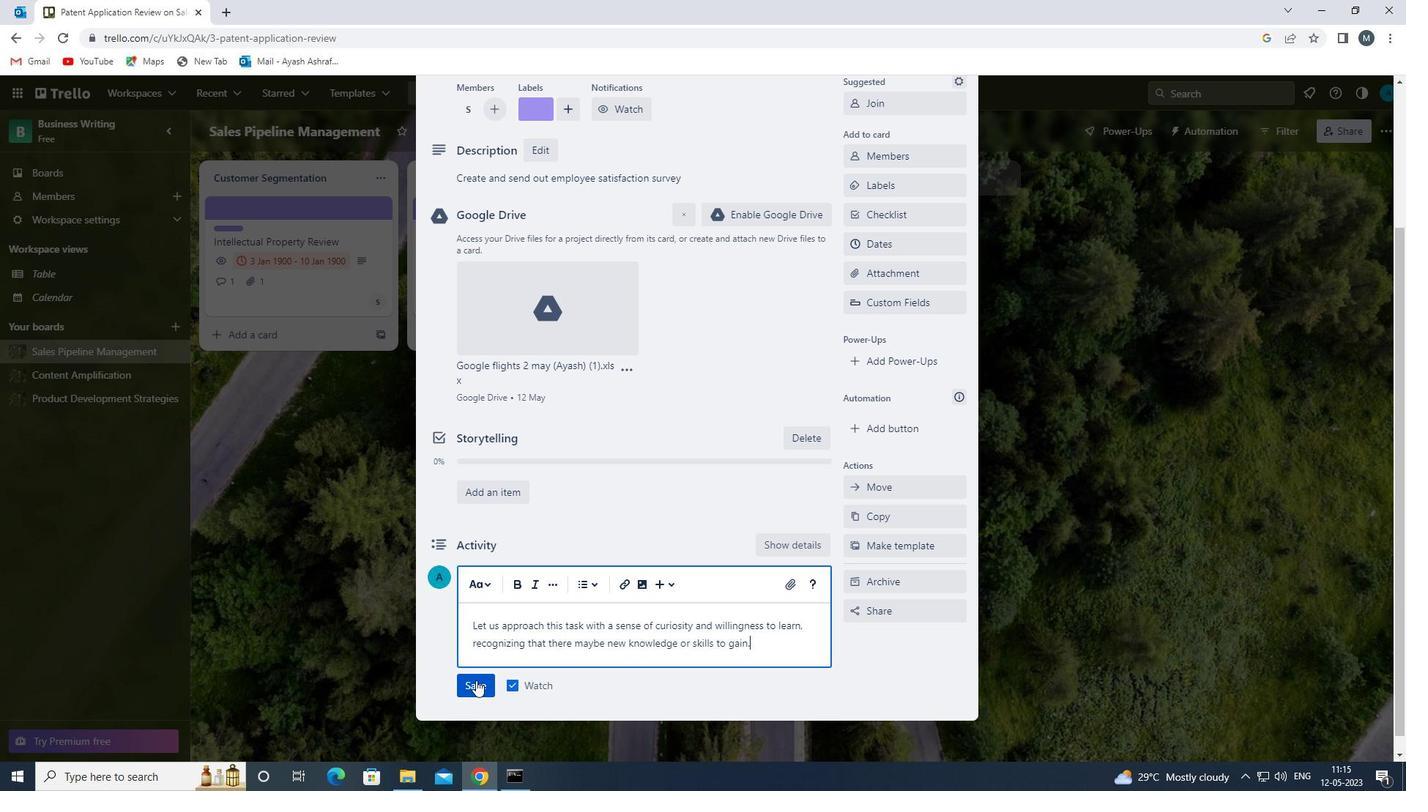 
Action: Mouse moved to (901, 241)
Screenshot: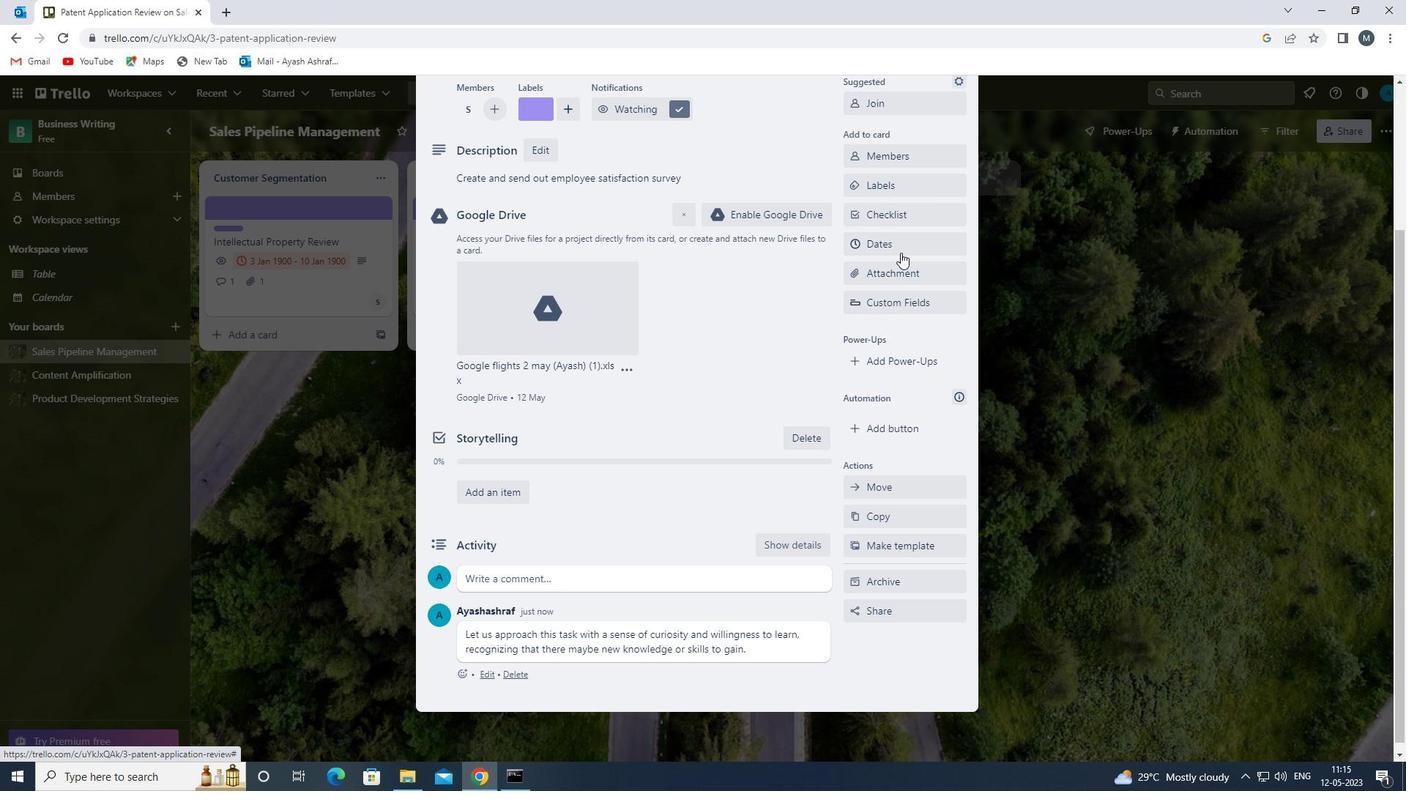 
Action: Mouse pressed left at (901, 241)
Screenshot: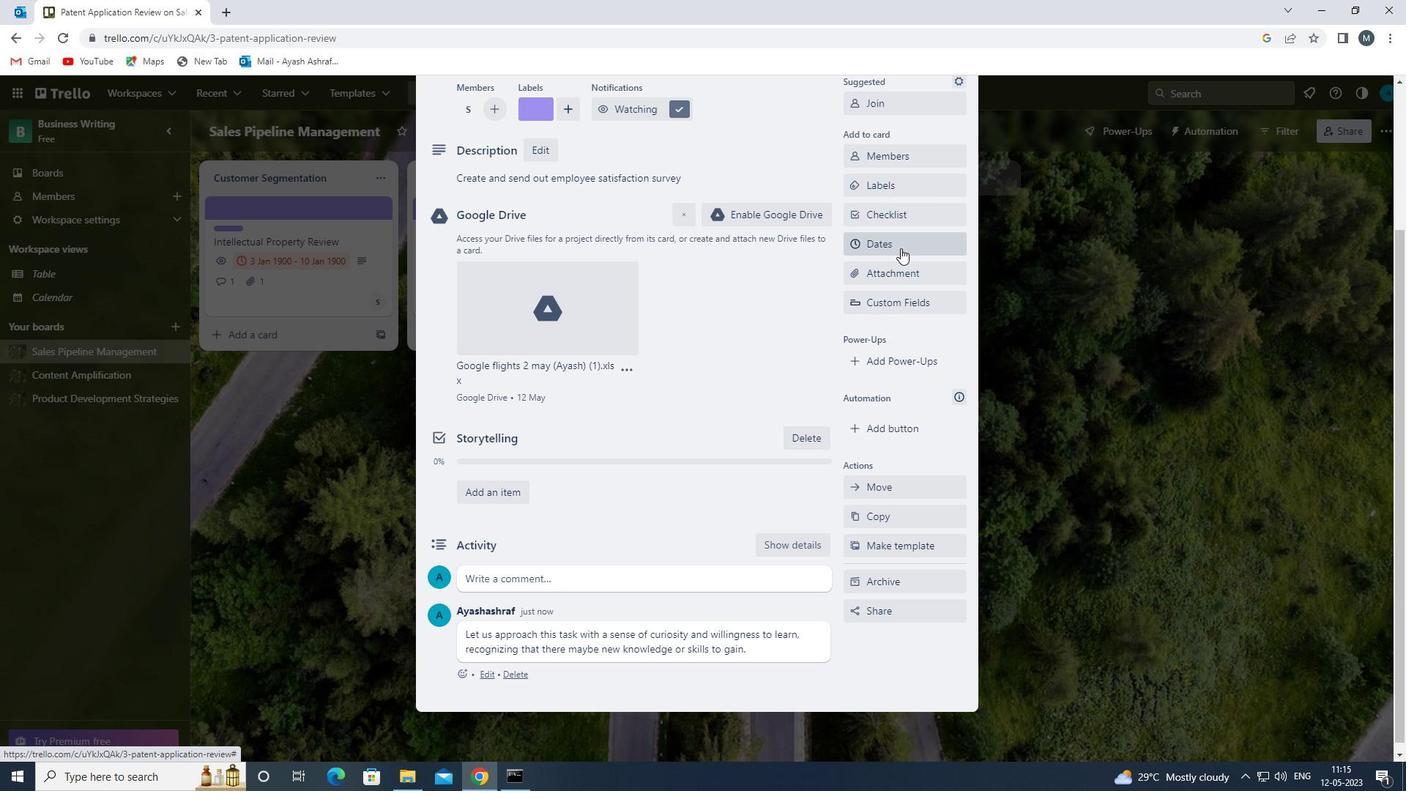 
Action: Mouse moved to (858, 397)
Screenshot: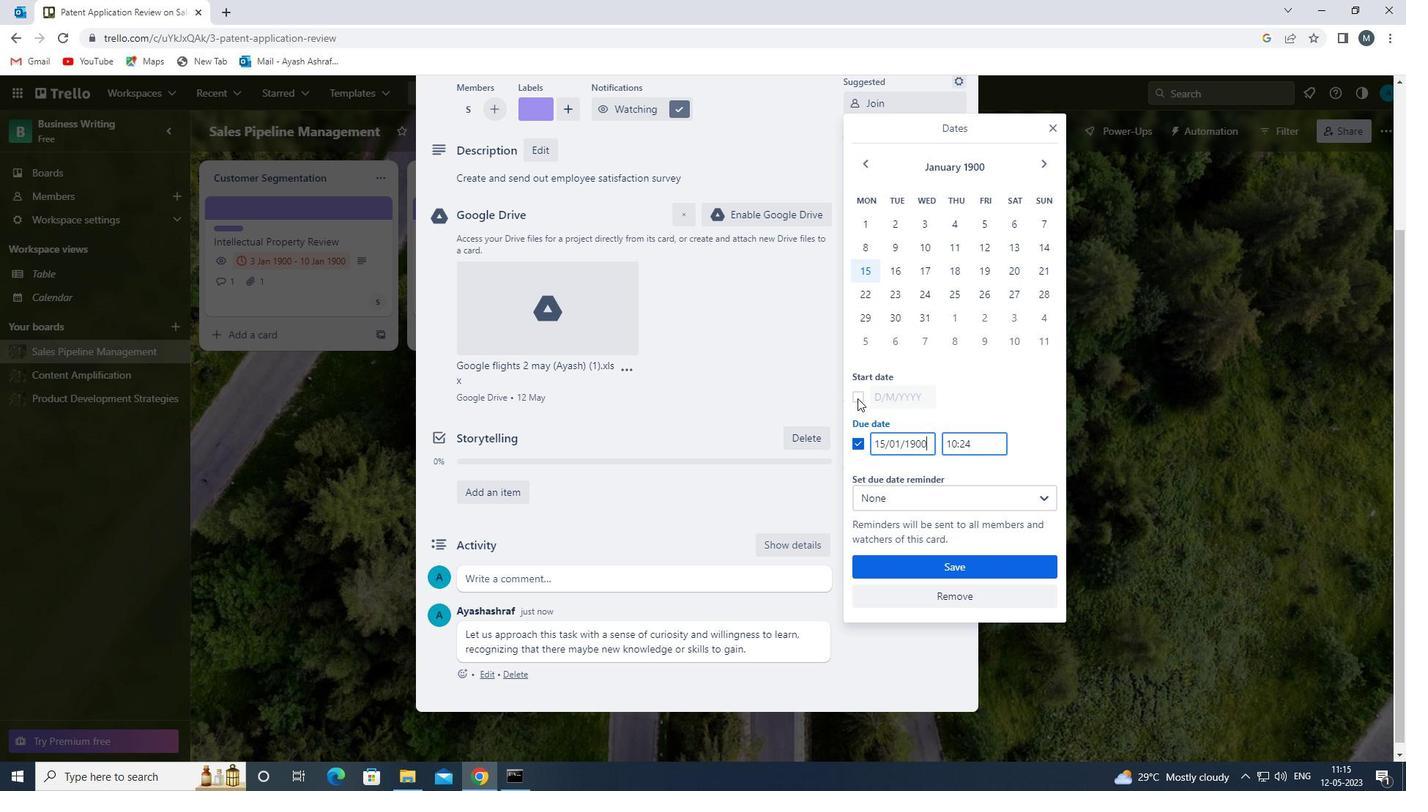 
Action: Mouse pressed left at (858, 397)
Screenshot: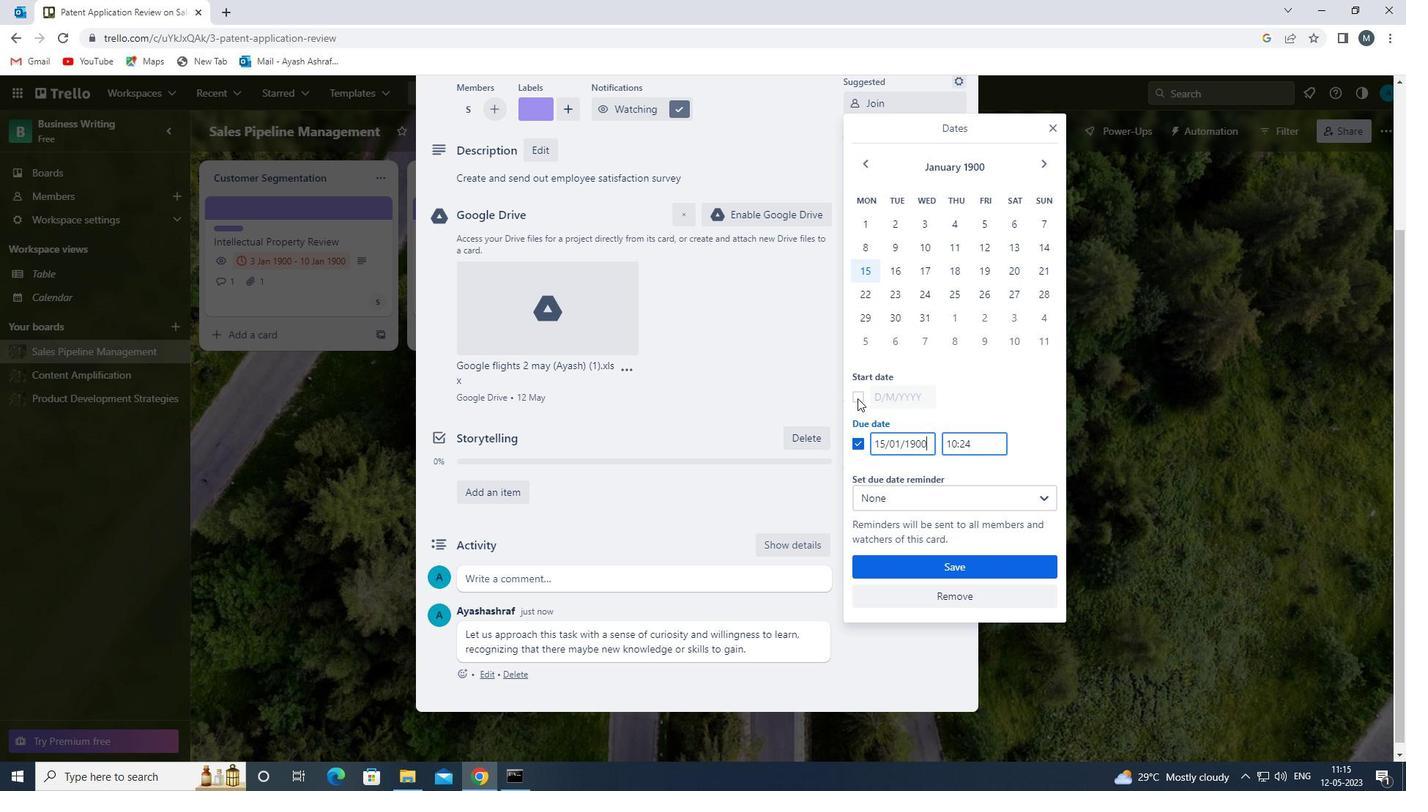 
Action: Mouse moved to (884, 402)
Screenshot: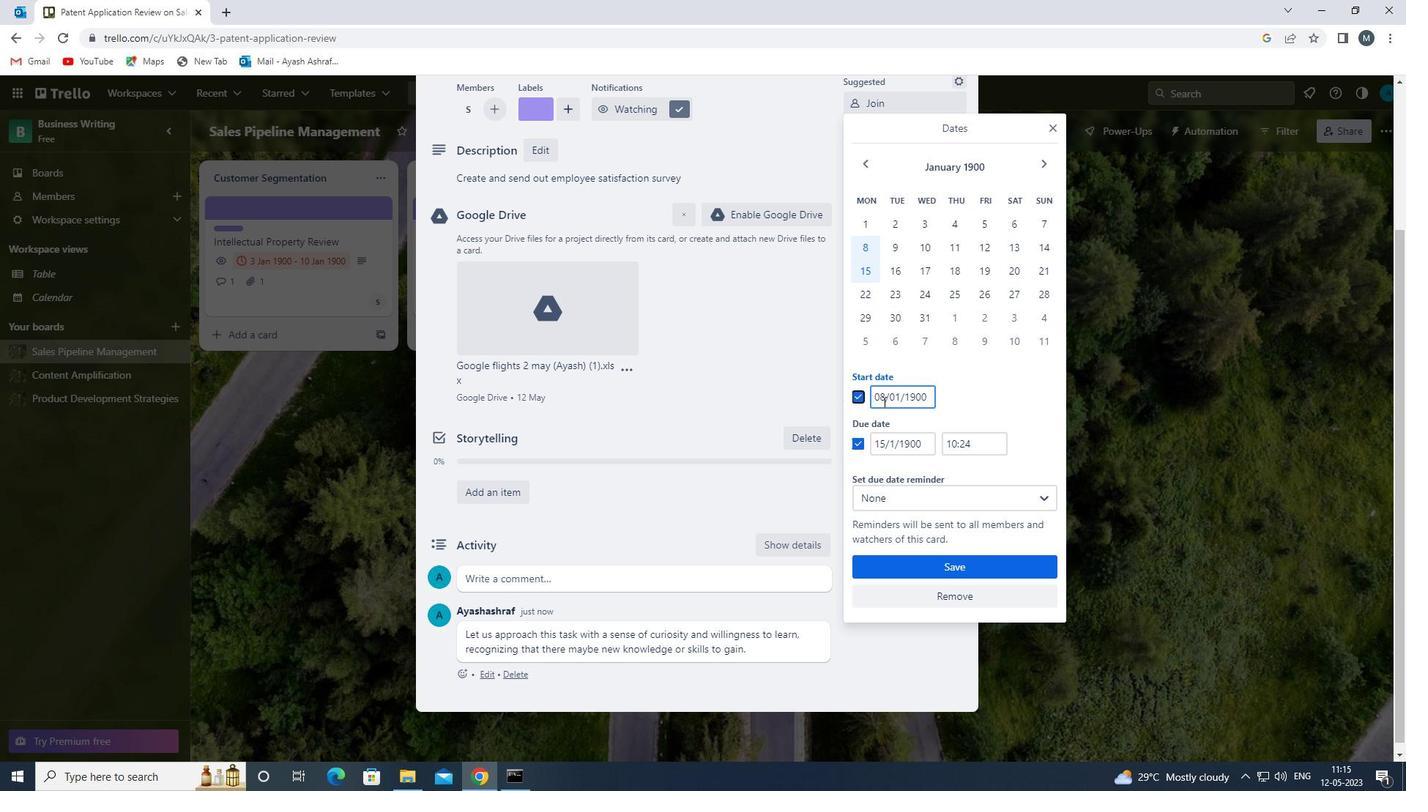 
Action: Mouse pressed left at (884, 402)
Screenshot: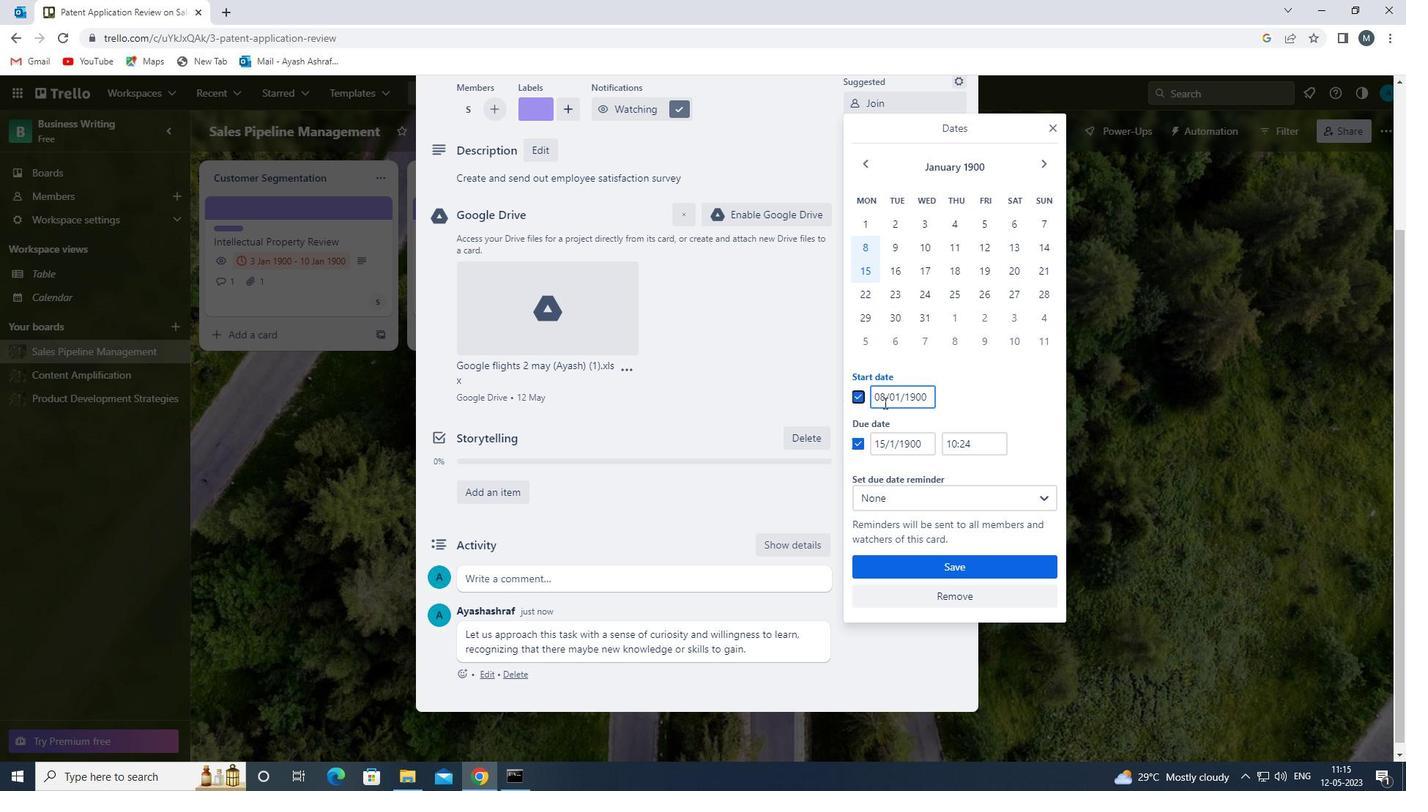 
Action: Mouse moved to (880, 397)
Screenshot: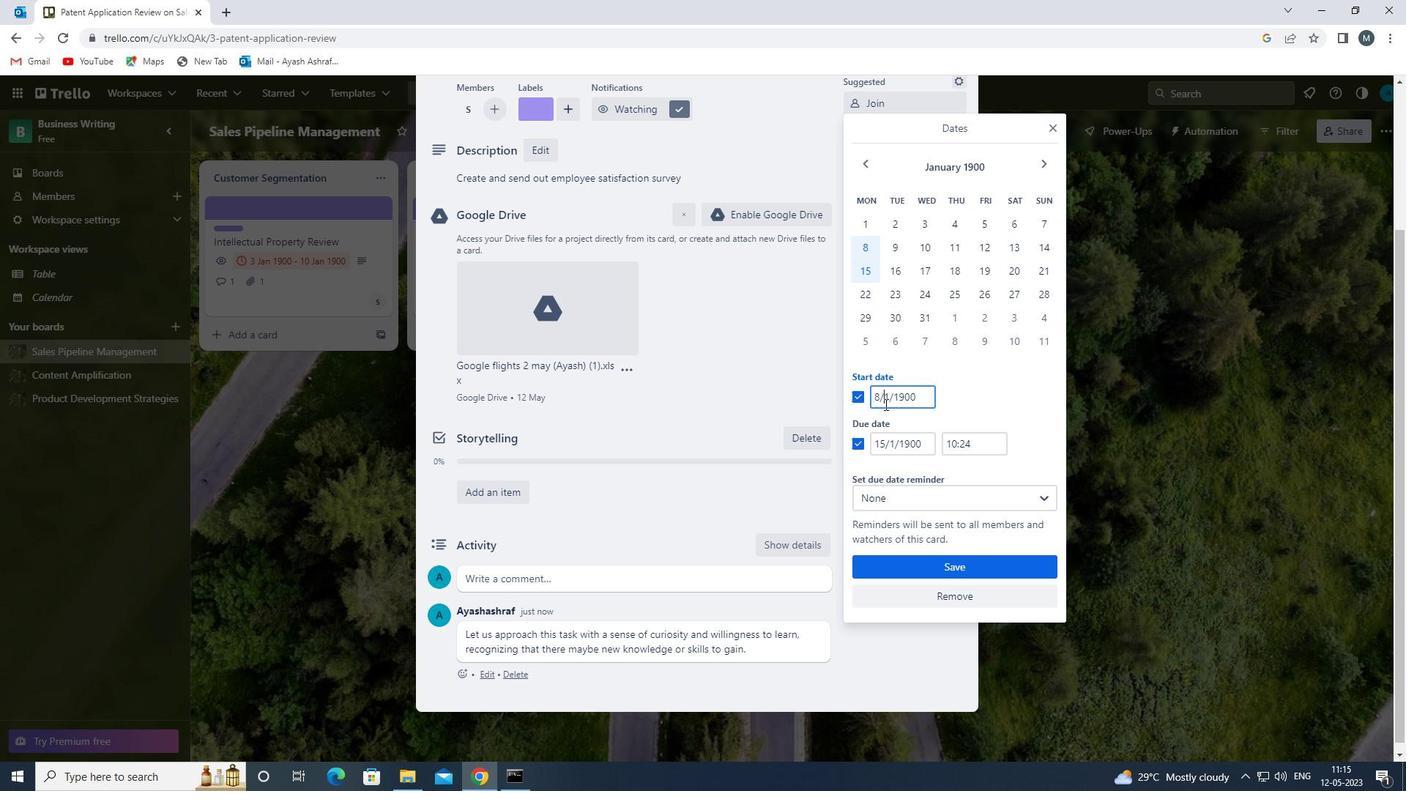 
Action: Mouse pressed left at (880, 397)
Screenshot: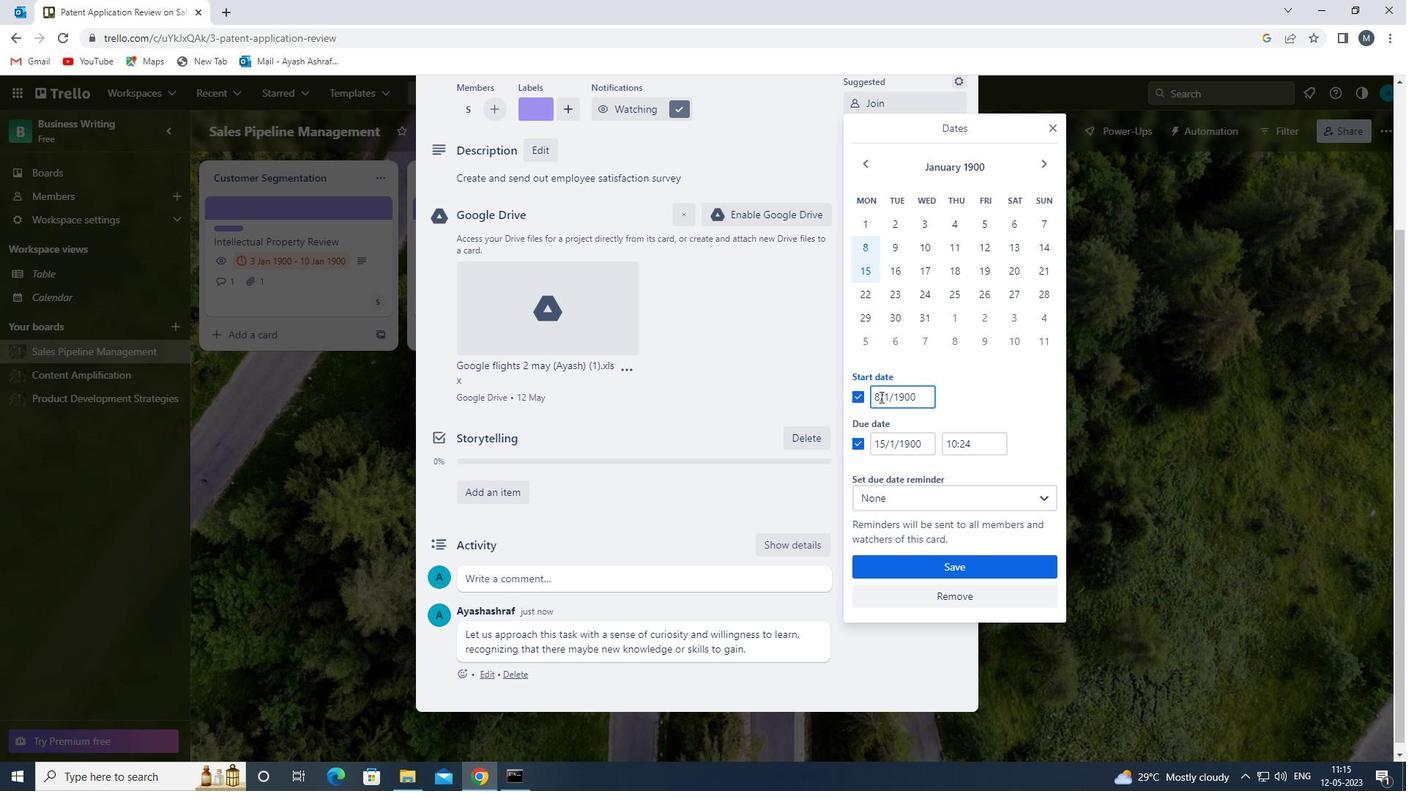 
Action: Mouse moved to (898, 413)
Screenshot: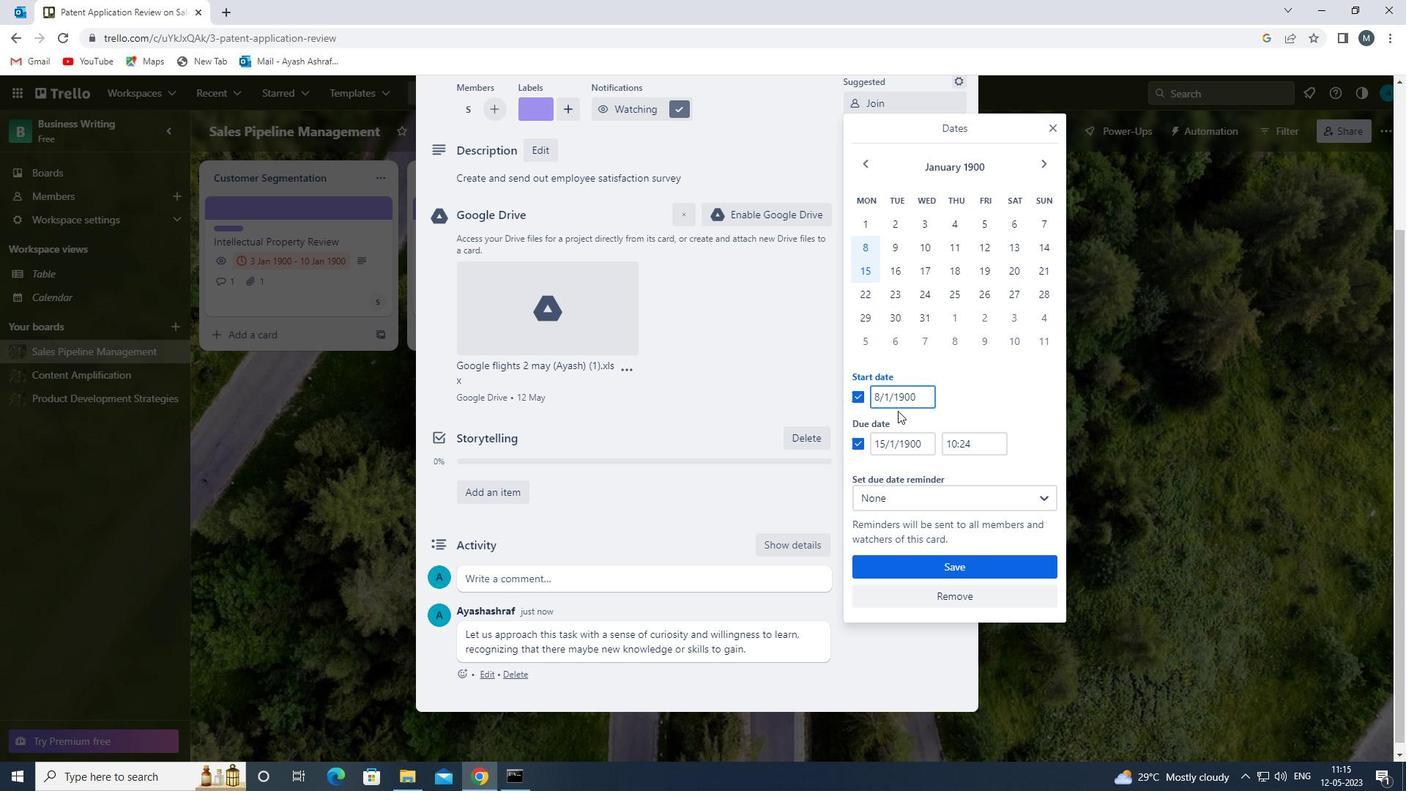 
Action: Key pressed <Key.insert>
Screenshot: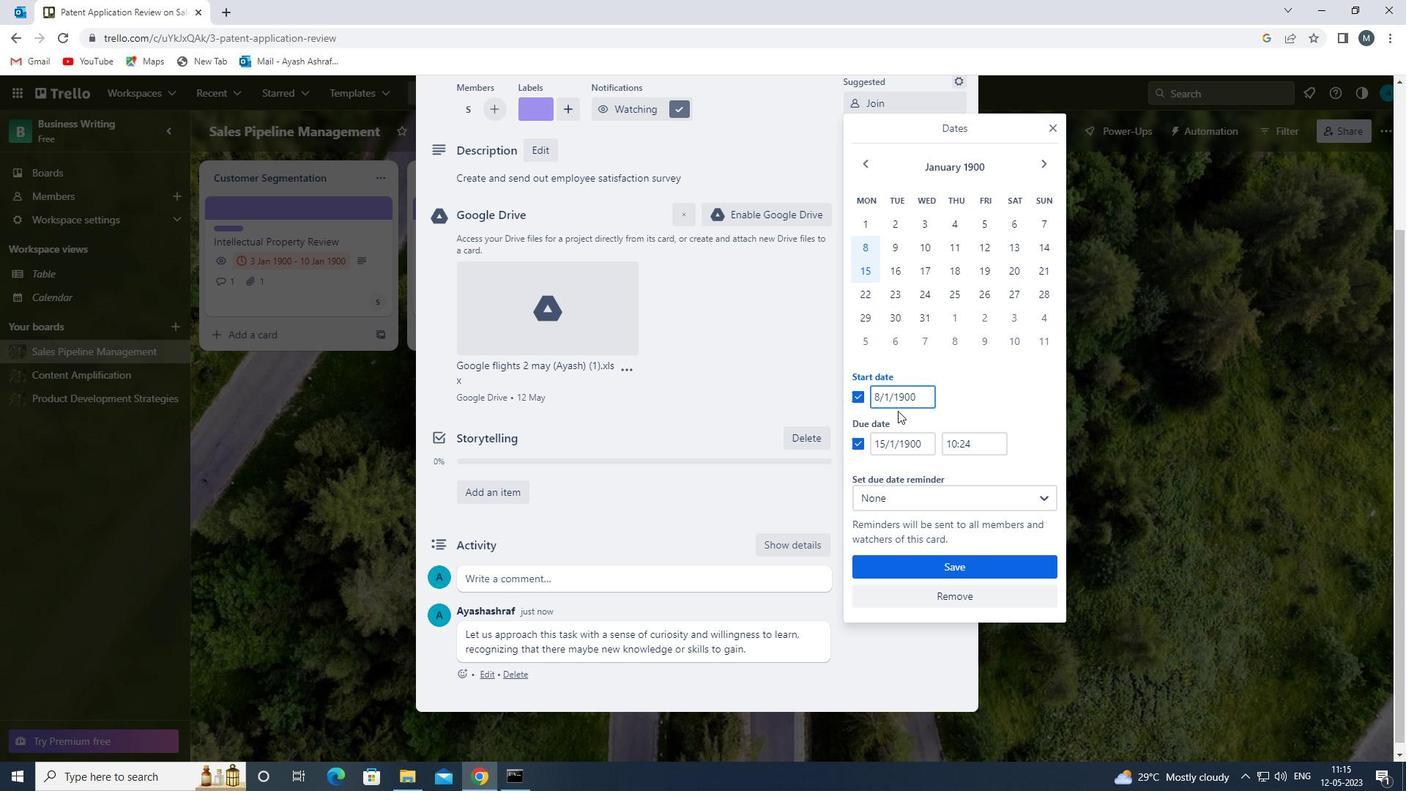 
Action: Mouse moved to (898, 413)
Screenshot: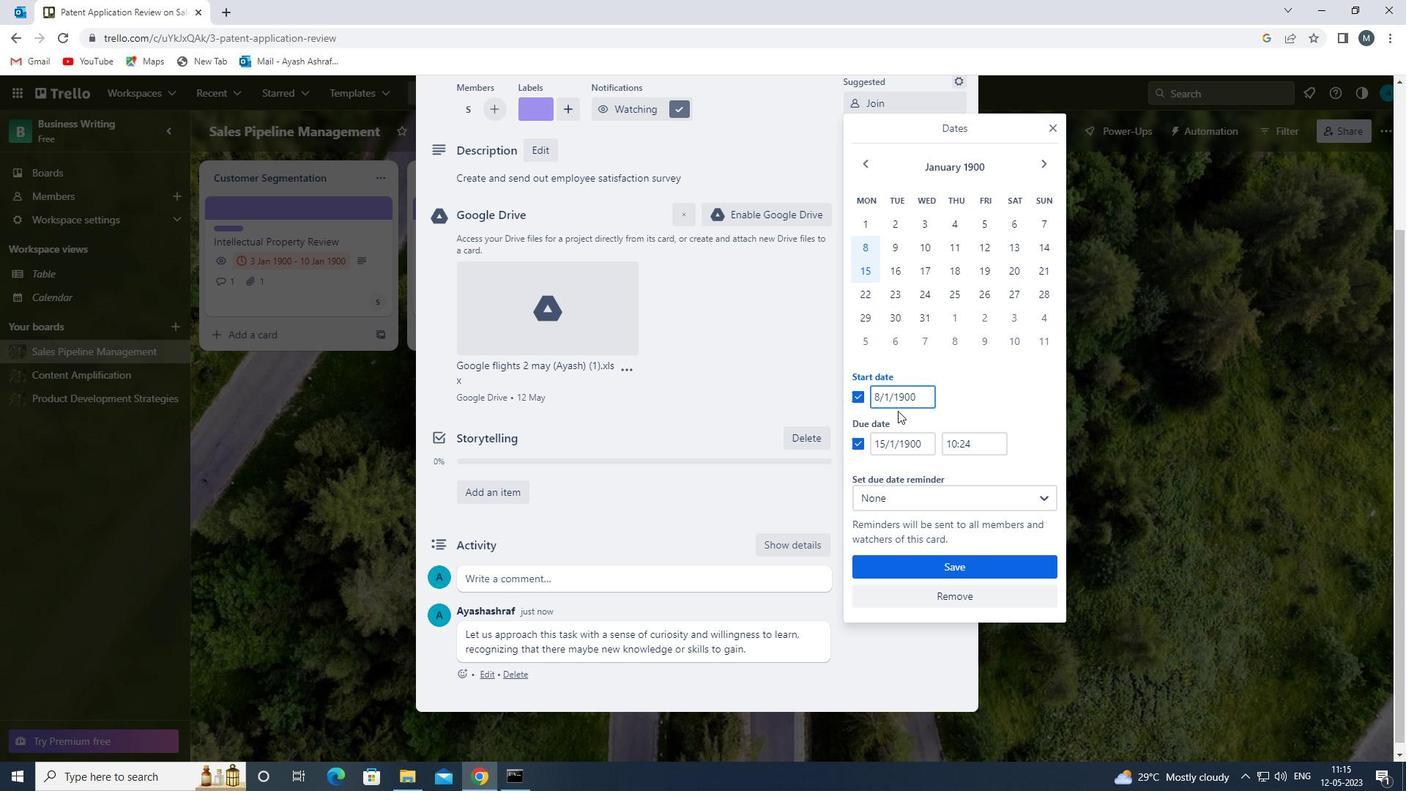 
Action: Key pressed <Key.backspace>
Screenshot: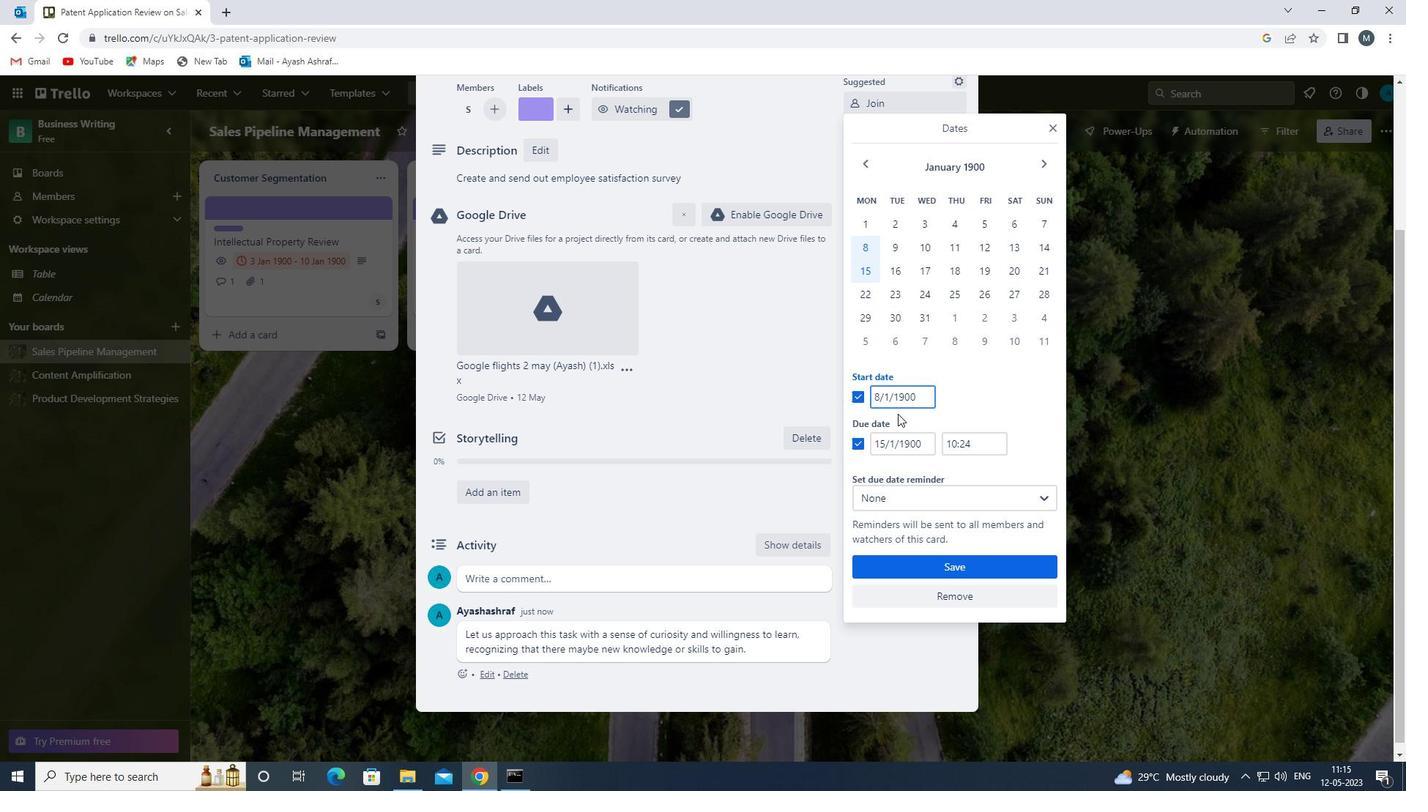 
Action: Mouse moved to (898, 414)
Screenshot: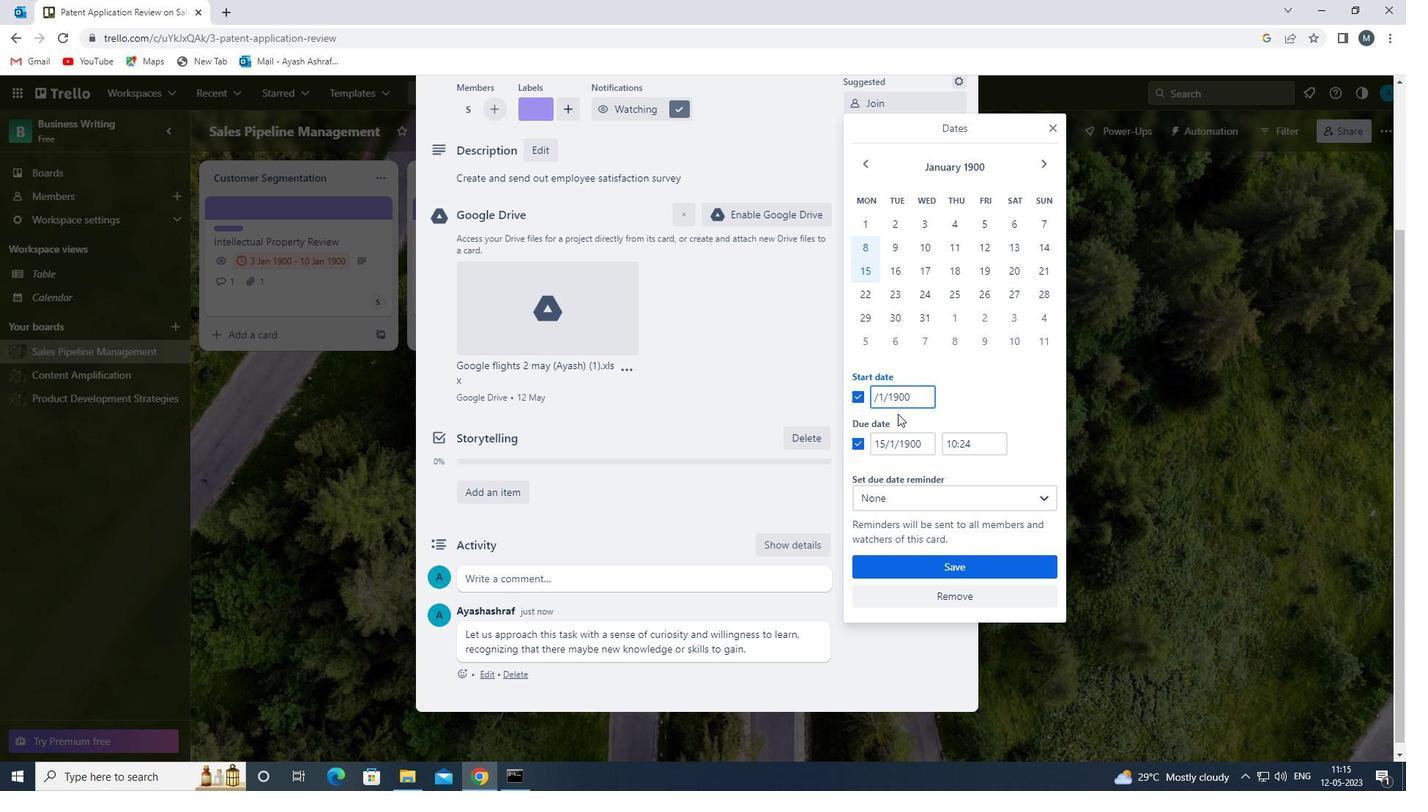 
Action: Key pressed <<96>>
Screenshot: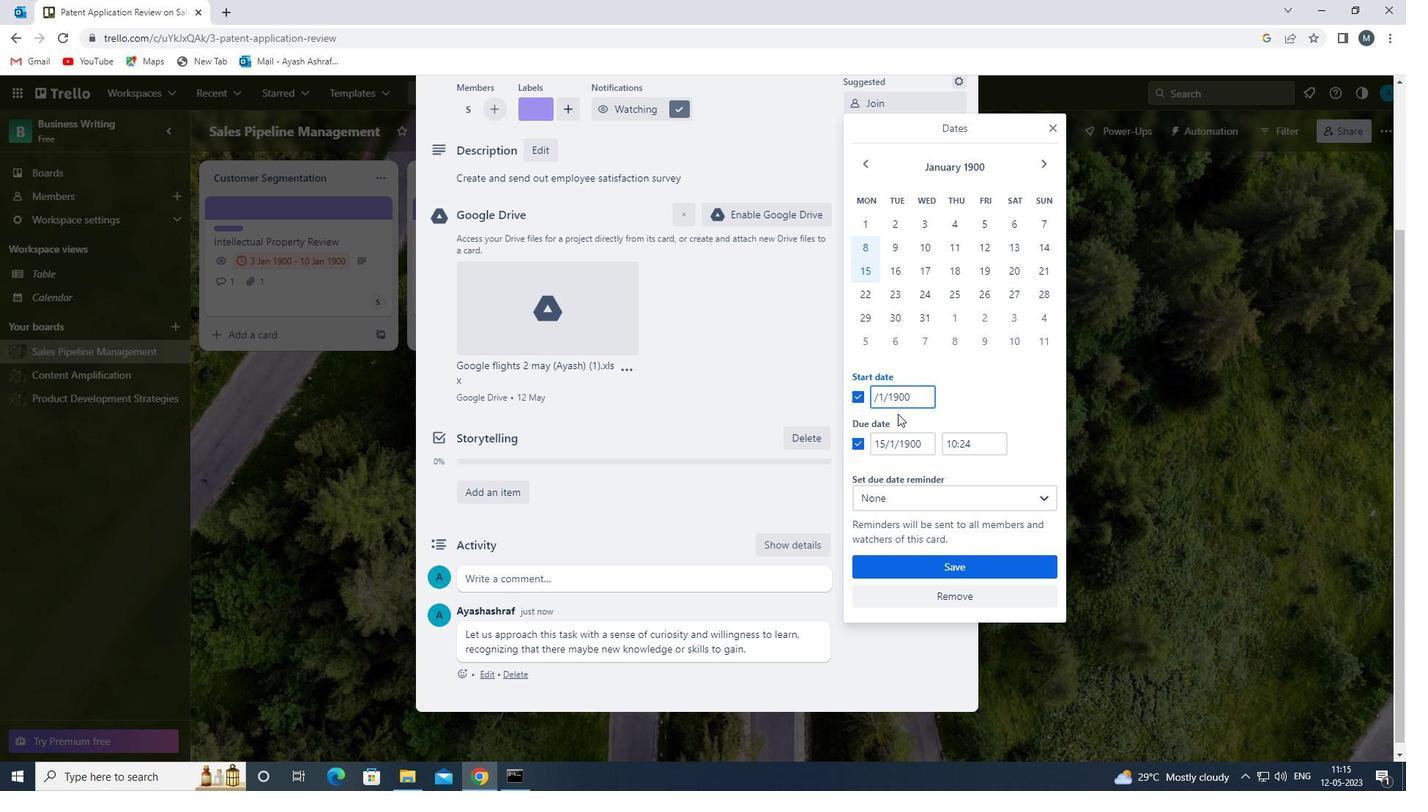 
Action: Mouse moved to (898, 415)
Screenshot: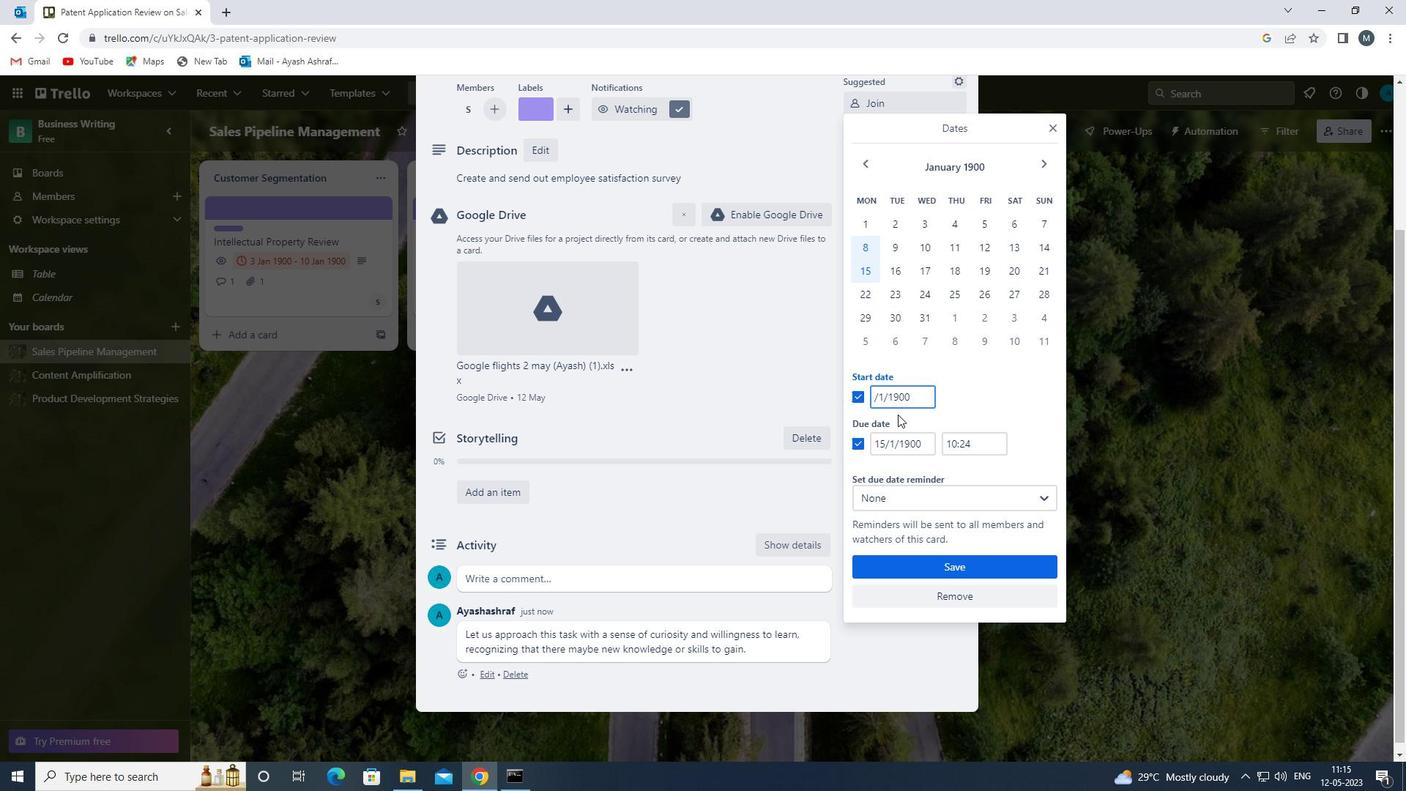 
Action: Key pressed <<105>>
Screenshot: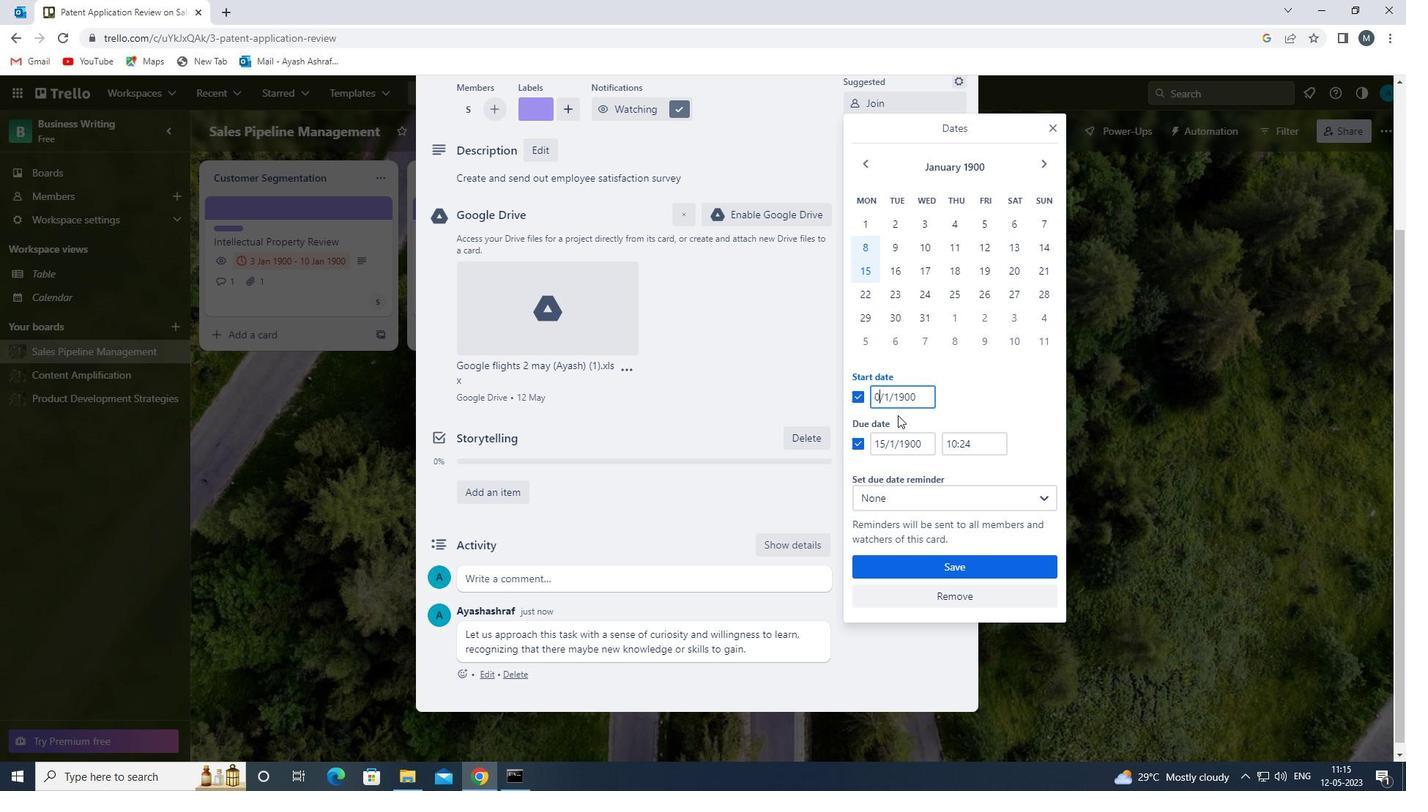 
Action: Mouse moved to (888, 393)
Screenshot: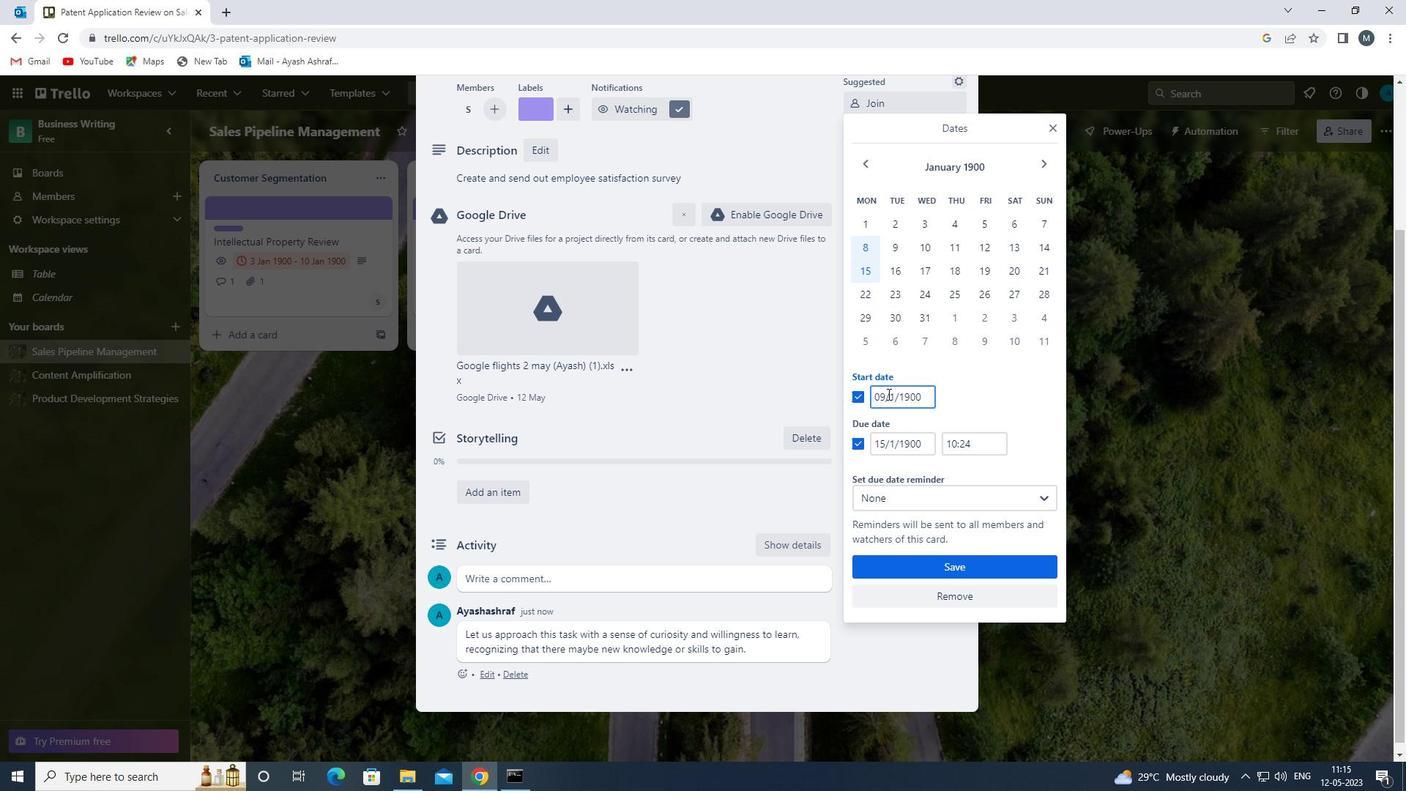
Action: Mouse pressed left at (888, 393)
Screenshot: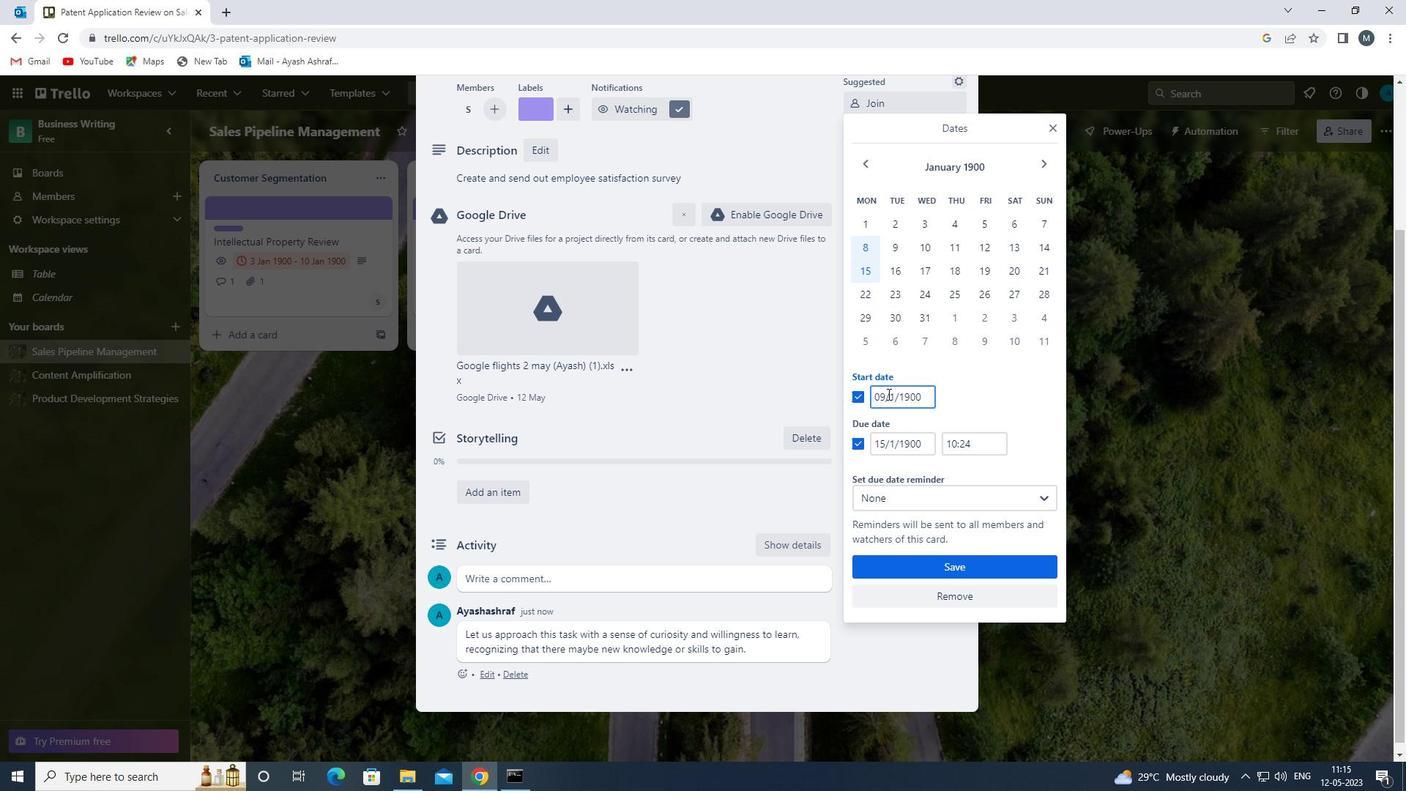 
Action: Mouse moved to (898, 410)
Screenshot: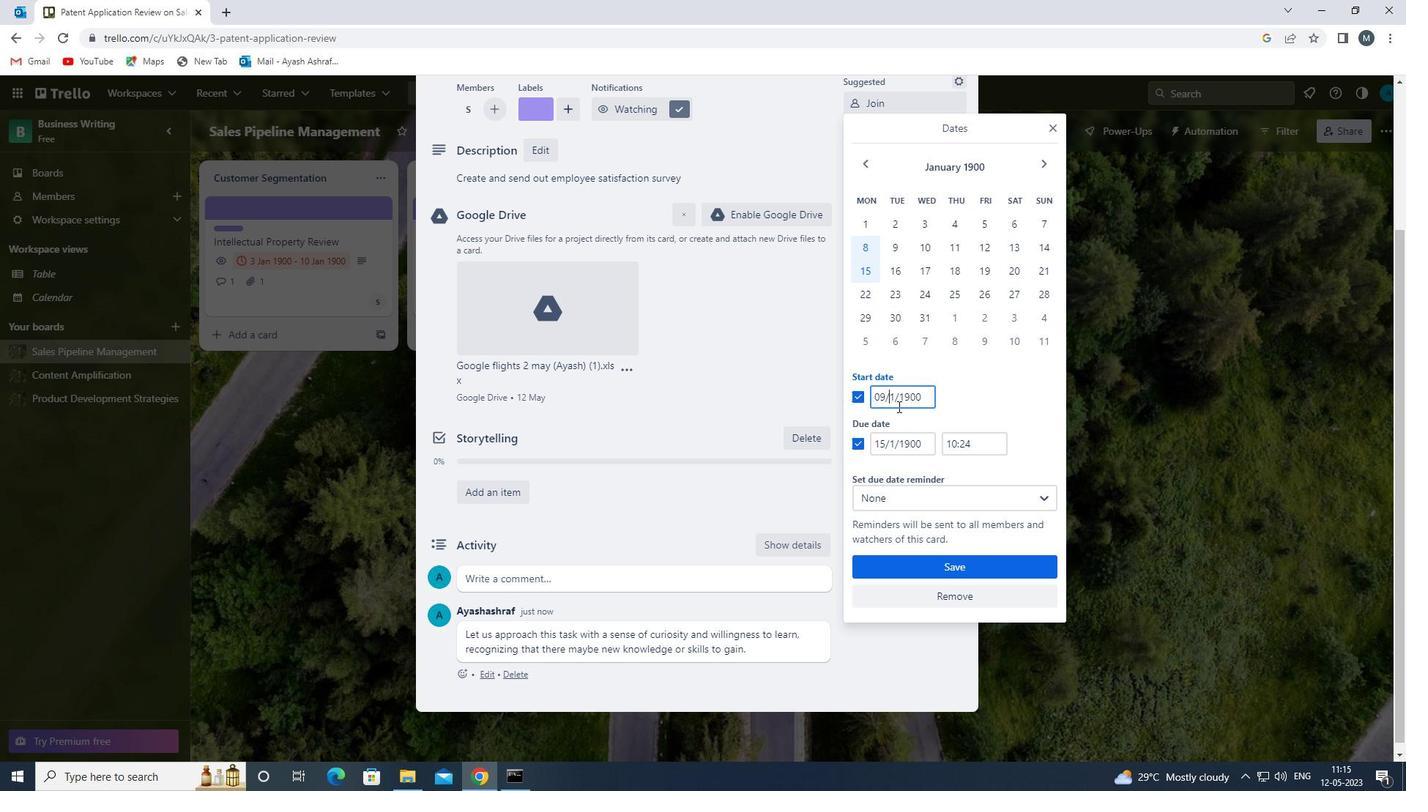 
Action: Key pressed <<96>>
Screenshot: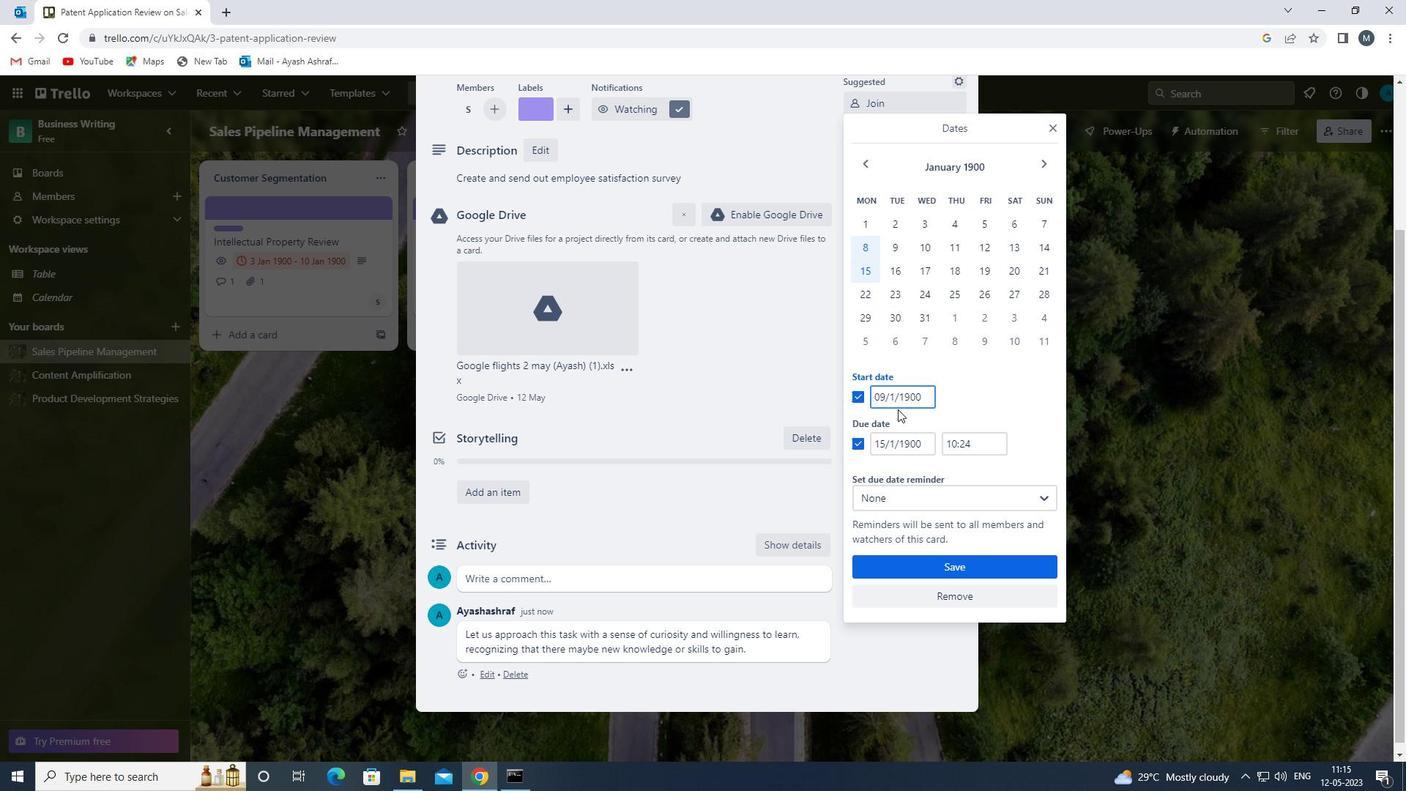 
Action: Mouse moved to (883, 444)
Screenshot: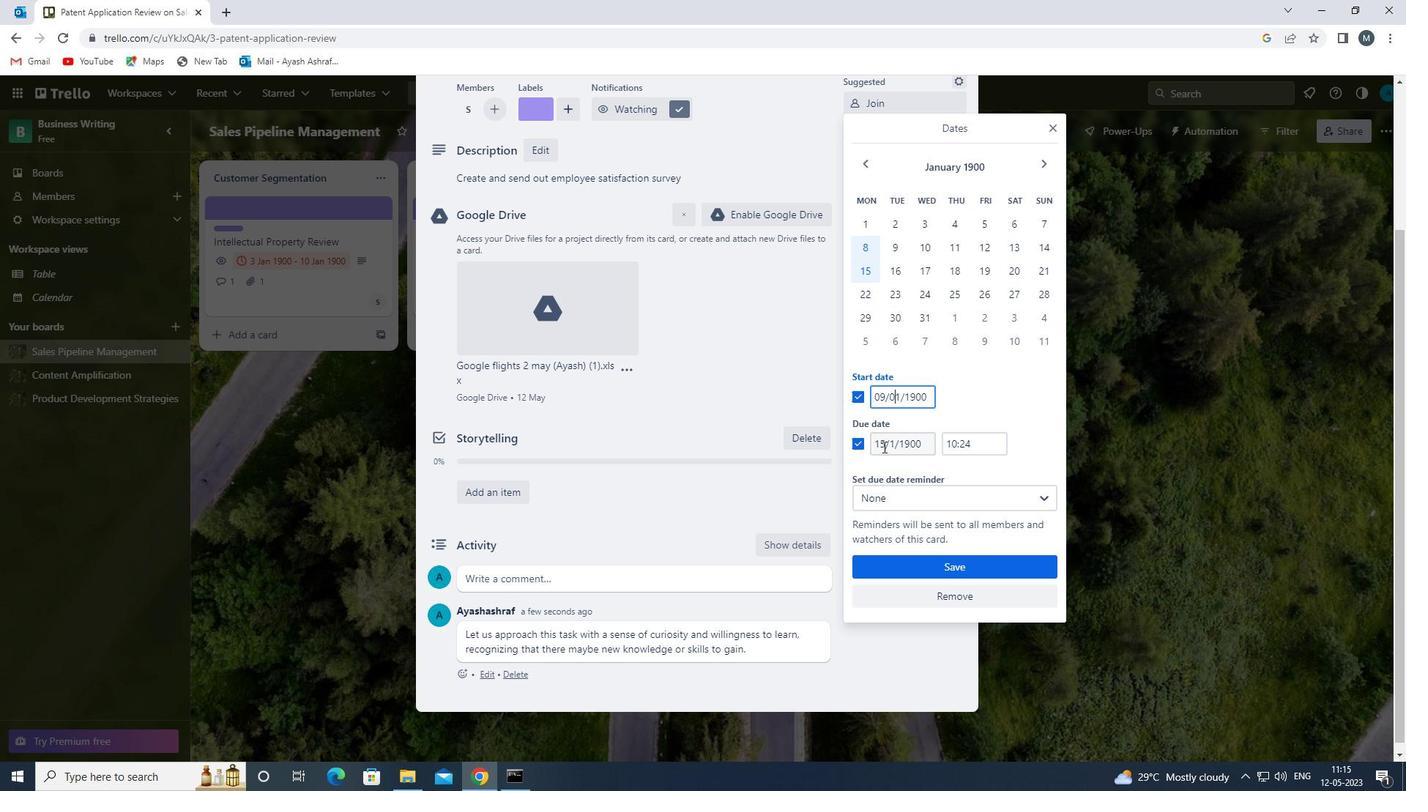 
Action: Mouse pressed left at (883, 444)
Screenshot: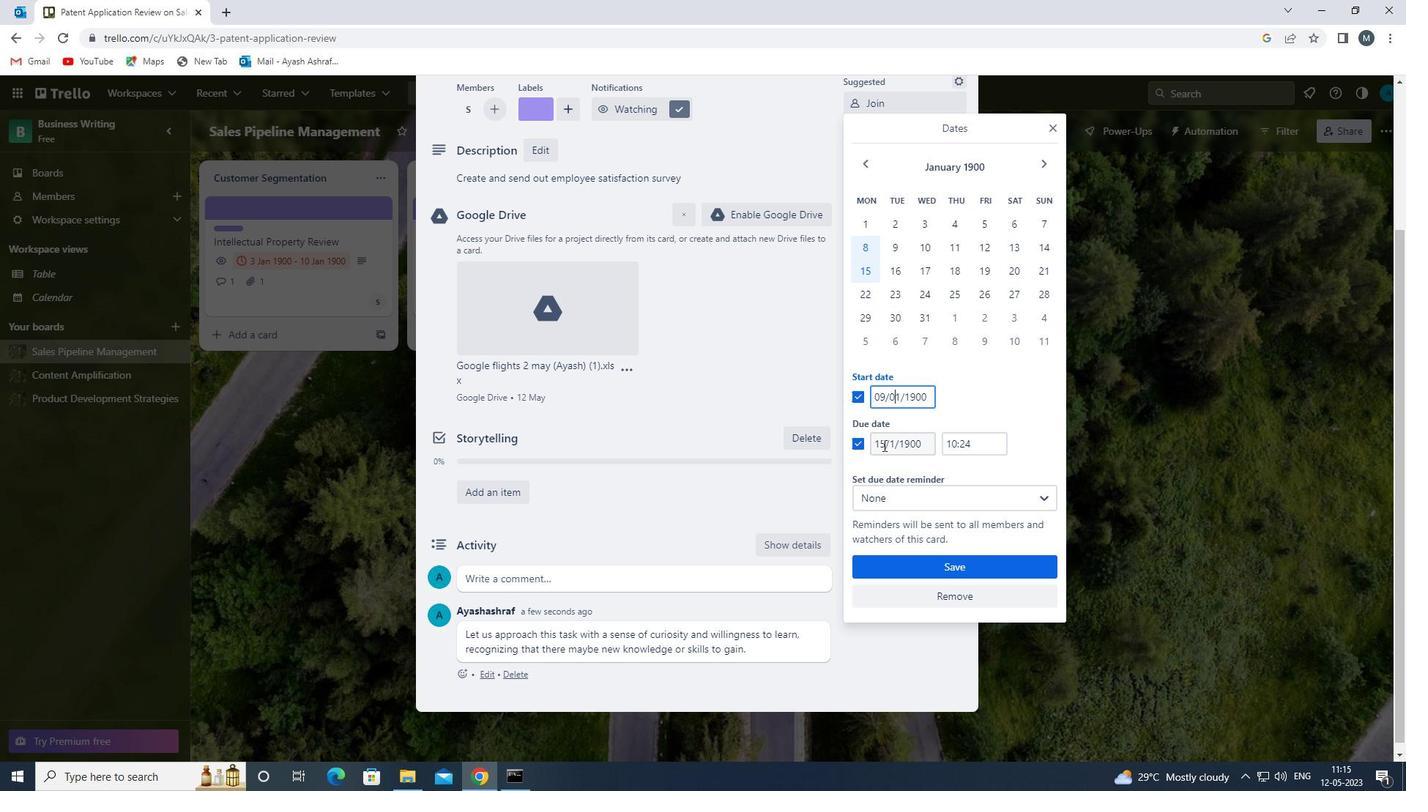 
Action: Mouse moved to (895, 453)
Screenshot: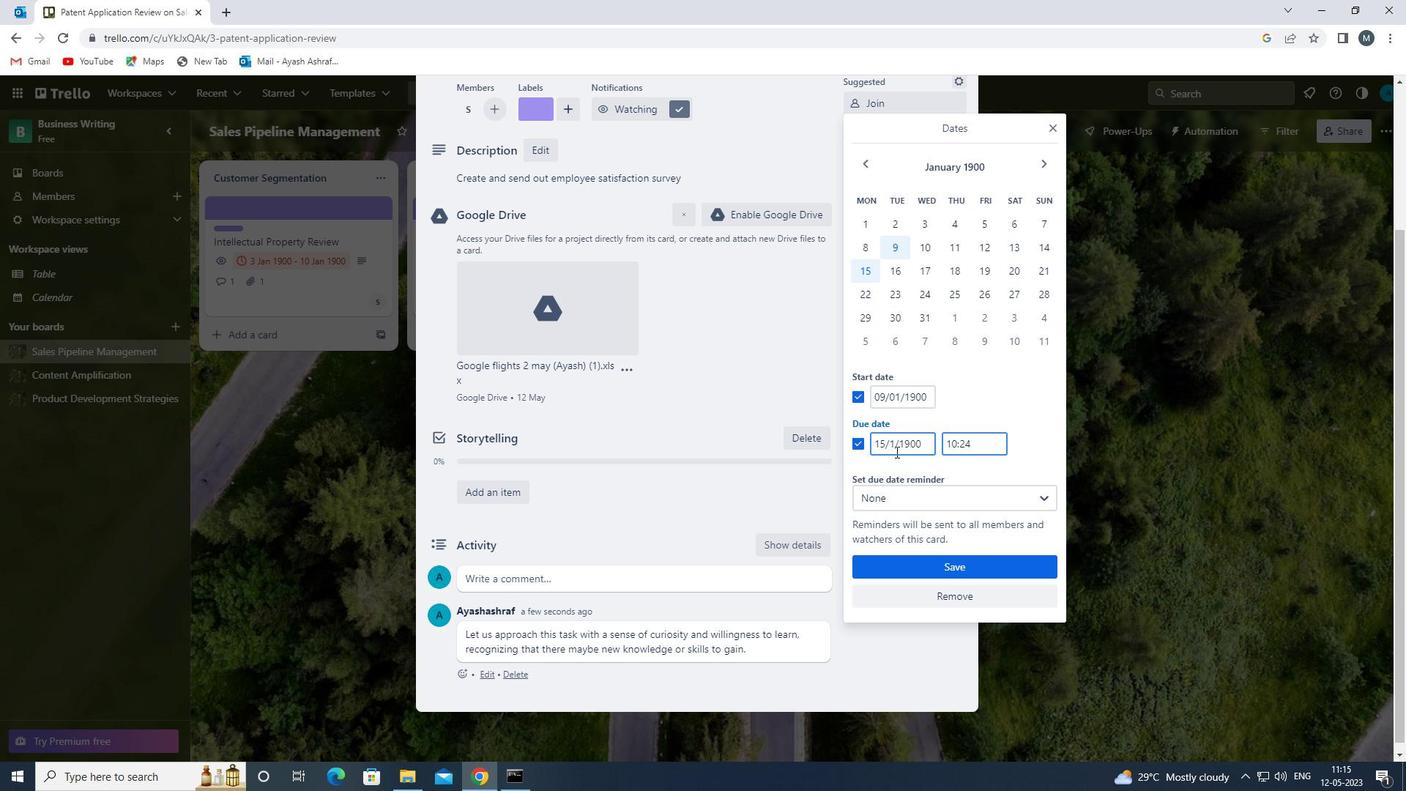 
Action: Key pressed <Key.backspace><<102>>
Screenshot: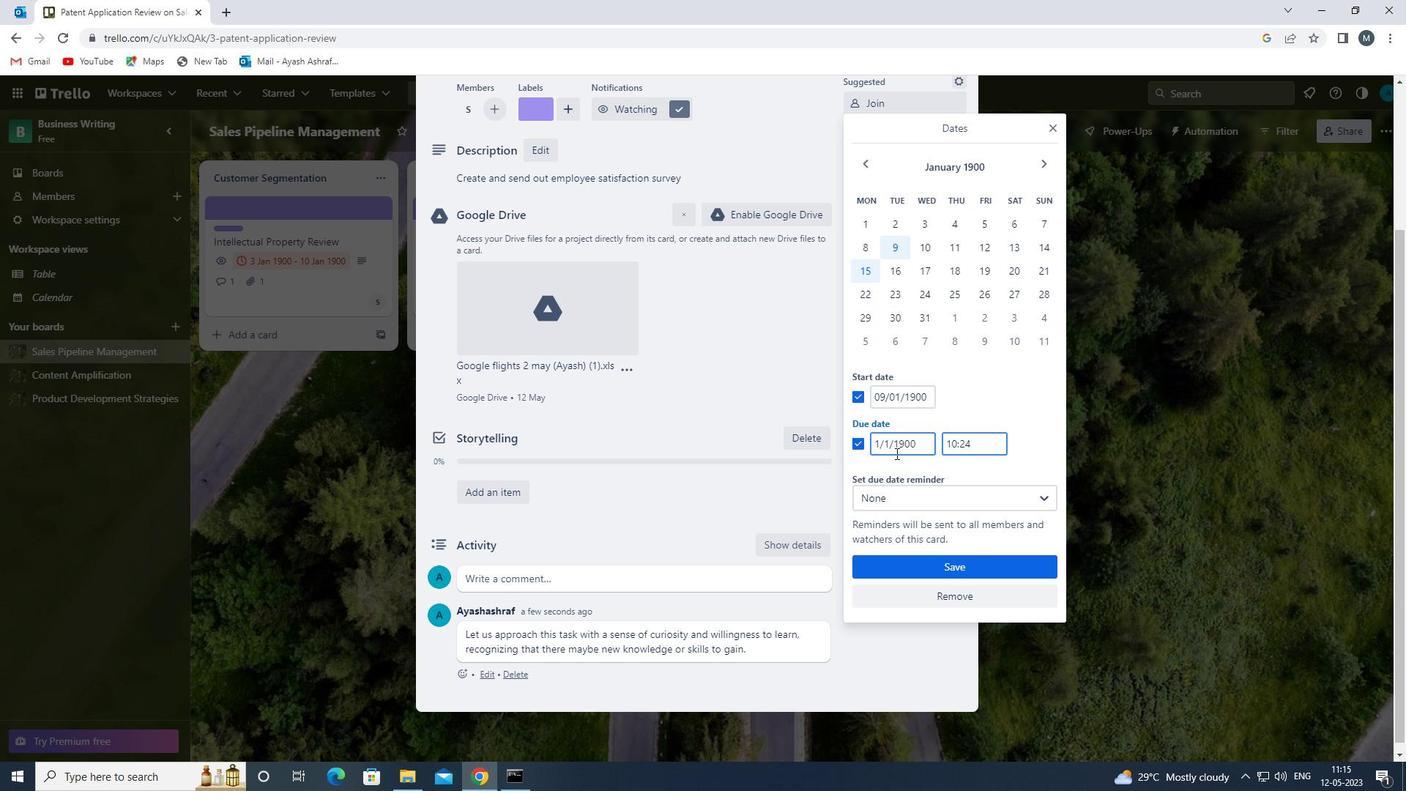 
Action: Mouse moved to (890, 443)
Screenshot: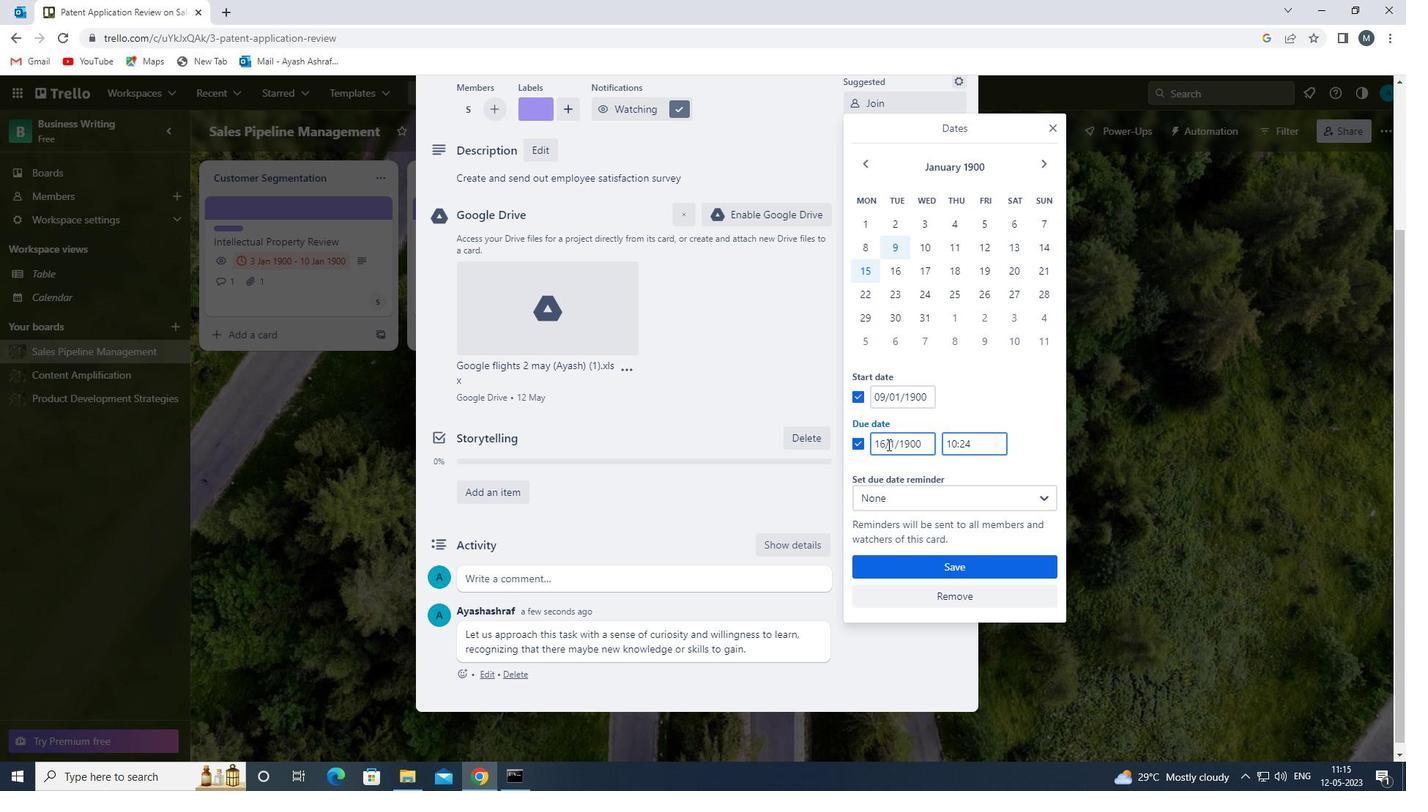 
Action: Mouse pressed left at (890, 443)
Screenshot: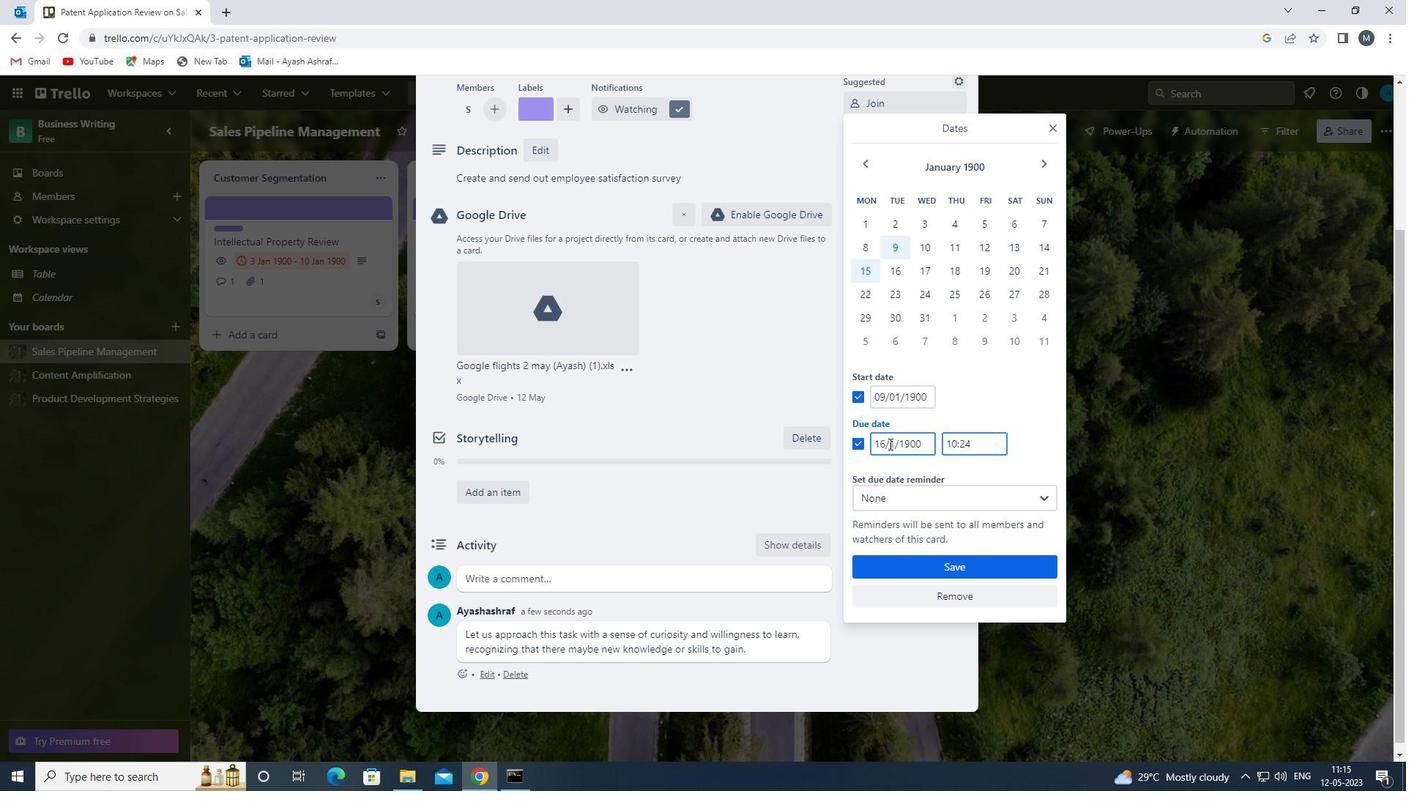 
Action: Mouse moved to (909, 458)
Screenshot: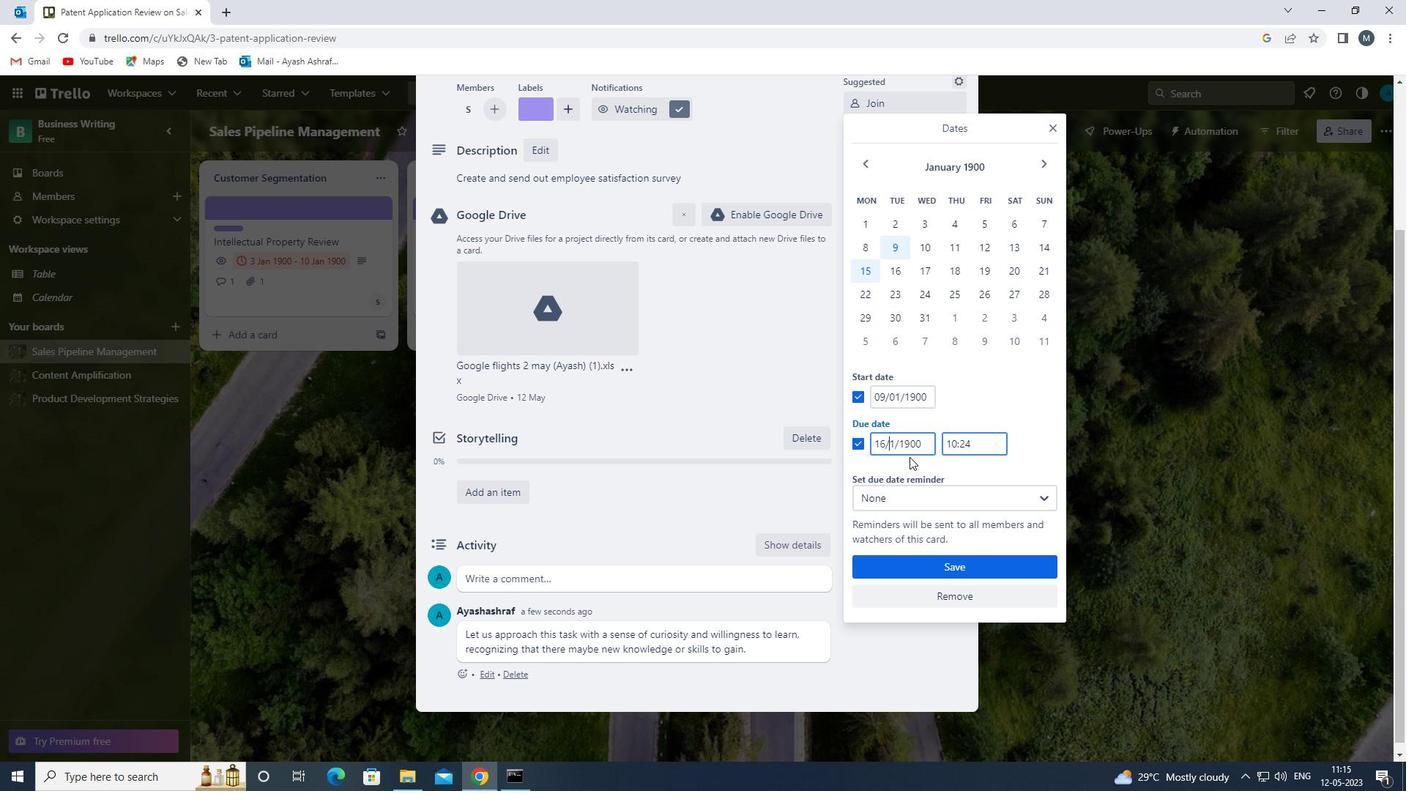 
Action: Key pressed <<96>>
Screenshot: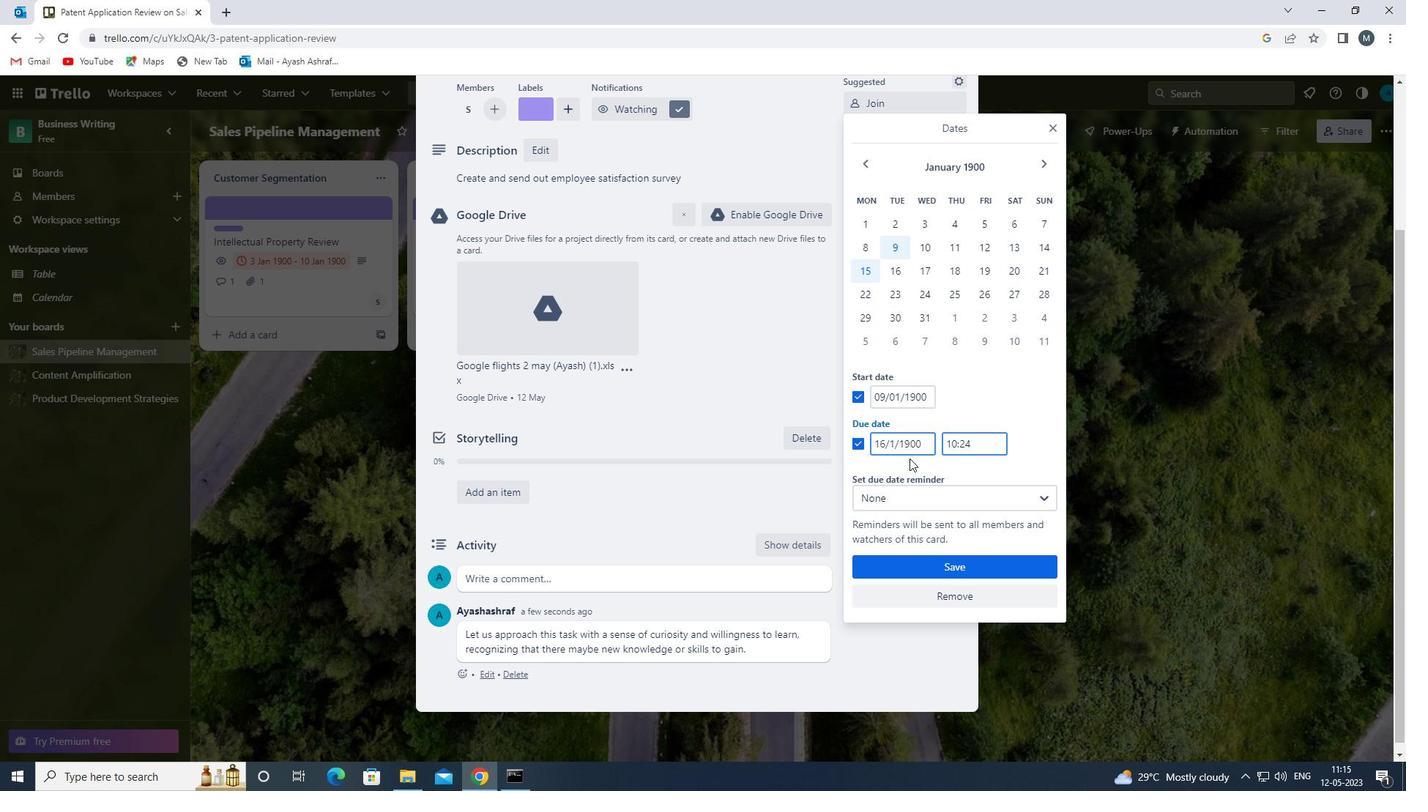 
Action: Mouse moved to (922, 562)
Screenshot: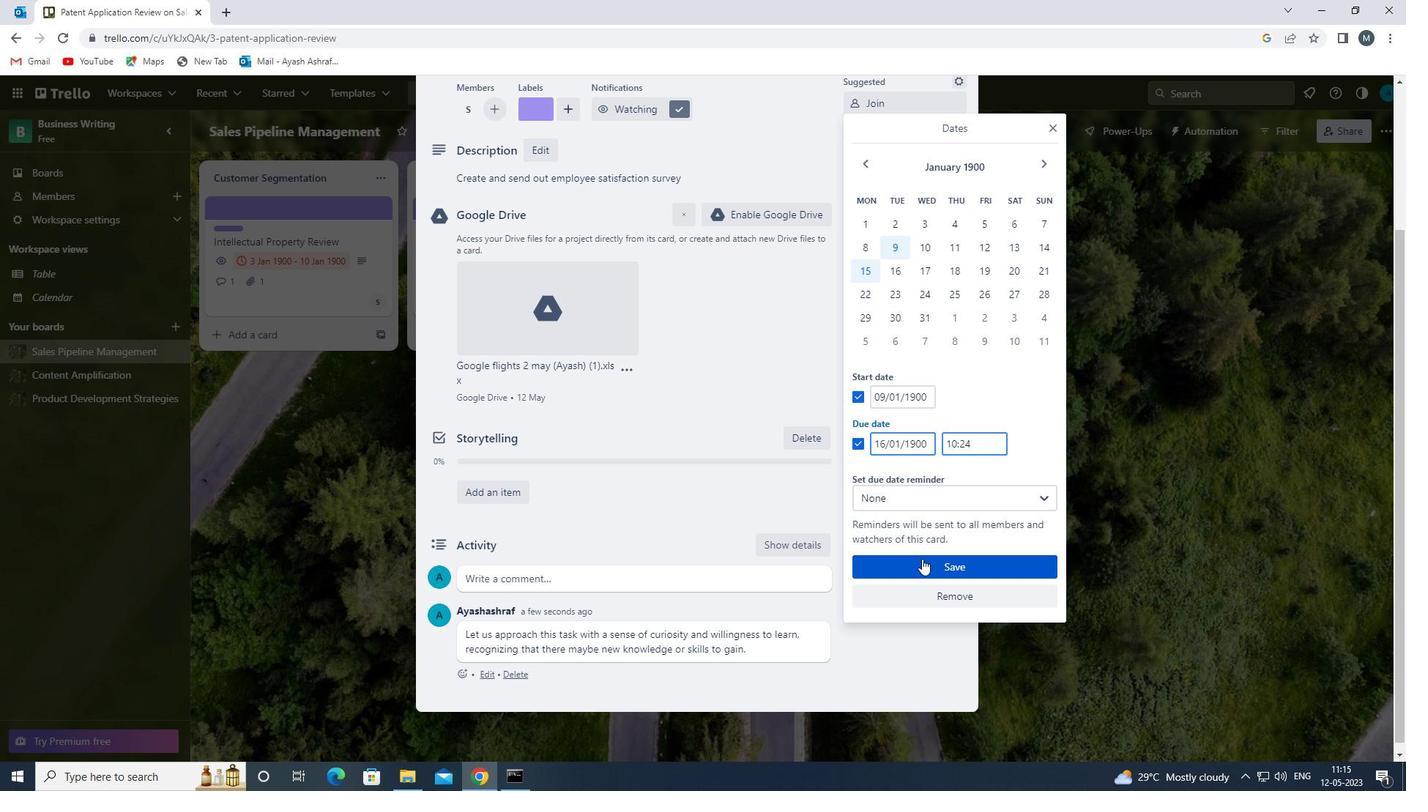 
Action: Mouse pressed left at (922, 562)
Screenshot: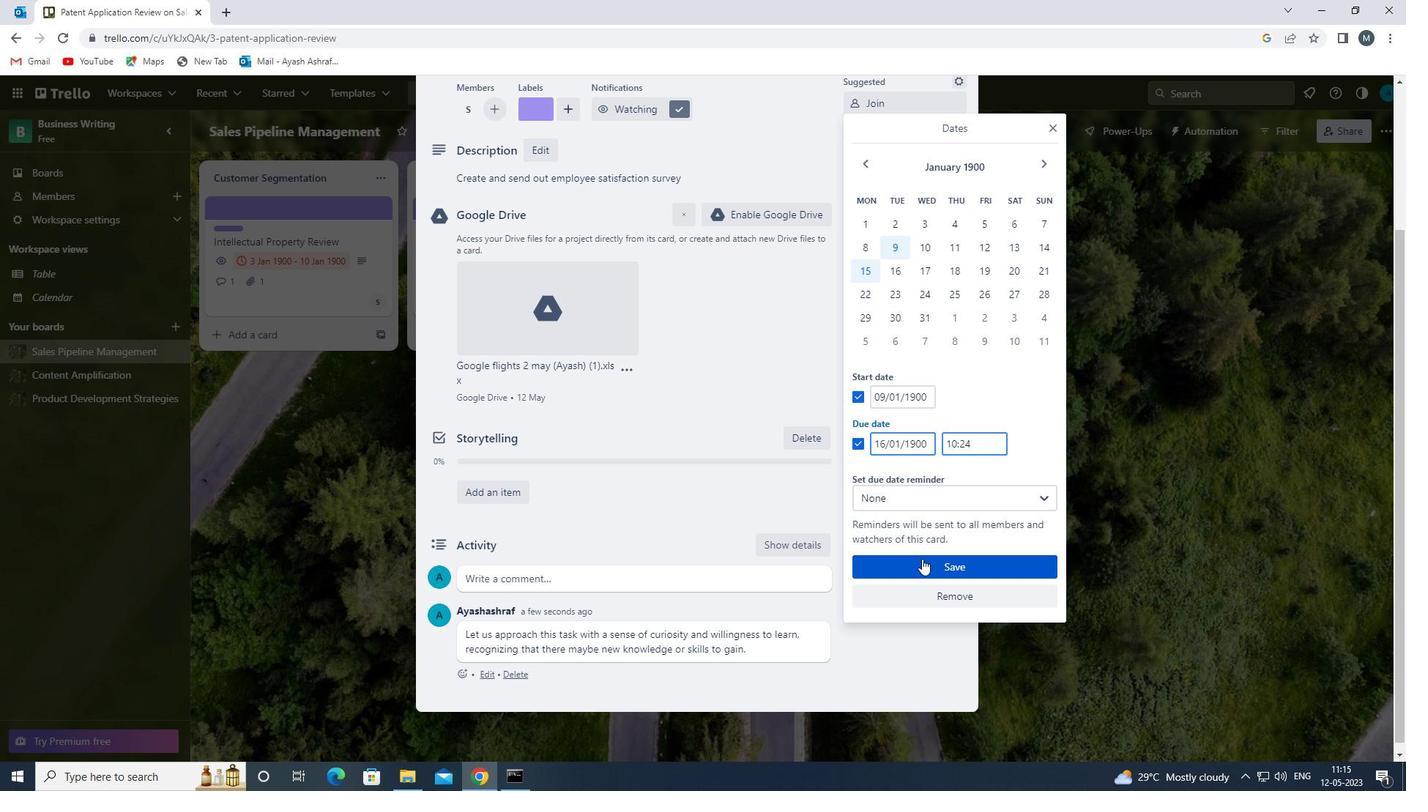 
Action: Mouse moved to (766, 549)
Screenshot: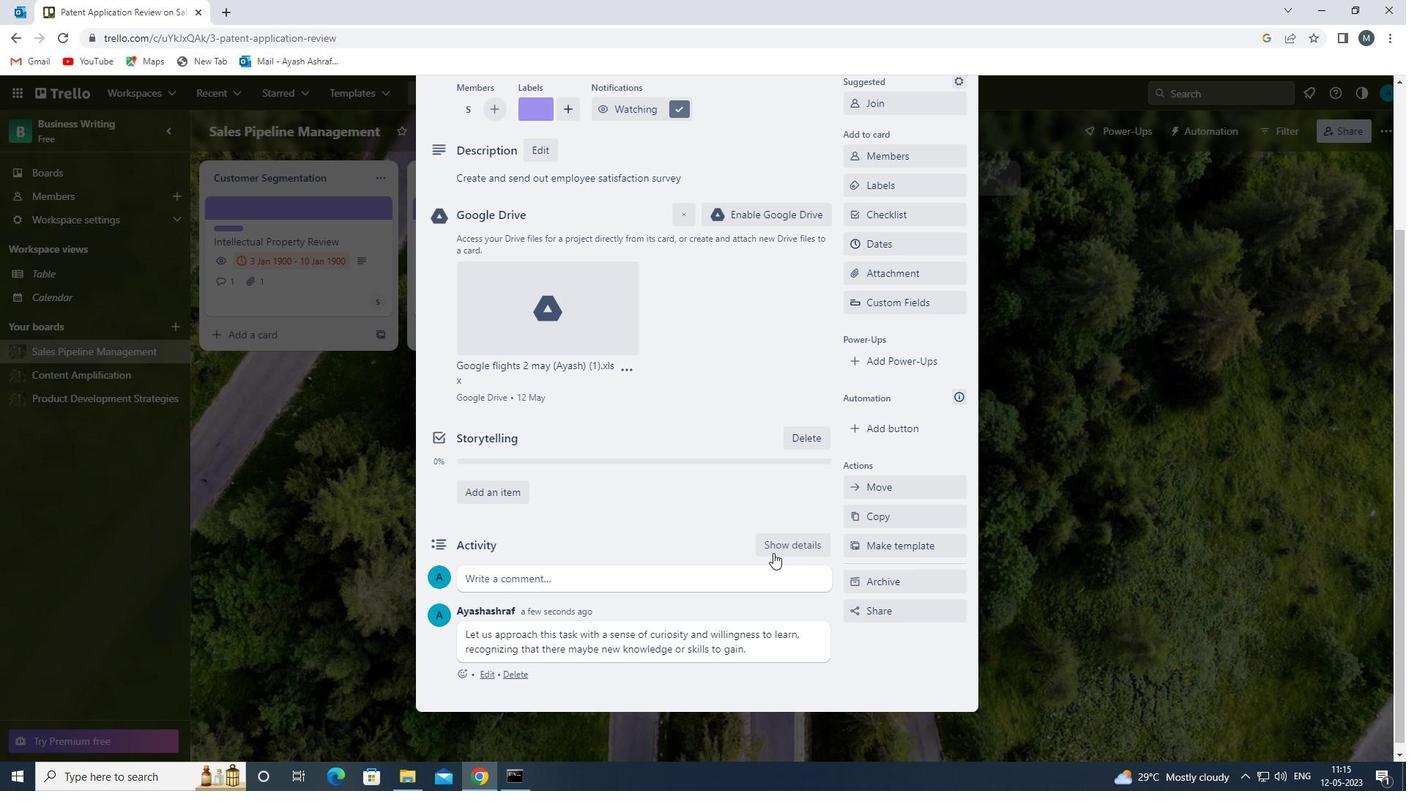 
Action: Mouse scrolled (766, 550) with delta (0, 0)
Screenshot: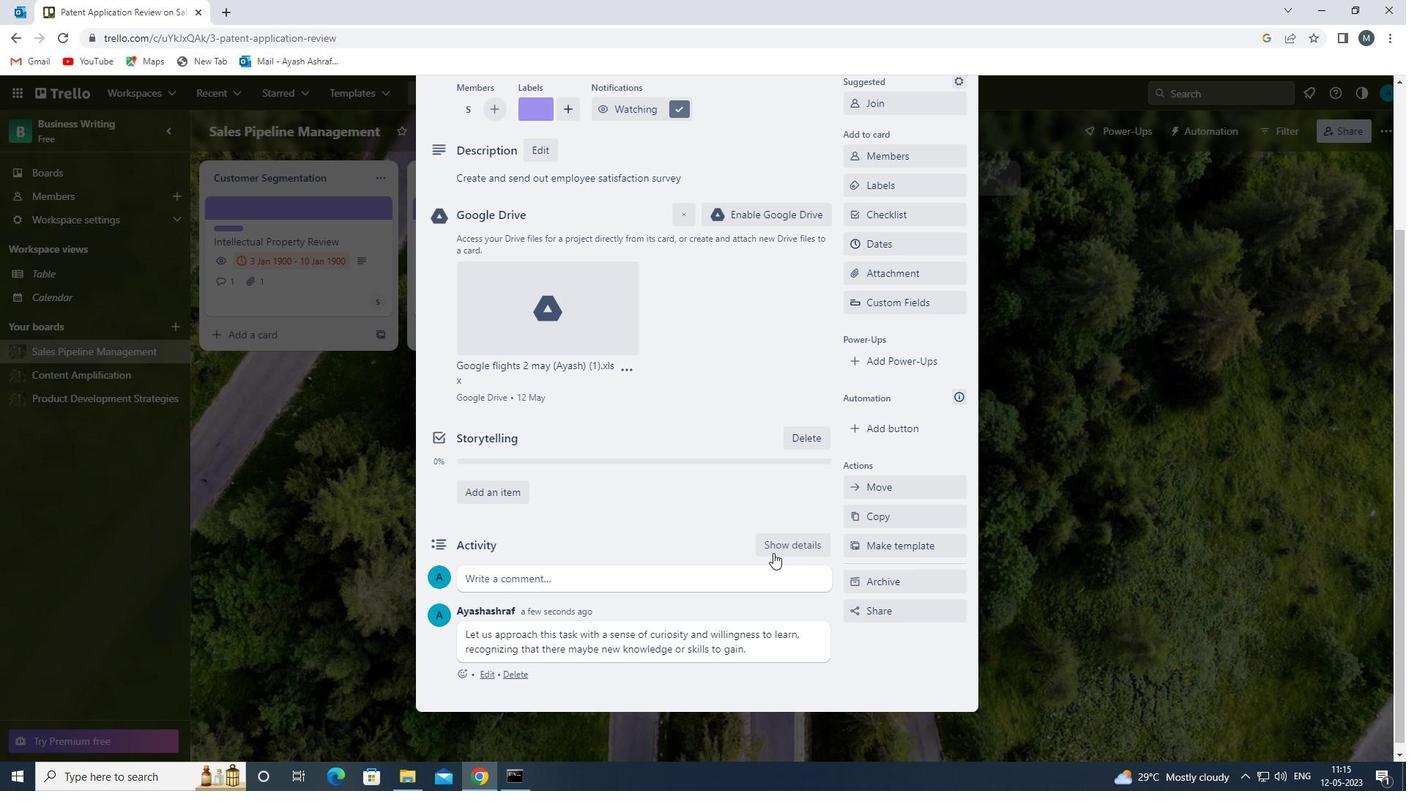 
Action: Mouse scrolled (766, 550) with delta (0, 0)
Screenshot: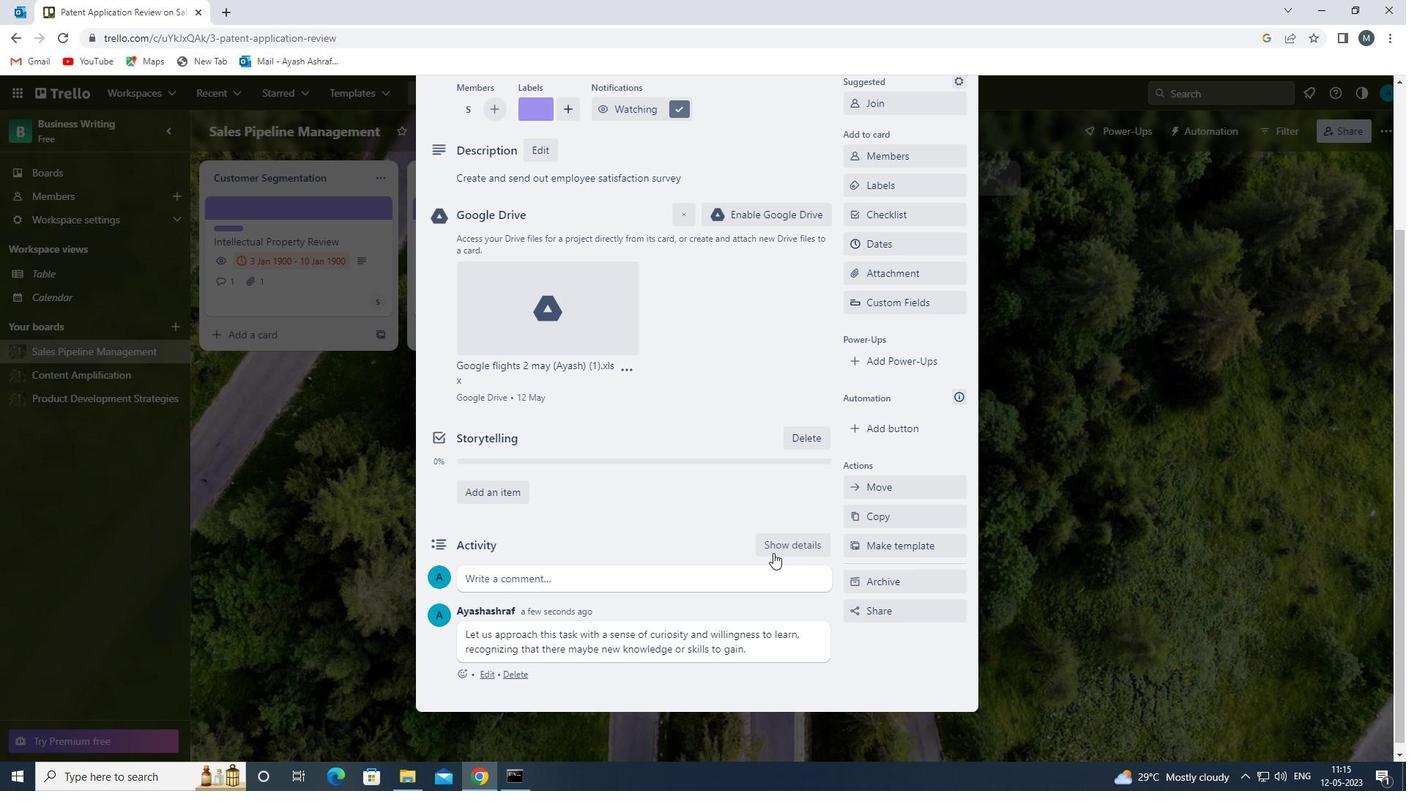 
Action: Mouse scrolled (766, 550) with delta (0, 0)
Screenshot: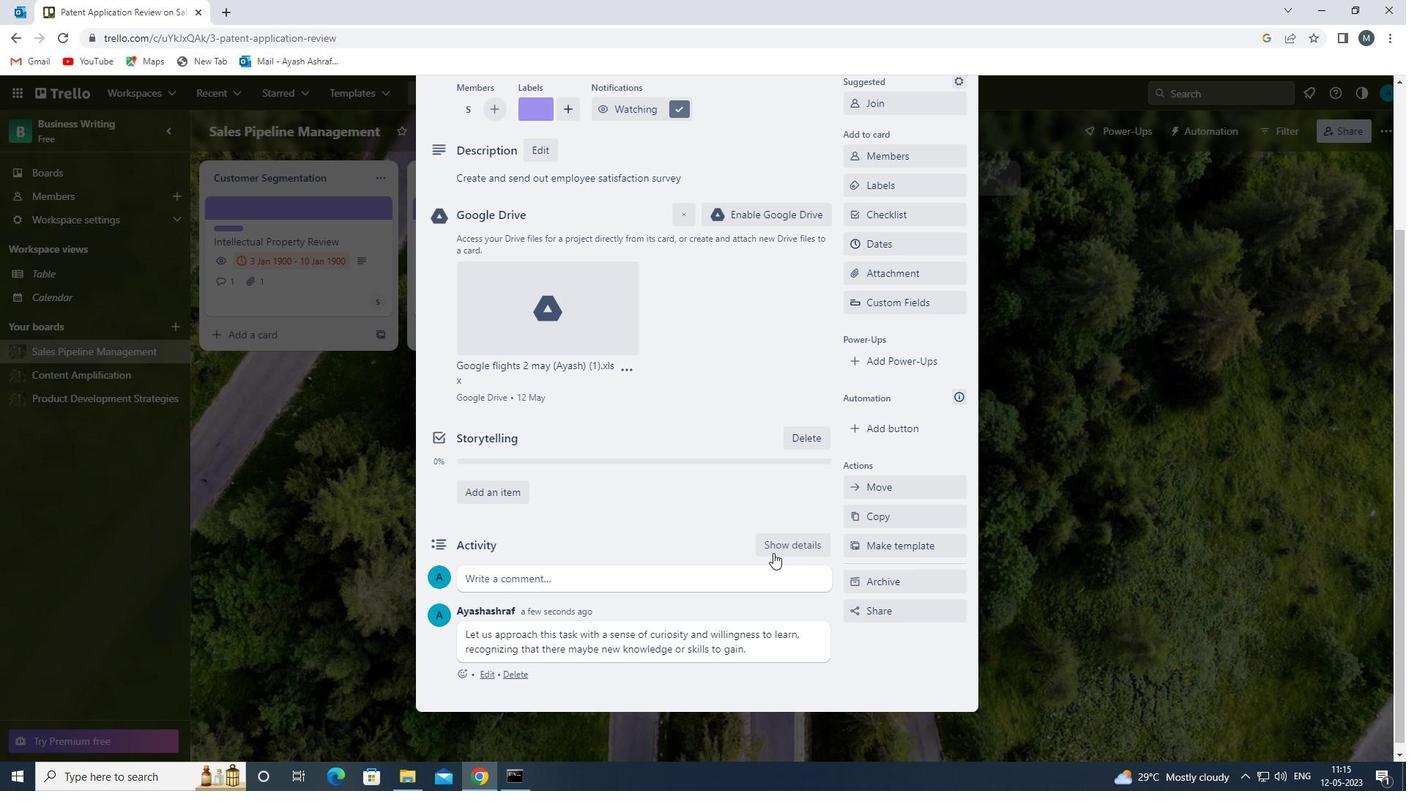 
Action: Mouse scrolled (766, 550) with delta (0, 0)
Screenshot: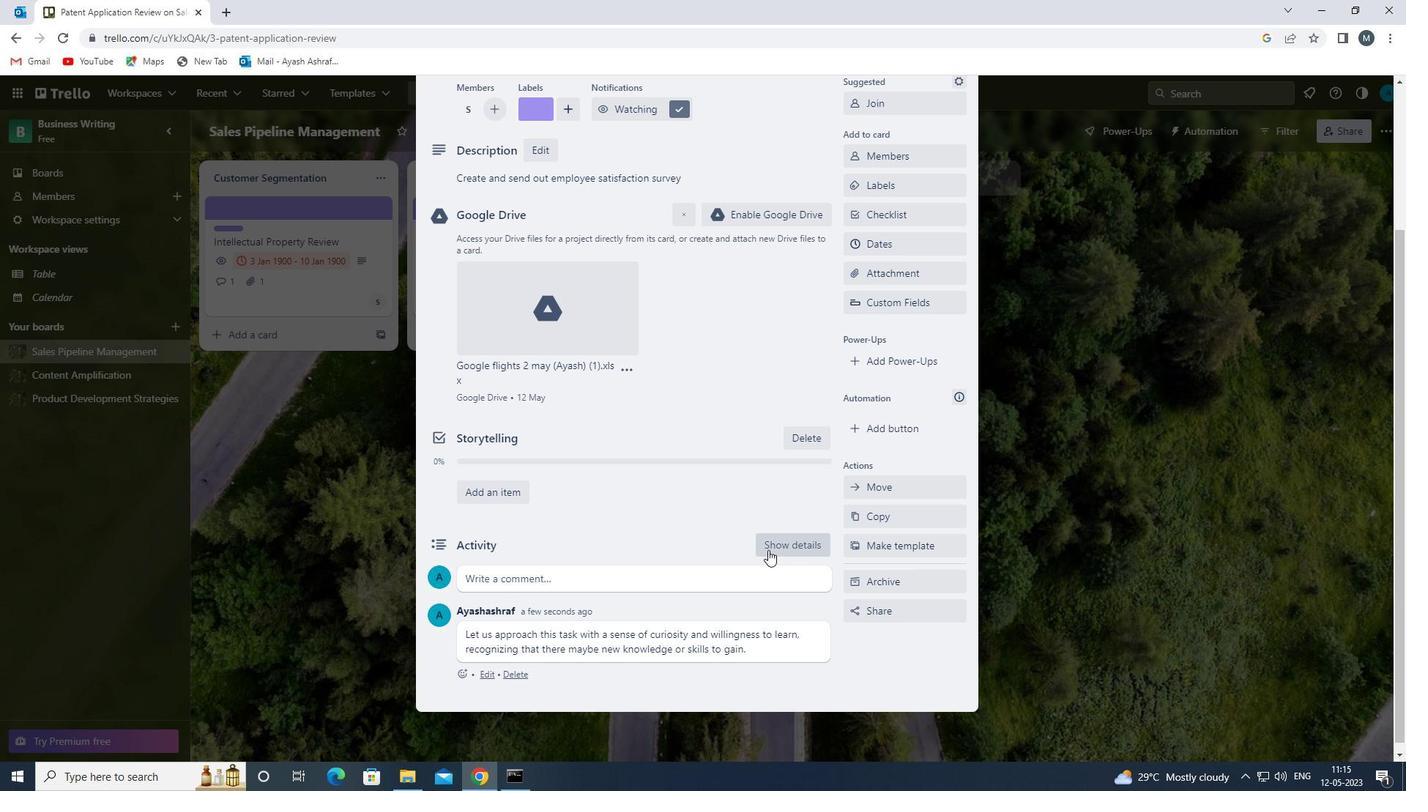 
Action: Mouse scrolled (766, 550) with delta (0, 0)
Screenshot: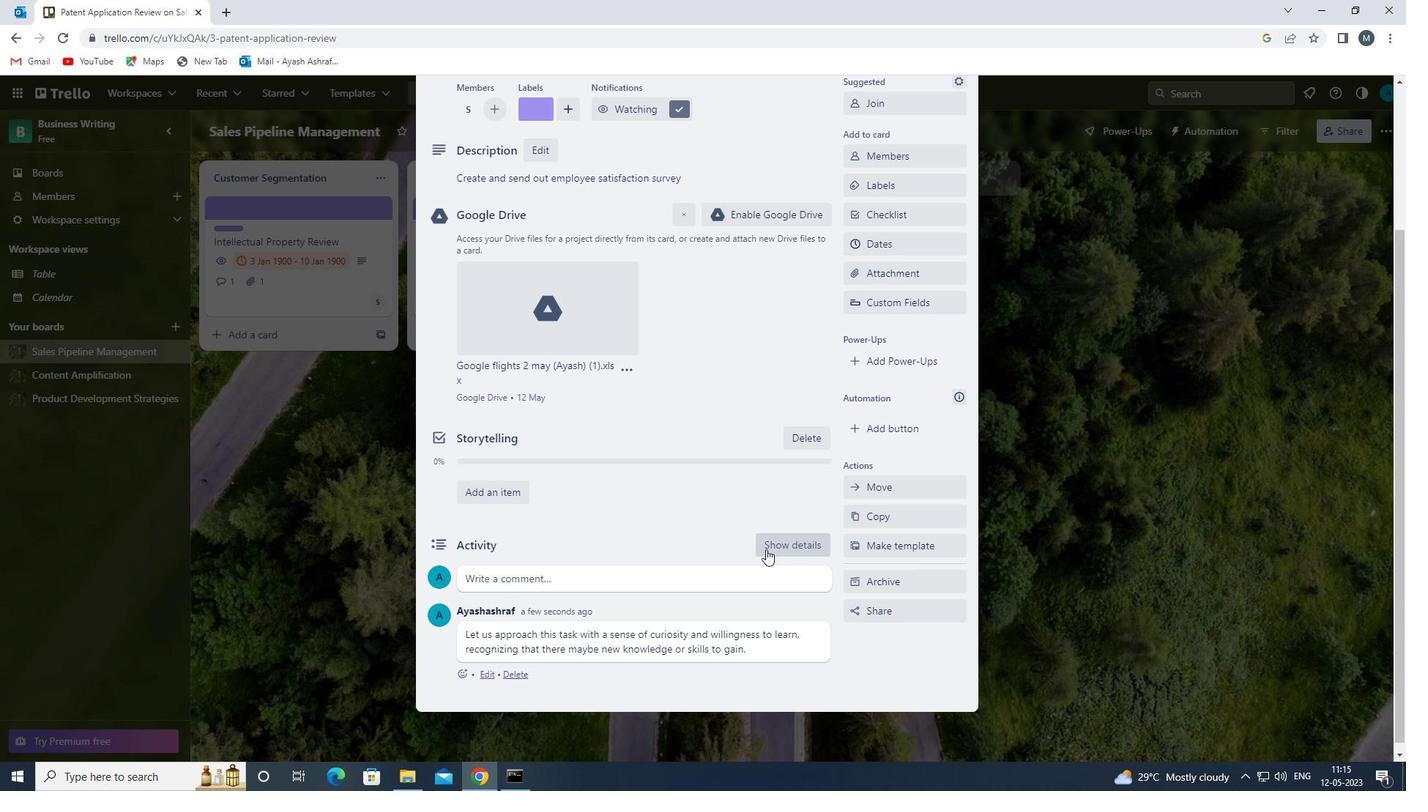 
Action: Mouse moved to (761, 549)
Screenshot: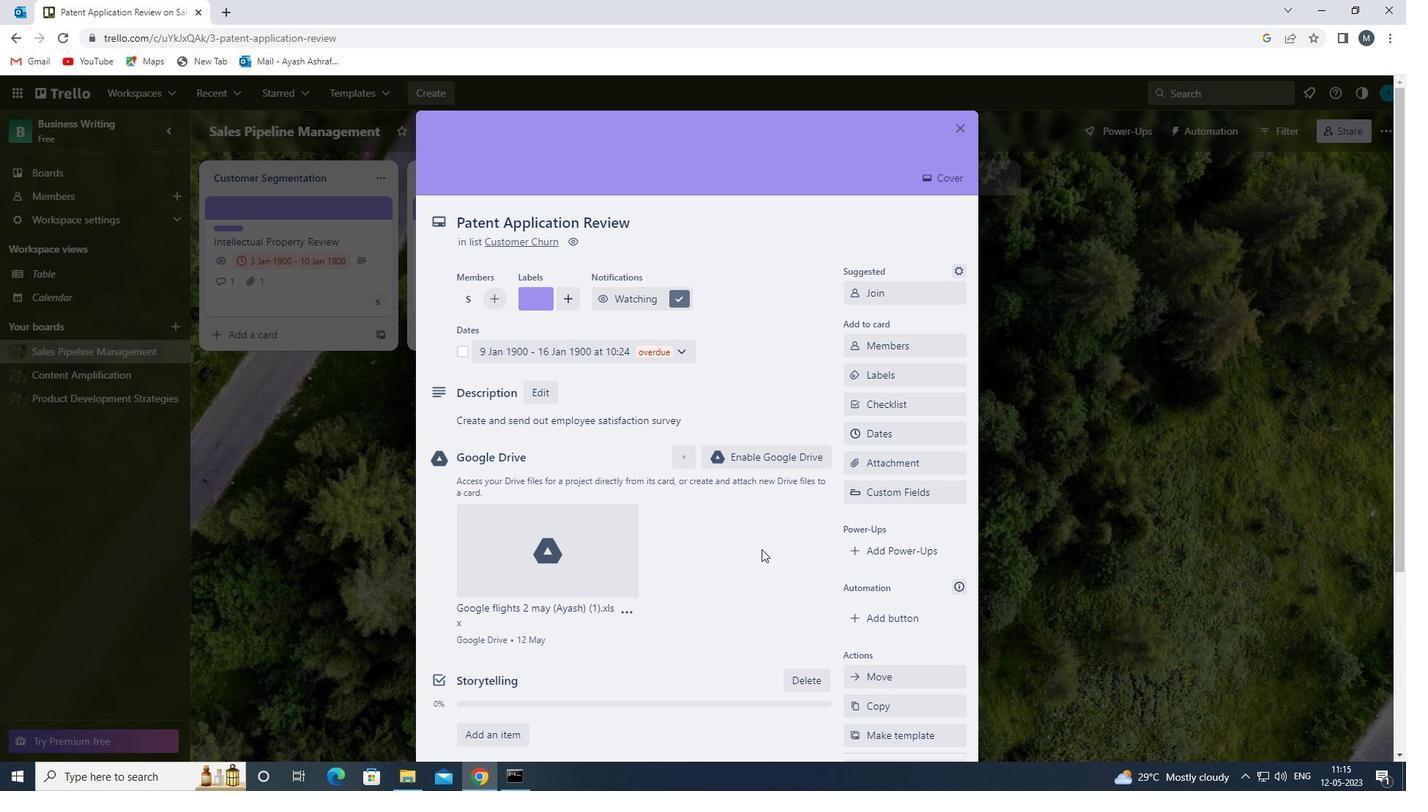 
Action: Mouse scrolled (761, 550) with delta (0, 0)
Screenshot: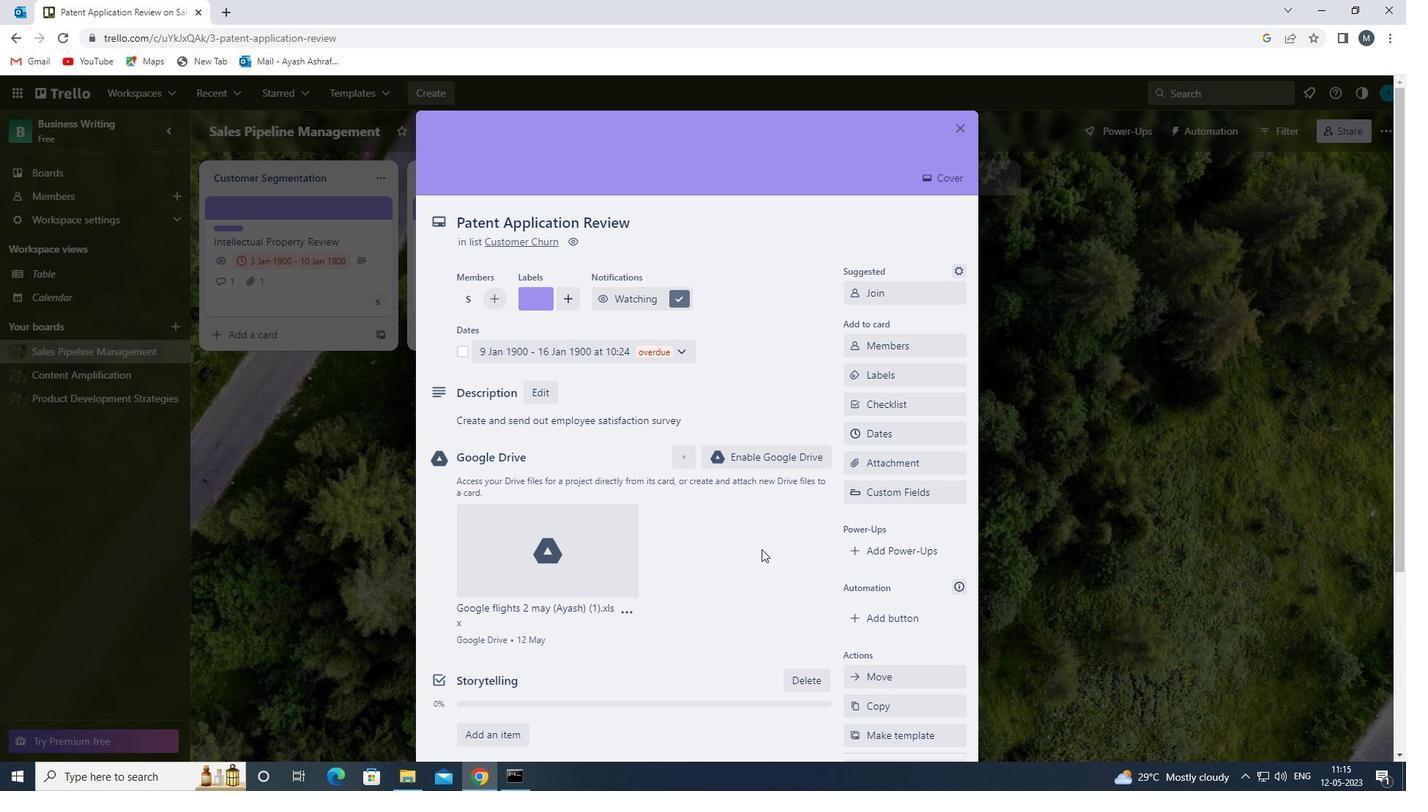 
Action: Mouse moved to (761, 548)
Screenshot: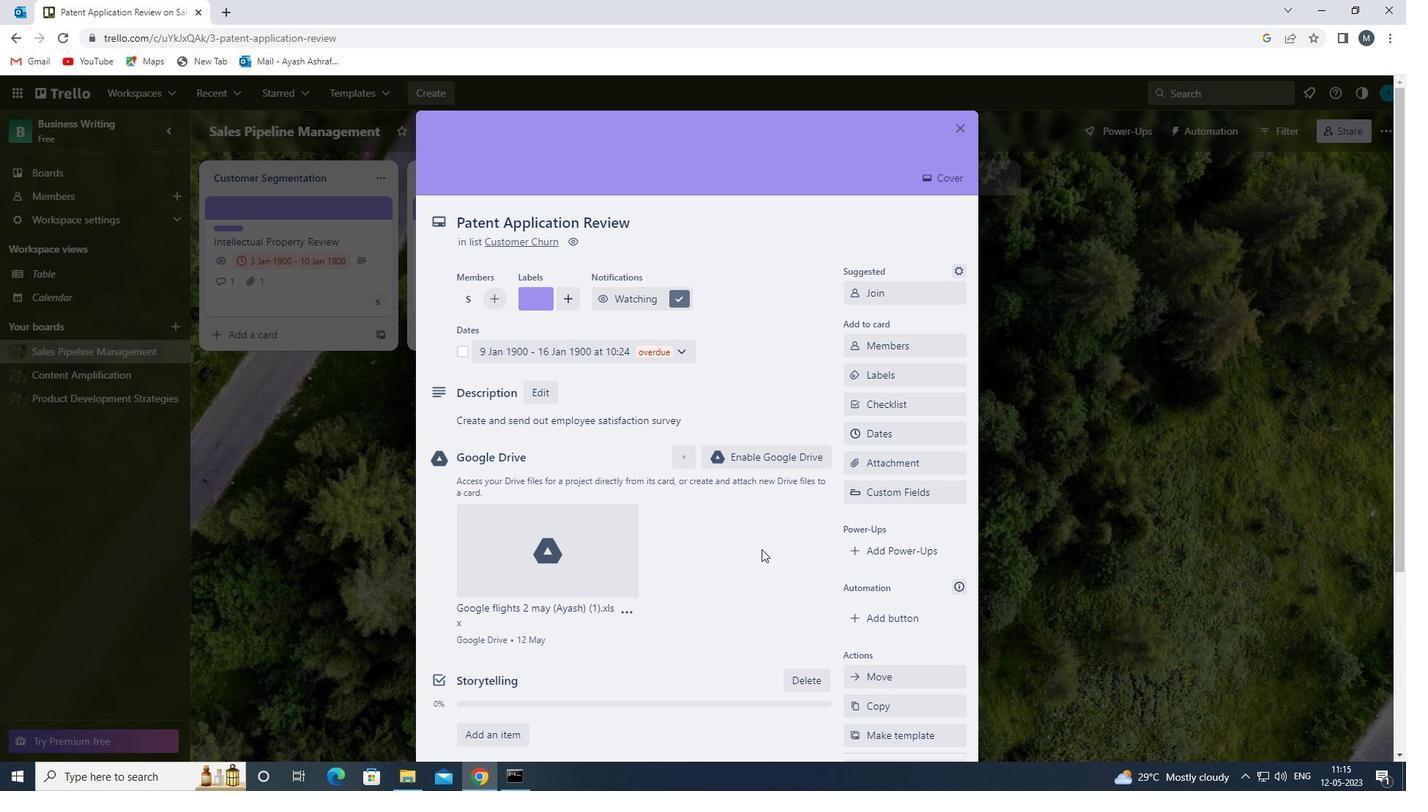 
